 Task: Find connections with filter location La Courneuve with filter topic #Marketswith filter profile language French with filter current company Horizontal Talent with filter school Presidency University with filter industry Investment Banking with filter service category iOS Development with filter keywords title Director of Ethical Hacking
Action: Mouse moved to (491, 76)
Screenshot: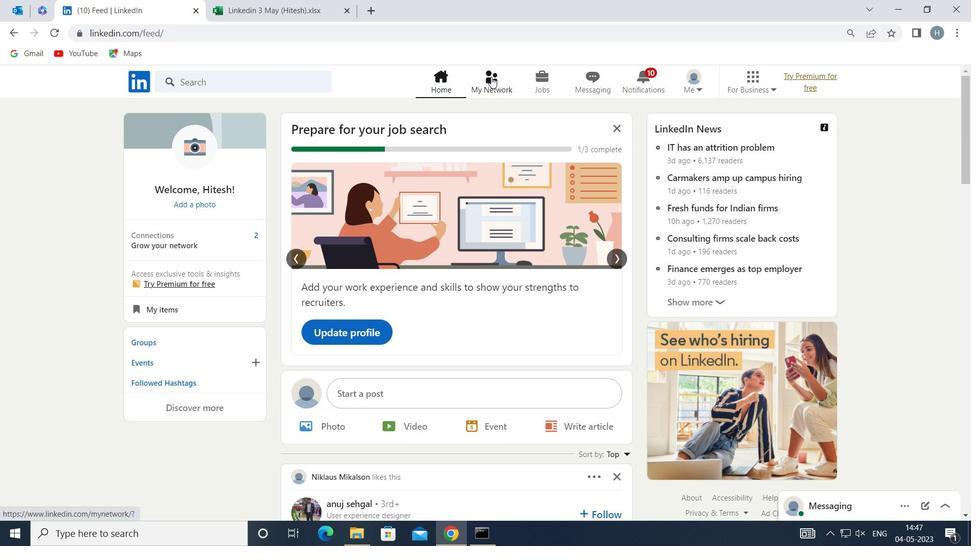 
Action: Mouse pressed left at (491, 76)
Screenshot: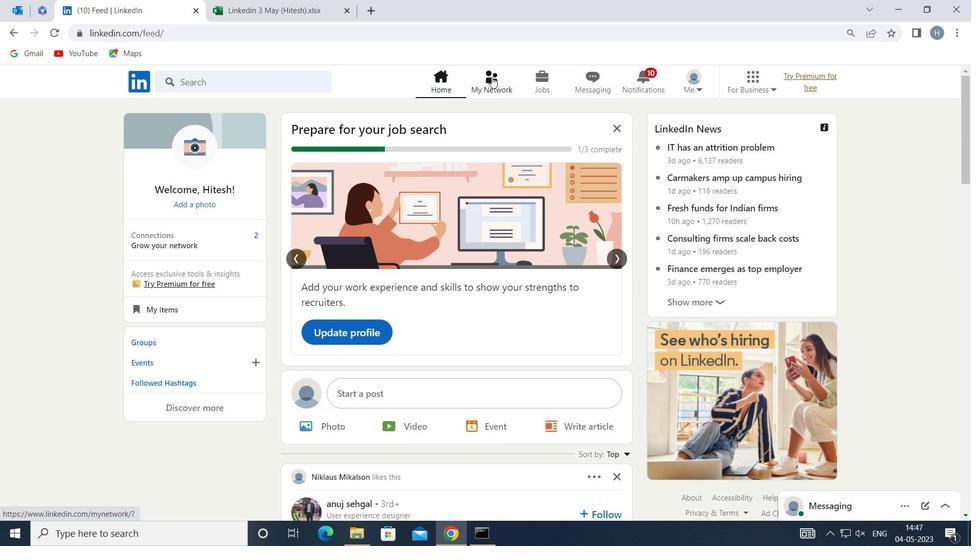 
Action: Mouse moved to (261, 152)
Screenshot: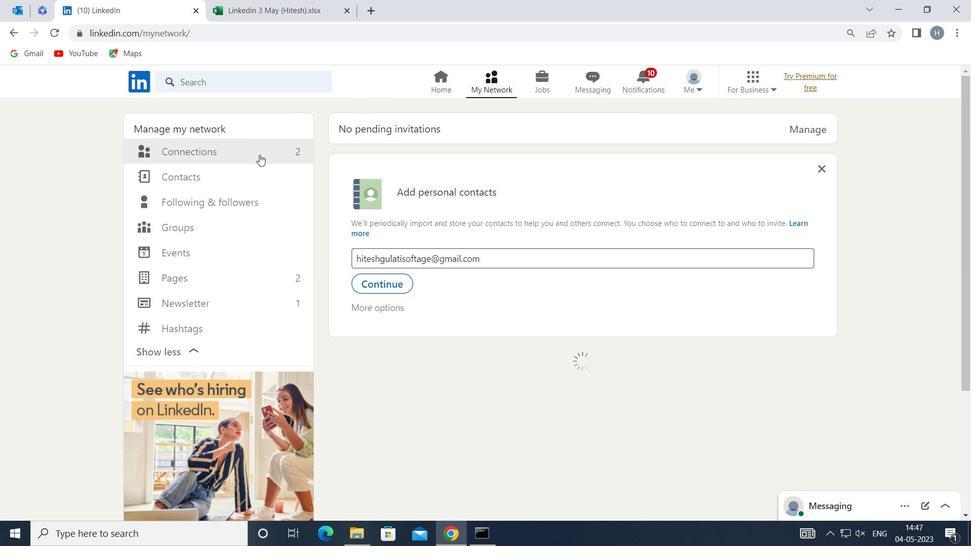 
Action: Mouse pressed left at (261, 152)
Screenshot: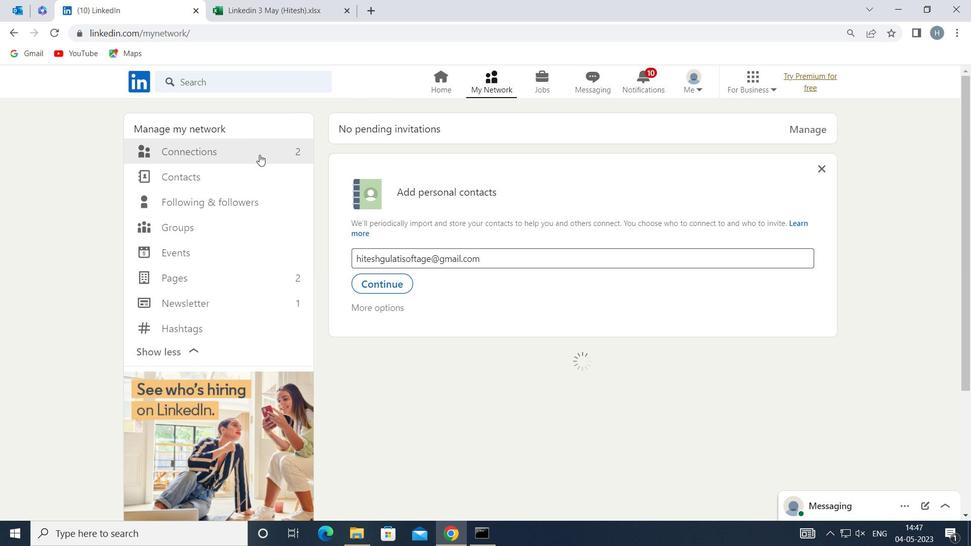 
Action: Mouse moved to (562, 155)
Screenshot: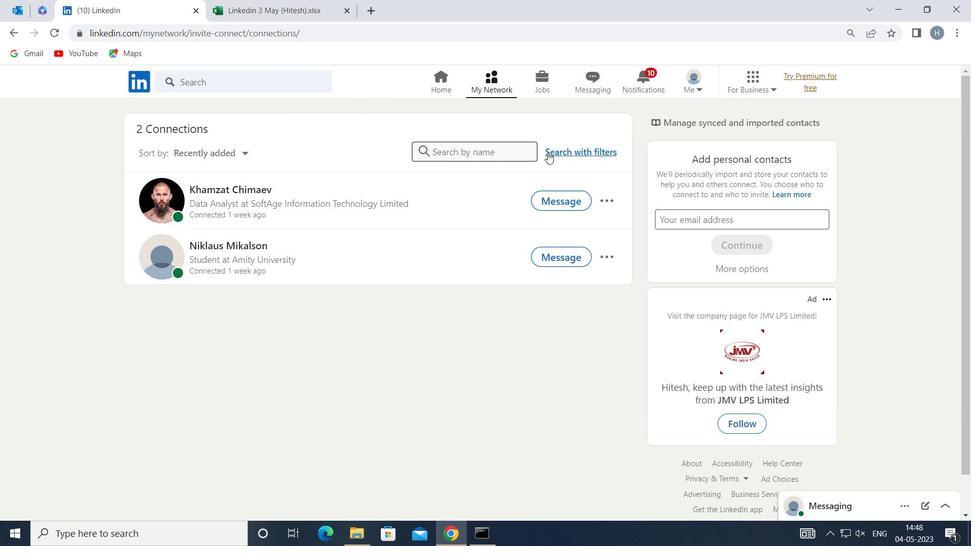 
Action: Mouse pressed left at (562, 155)
Screenshot: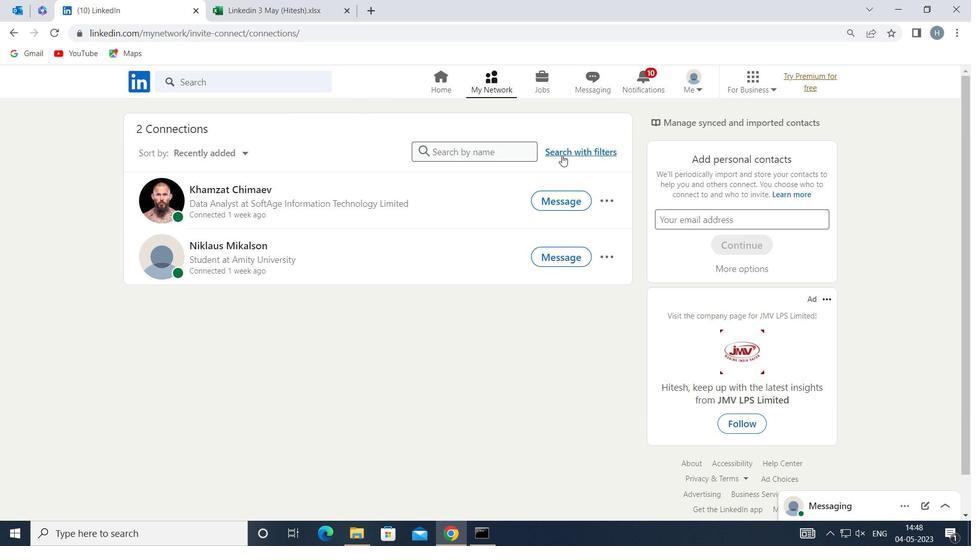 
Action: Mouse moved to (532, 117)
Screenshot: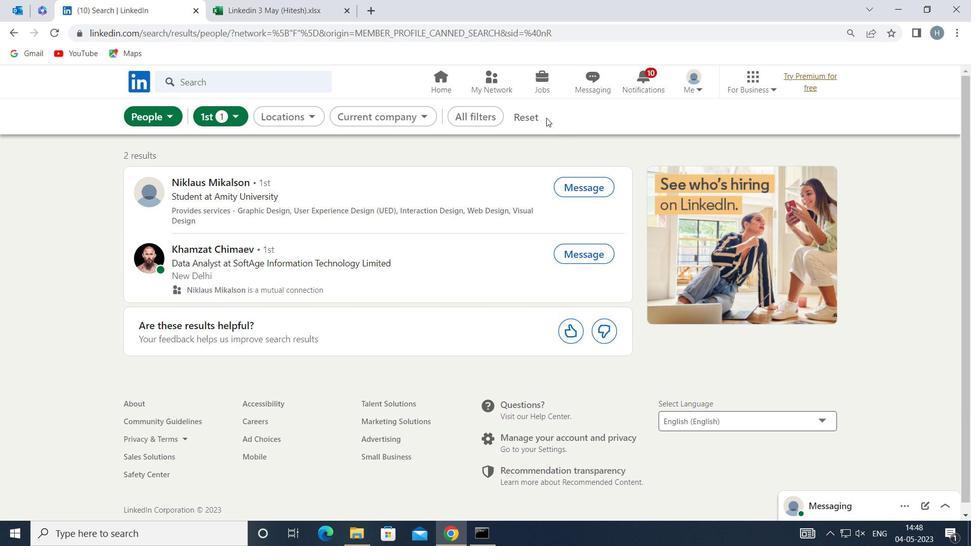 
Action: Mouse pressed left at (532, 117)
Screenshot: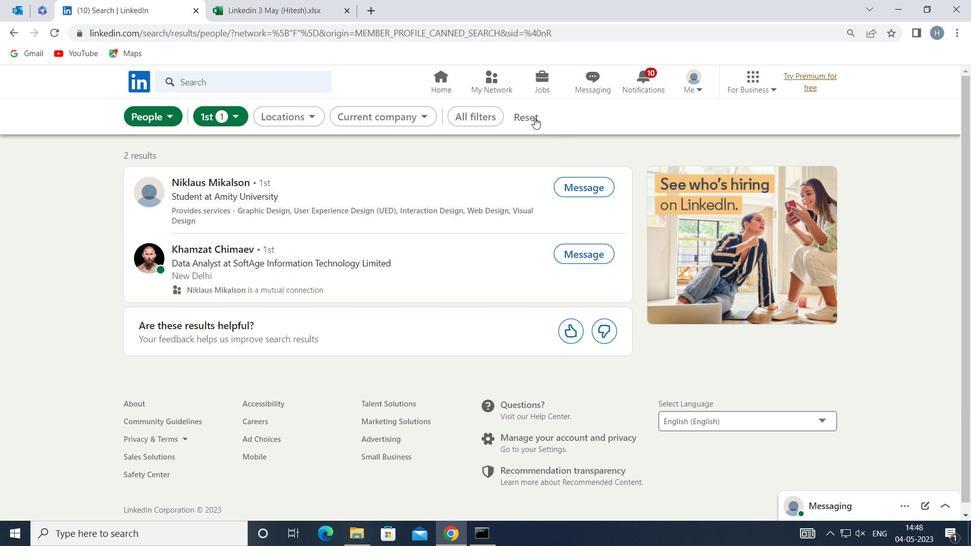 
Action: Mouse moved to (514, 115)
Screenshot: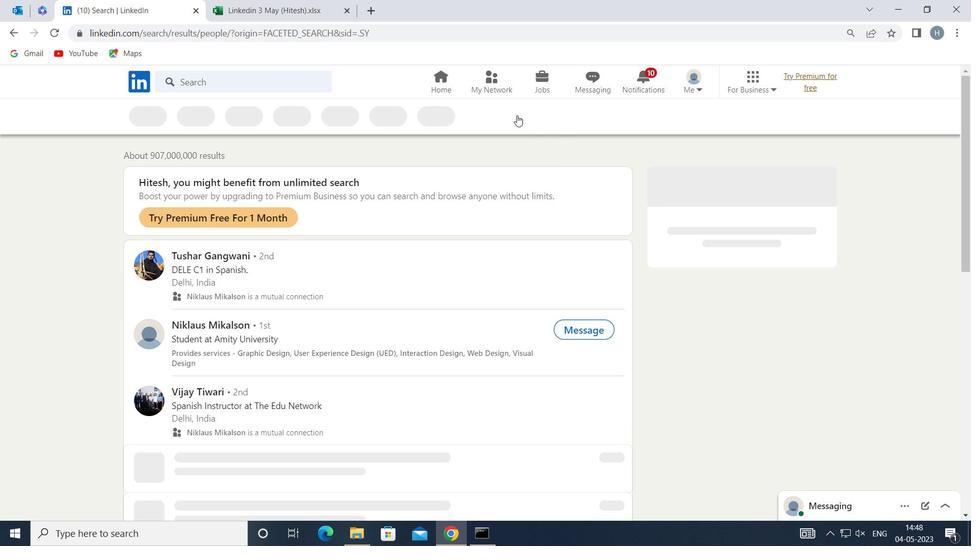 
Action: Mouse pressed left at (514, 115)
Screenshot: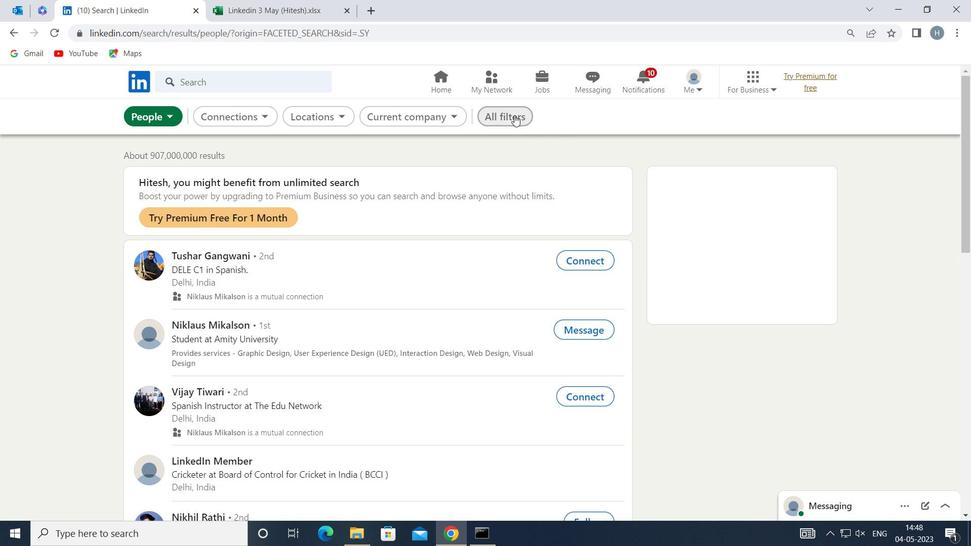 
Action: Mouse moved to (741, 273)
Screenshot: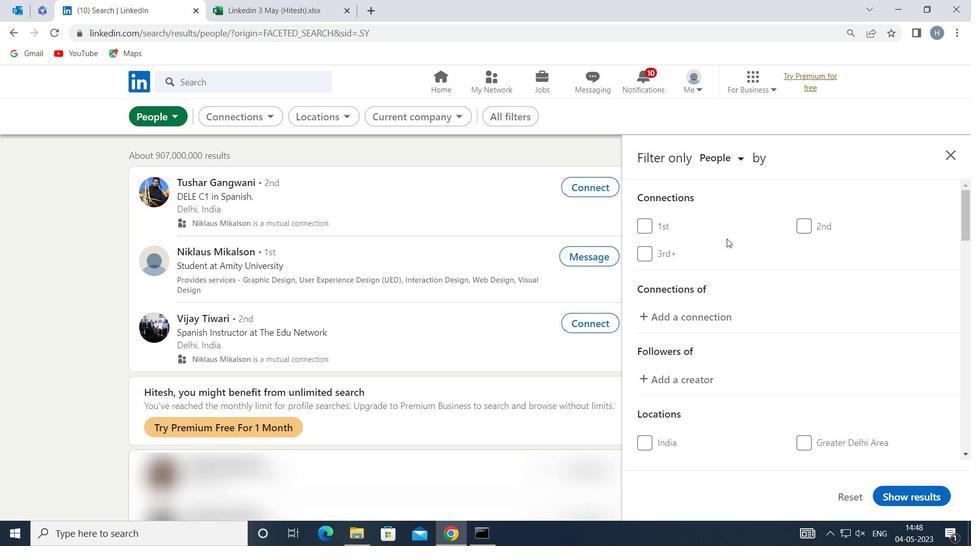 
Action: Mouse scrolled (741, 272) with delta (0, 0)
Screenshot: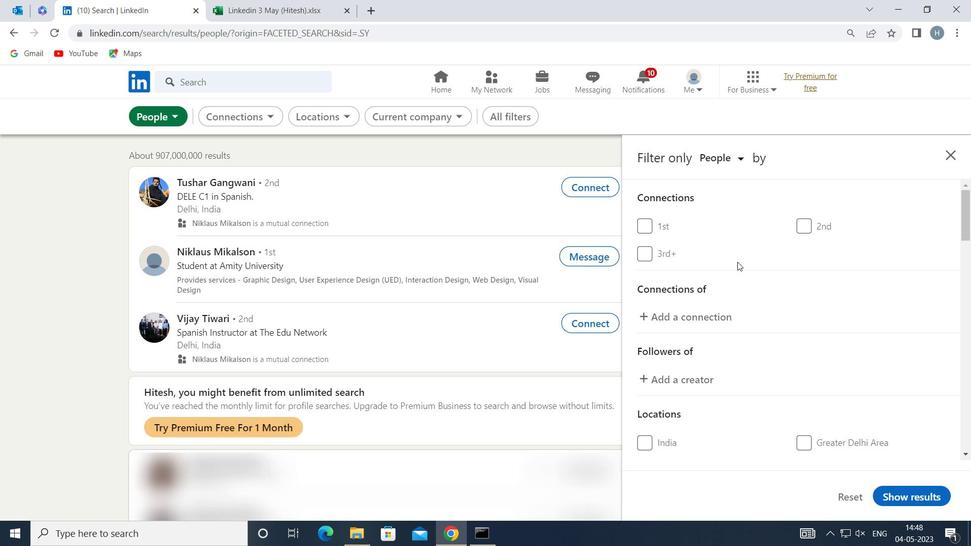 
Action: Mouse moved to (741, 274)
Screenshot: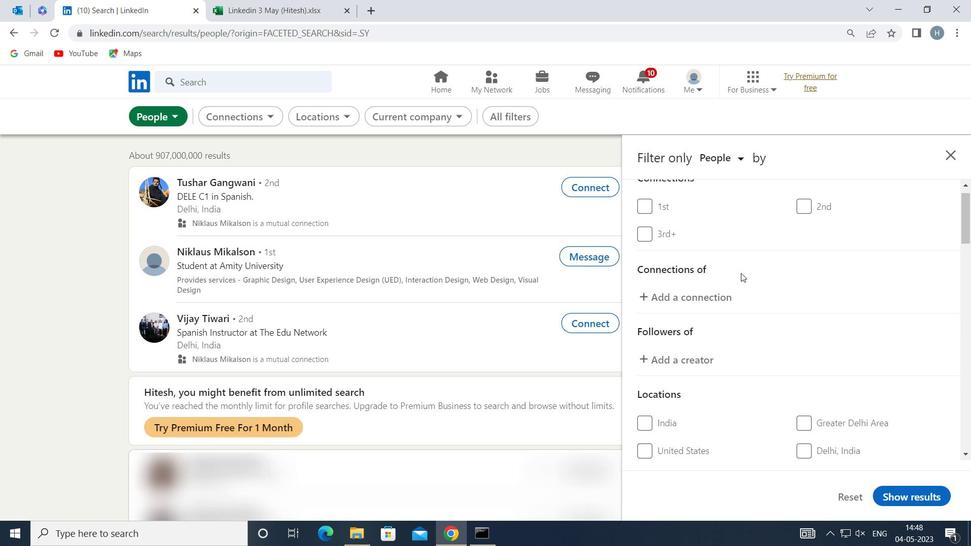 
Action: Mouse scrolled (741, 274) with delta (0, 0)
Screenshot: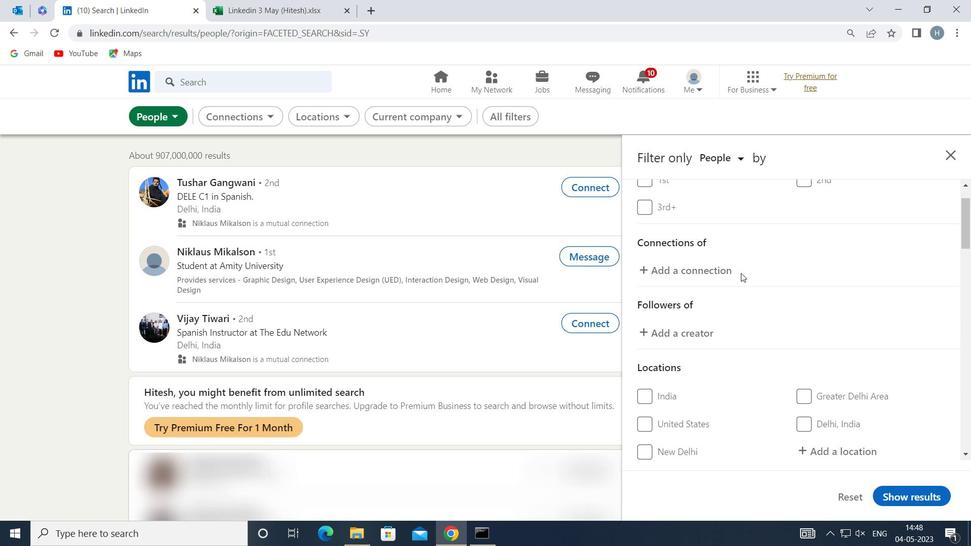 
Action: Mouse moved to (825, 365)
Screenshot: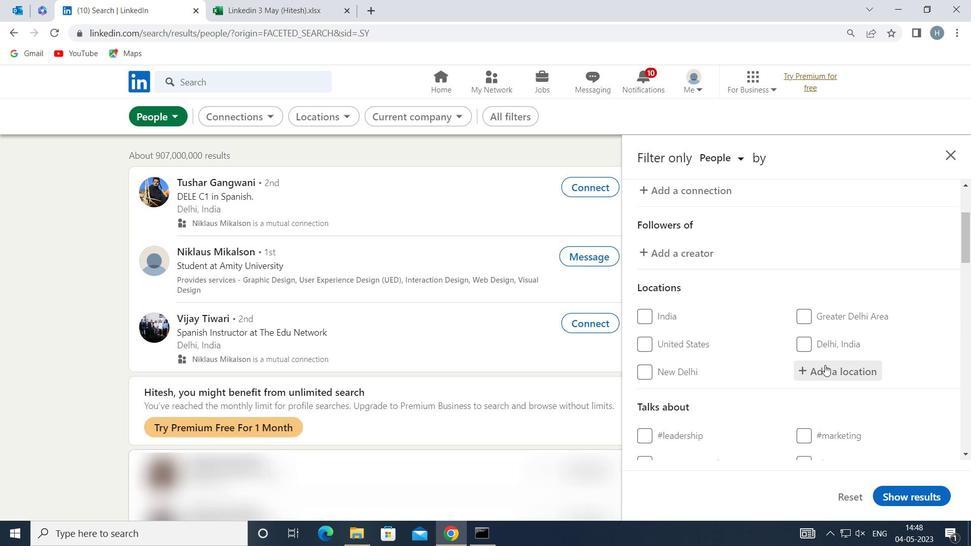 
Action: Mouse pressed left at (825, 365)
Screenshot: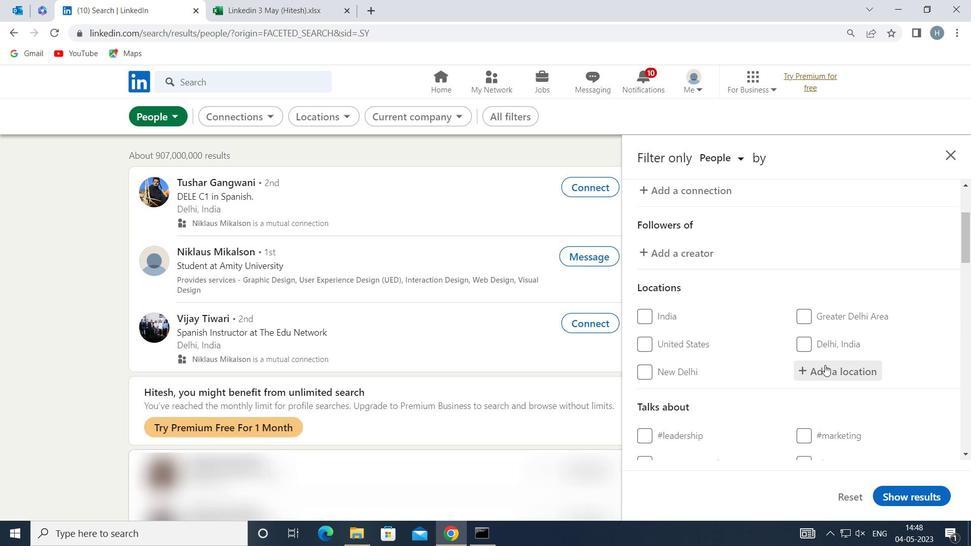 
Action: Key pressed <Key.shift>LA<Key.space><Key.shift>COUN<Key.backspace>RNEUVE
Screenshot: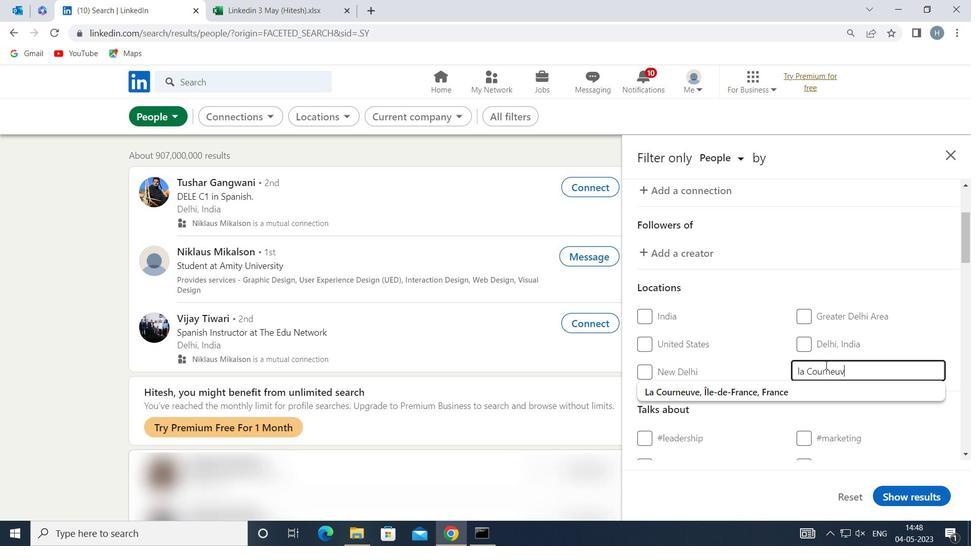 
Action: Mouse moved to (757, 390)
Screenshot: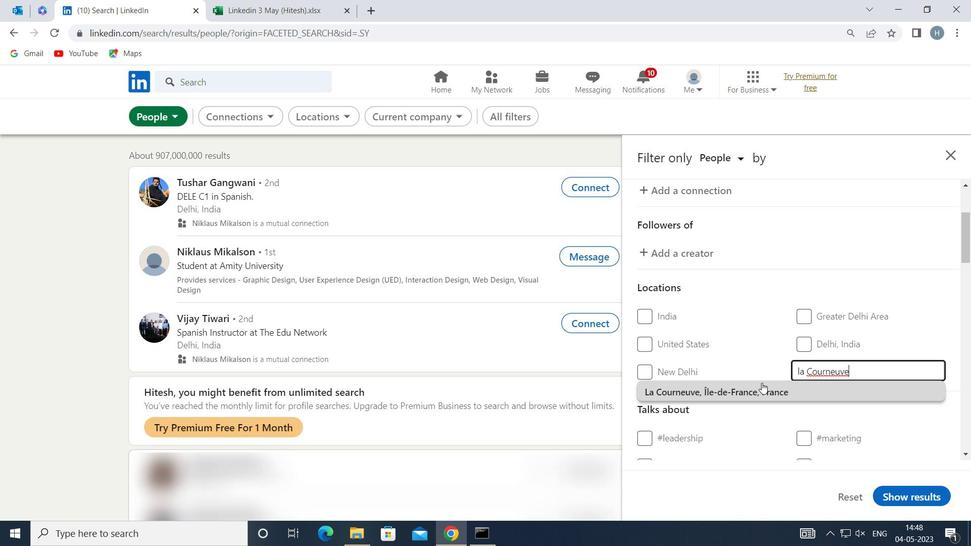 
Action: Mouse pressed left at (757, 390)
Screenshot: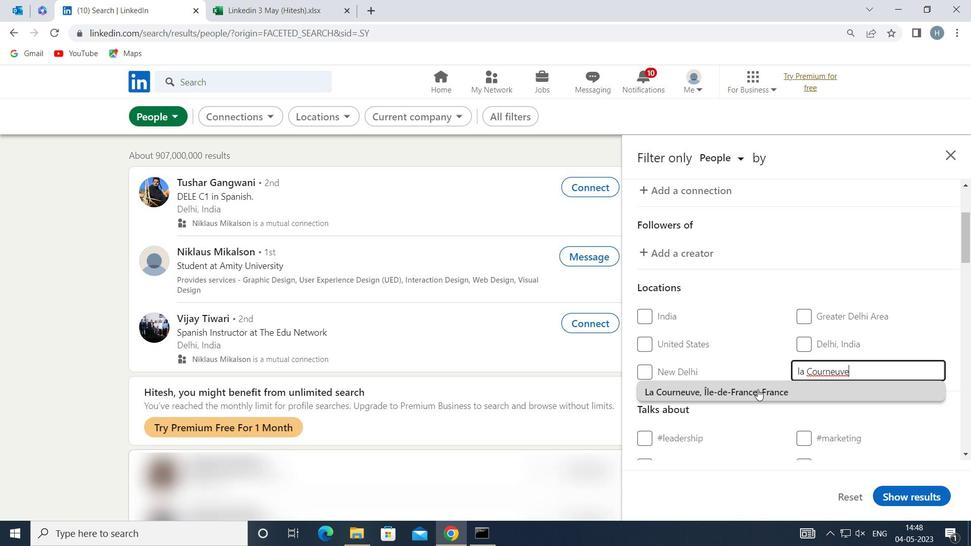 
Action: Mouse moved to (764, 320)
Screenshot: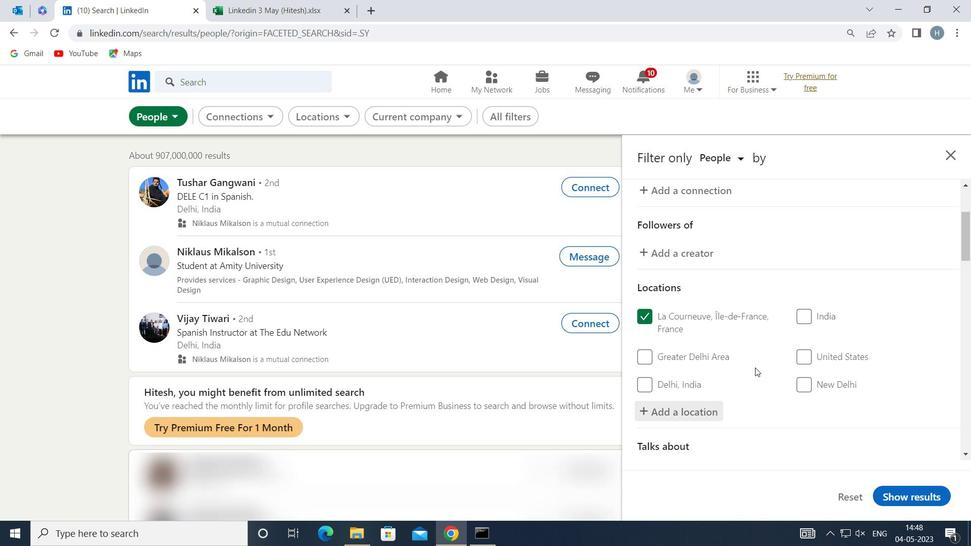 
Action: Mouse scrolled (764, 320) with delta (0, 0)
Screenshot: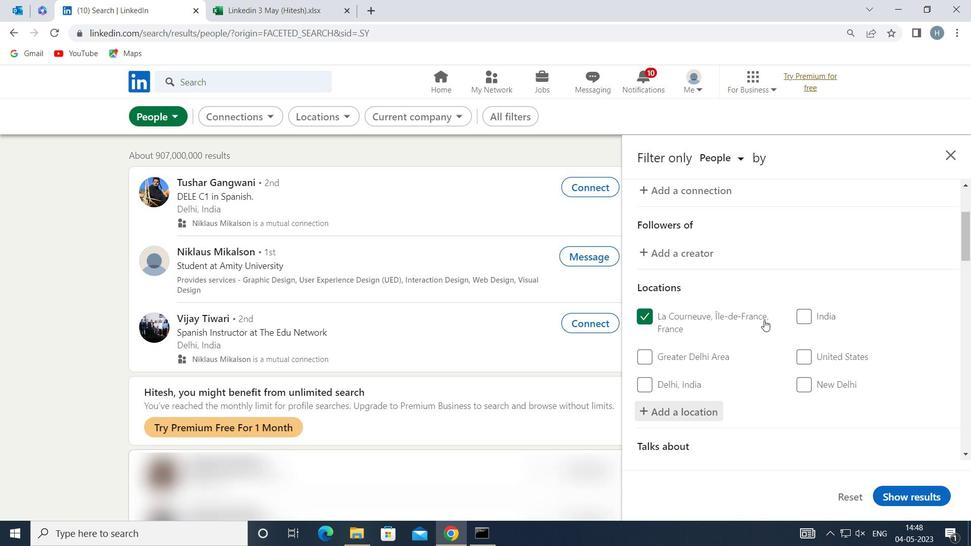 
Action: Mouse scrolled (764, 320) with delta (0, 0)
Screenshot: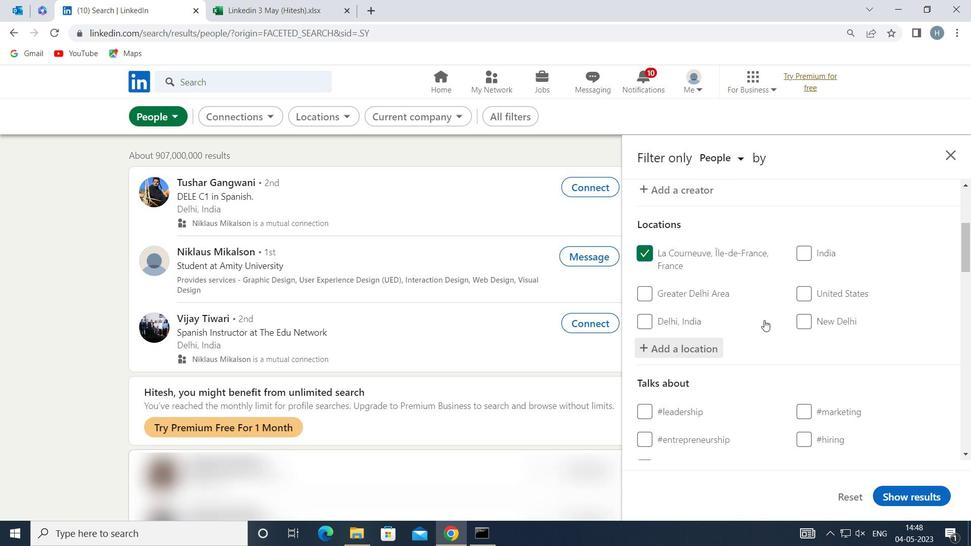 
Action: Mouse moved to (764, 317)
Screenshot: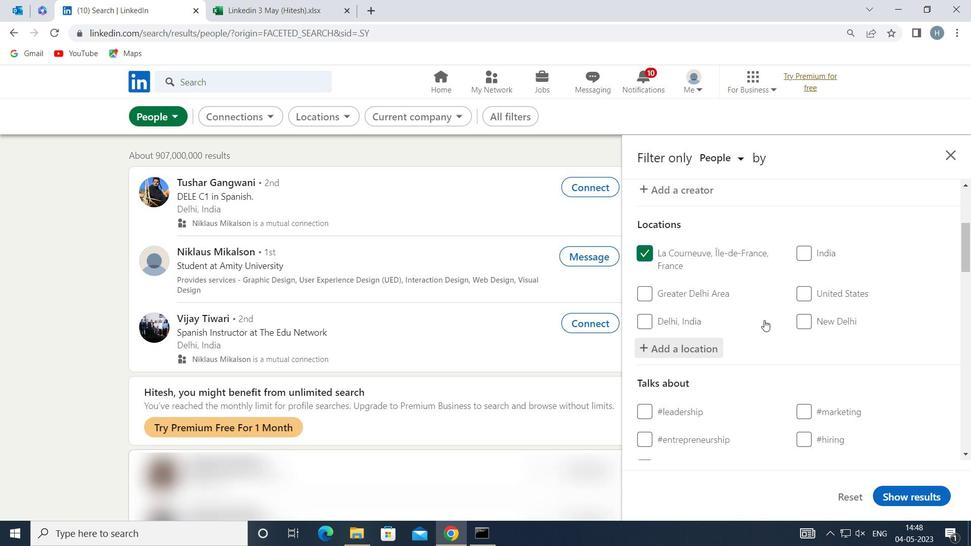 
Action: Mouse scrolled (764, 317) with delta (0, 0)
Screenshot: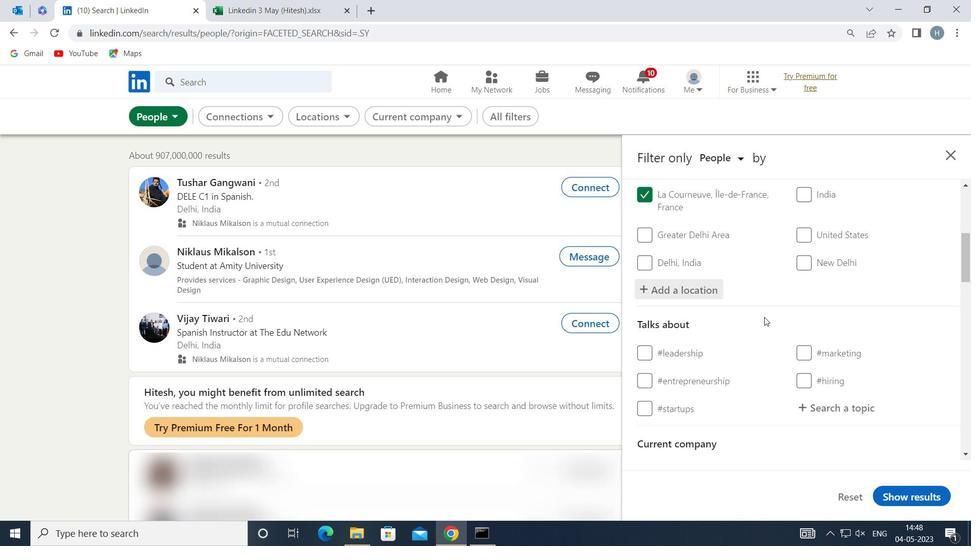 
Action: Mouse moved to (841, 341)
Screenshot: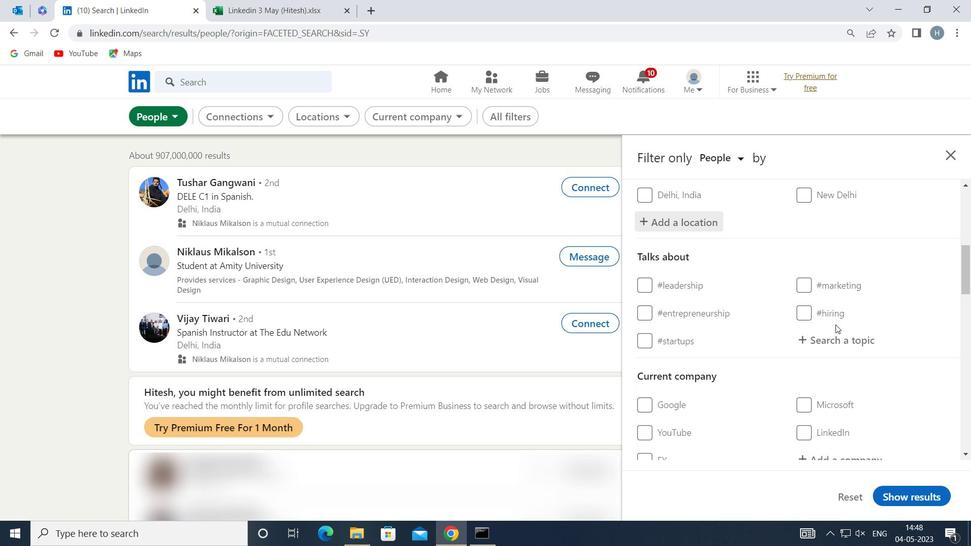 
Action: Mouse pressed left at (841, 341)
Screenshot: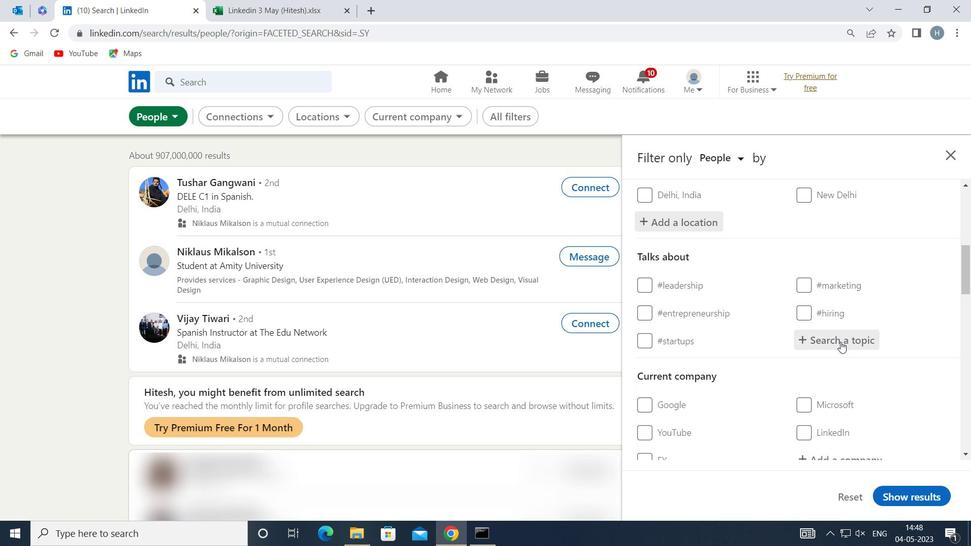 
Action: Key pressed <Key.shift>MARKETS
Screenshot: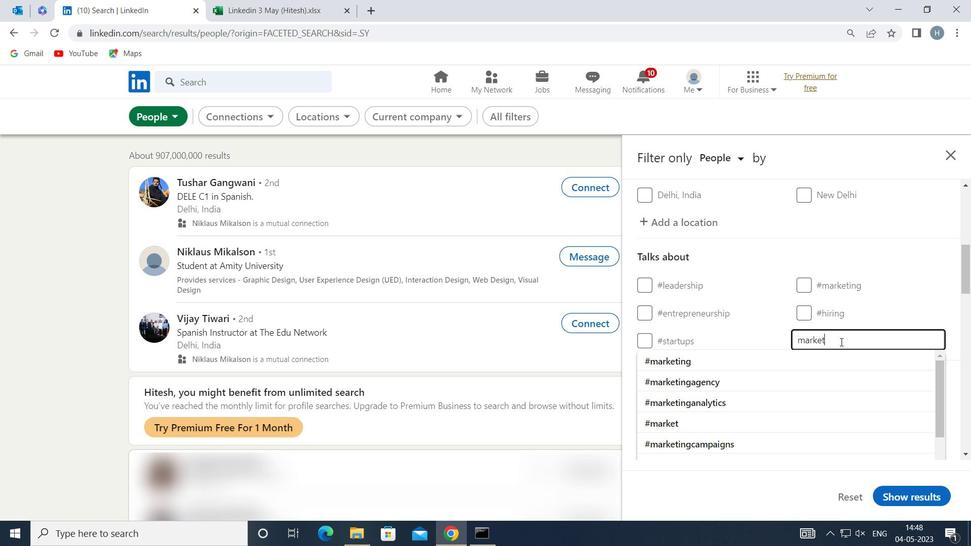 
Action: Mouse moved to (766, 363)
Screenshot: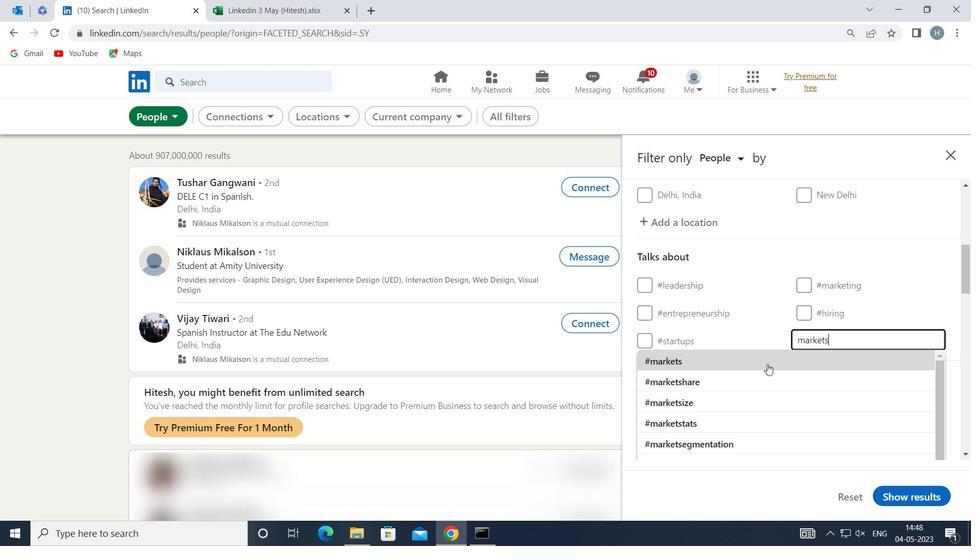 
Action: Mouse pressed left at (766, 363)
Screenshot: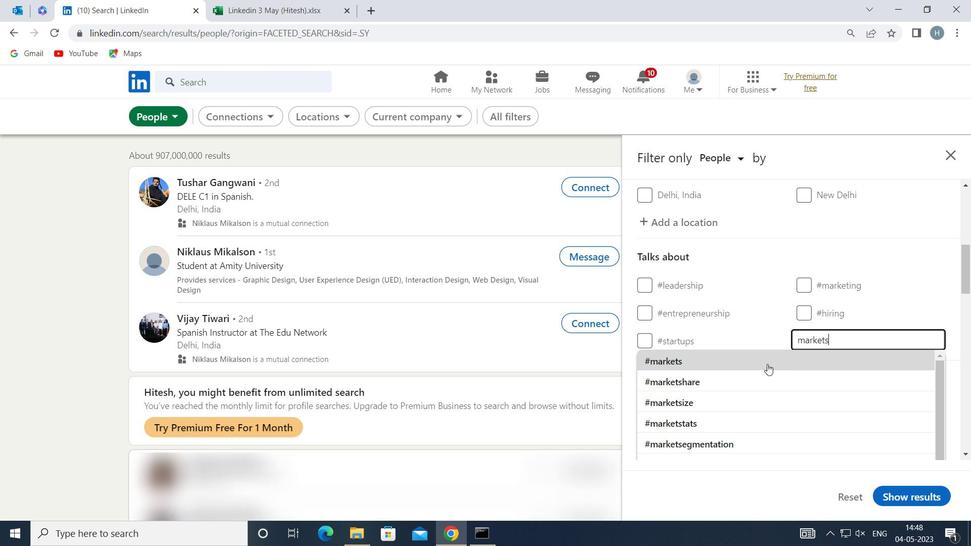 
Action: Mouse moved to (763, 354)
Screenshot: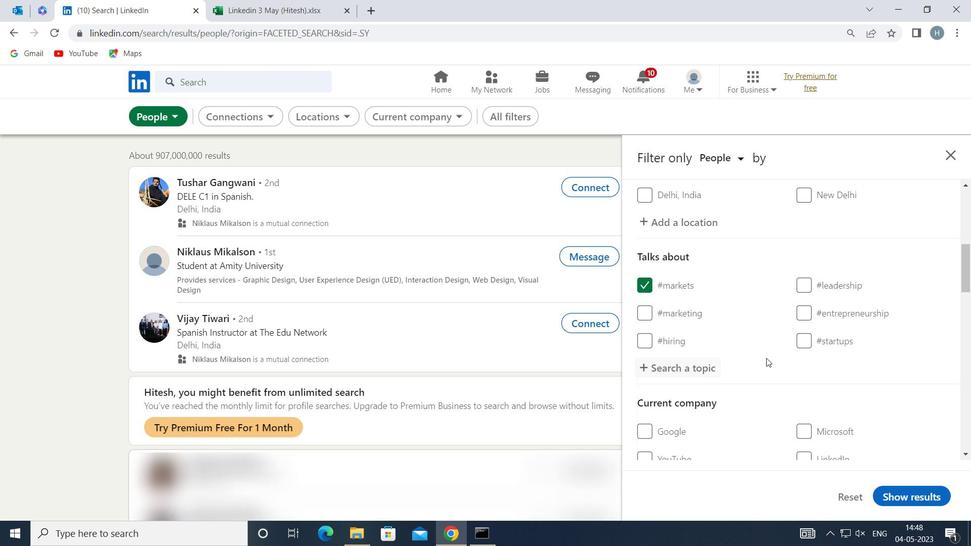 
Action: Mouse scrolled (763, 353) with delta (0, 0)
Screenshot: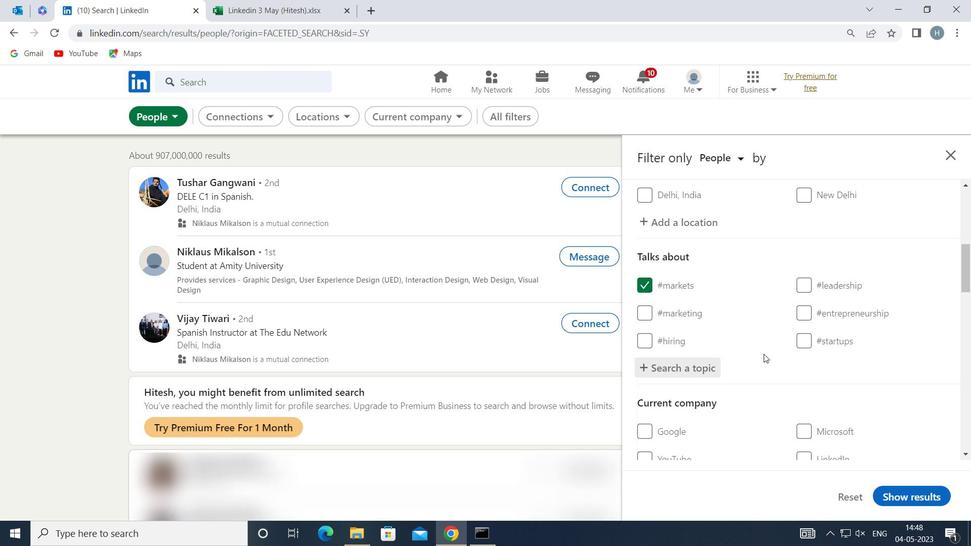 
Action: Mouse moved to (763, 352)
Screenshot: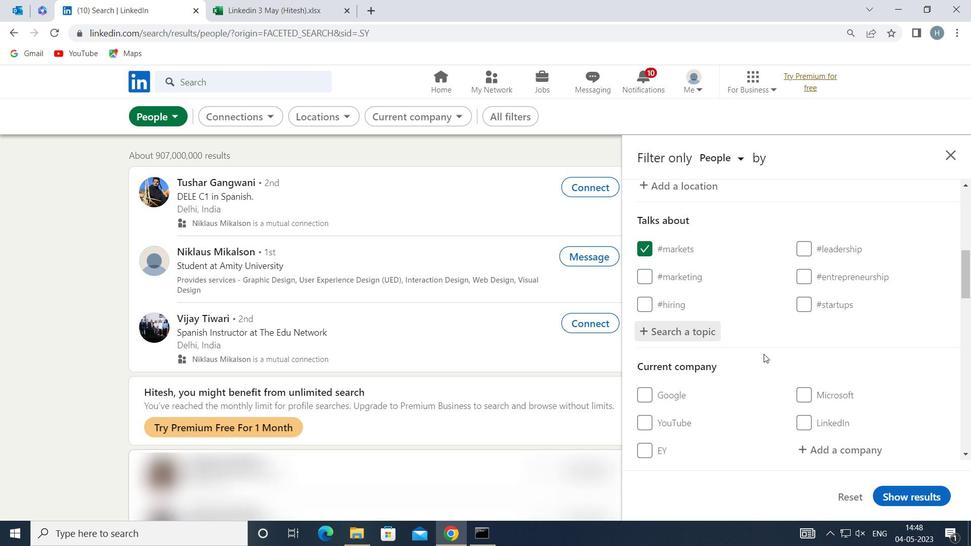 
Action: Mouse scrolled (763, 352) with delta (0, 0)
Screenshot: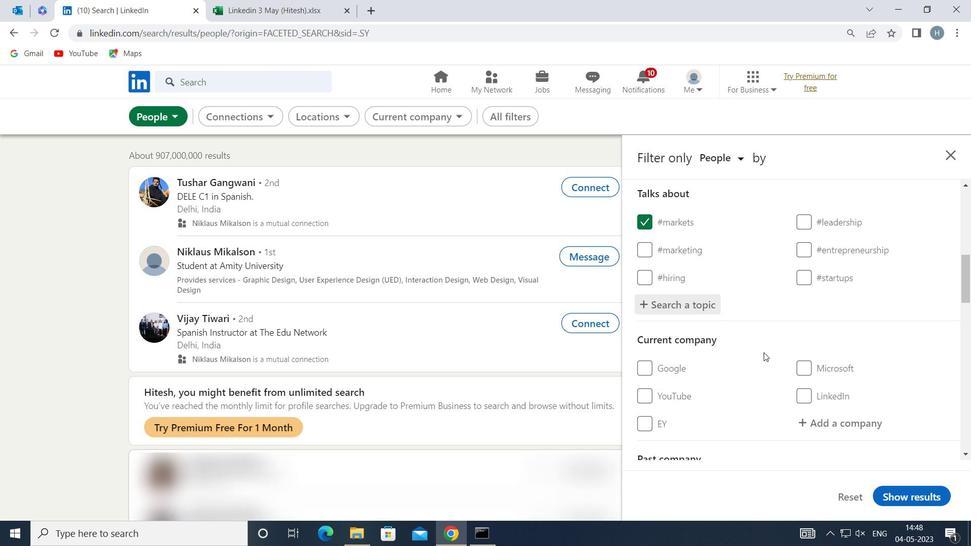 
Action: Mouse scrolled (763, 352) with delta (0, 0)
Screenshot: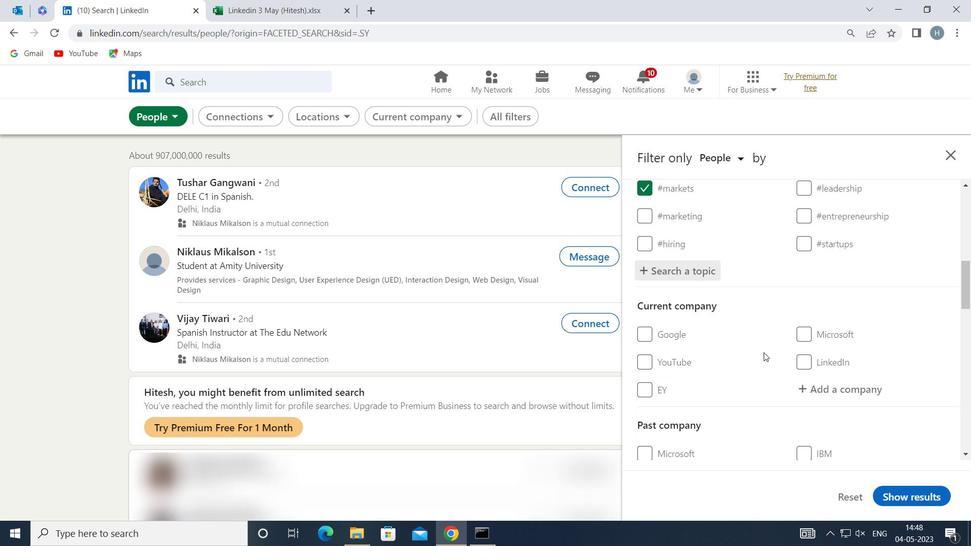 
Action: Mouse scrolled (763, 352) with delta (0, 0)
Screenshot: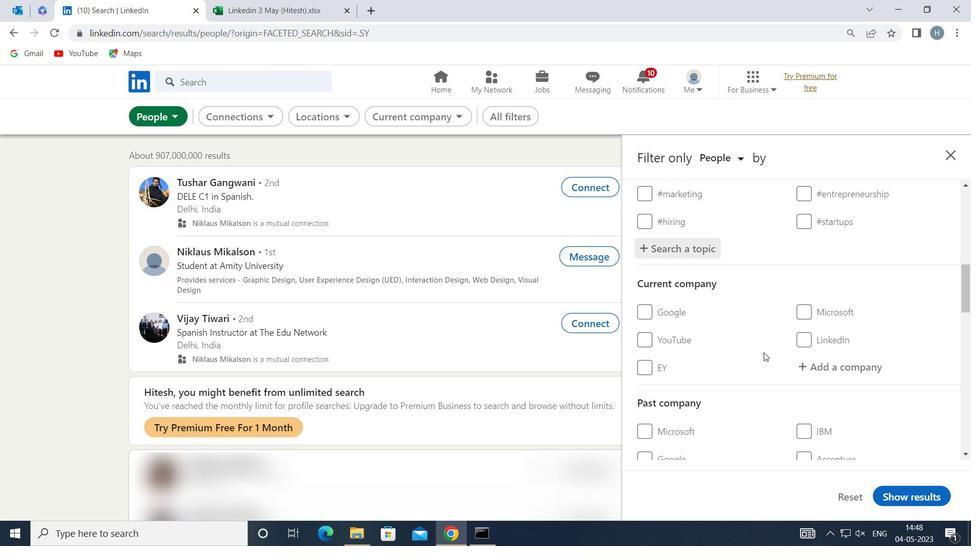 
Action: Mouse scrolled (763, 352) with delta (0, 0)
Screenshot: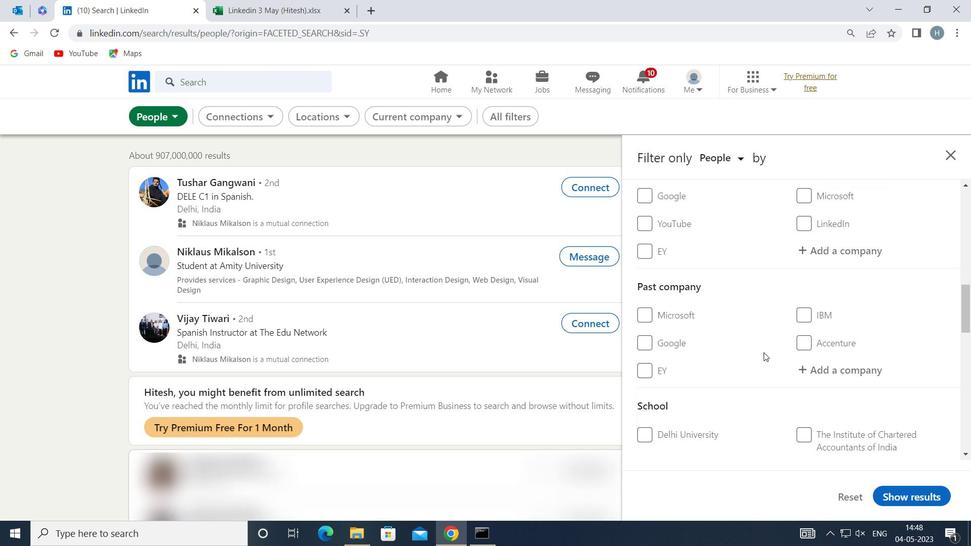
Action: Mouse scrolled (763, 352) with delta (0, 0)
Screenshot: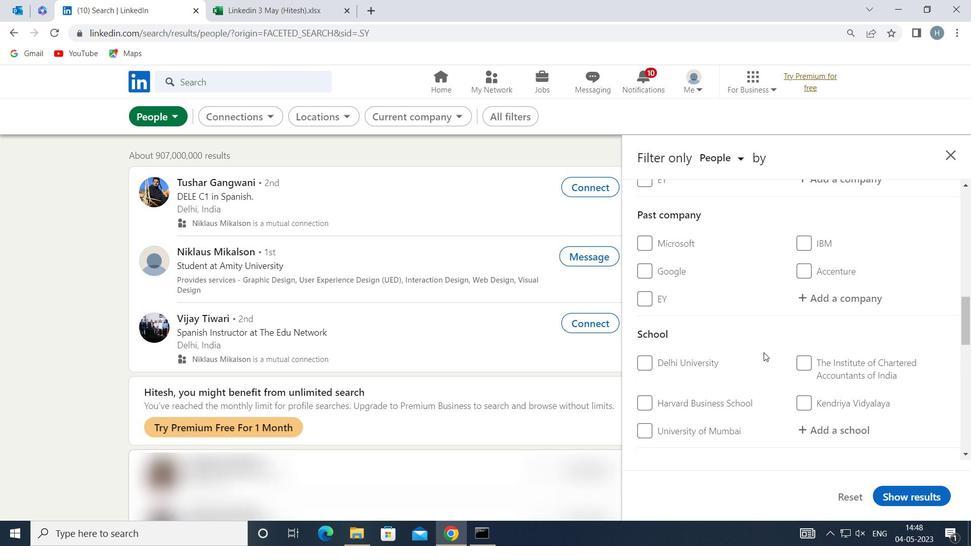 
Action: Mouse scrolled (763, 352) with delta (0, 0)
Screenshot: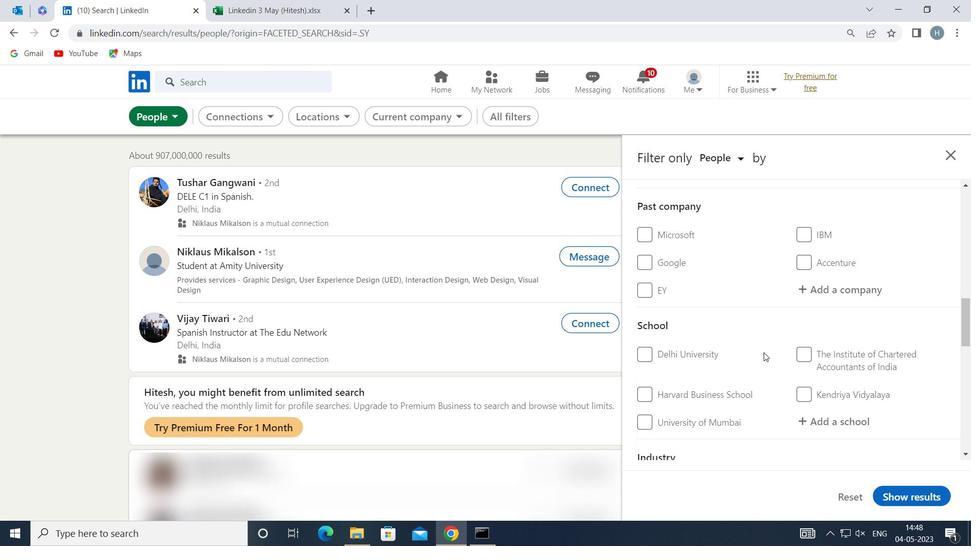 
Action: Mouse scrolled (763, 352) with delta (0, 0)
Screenshot: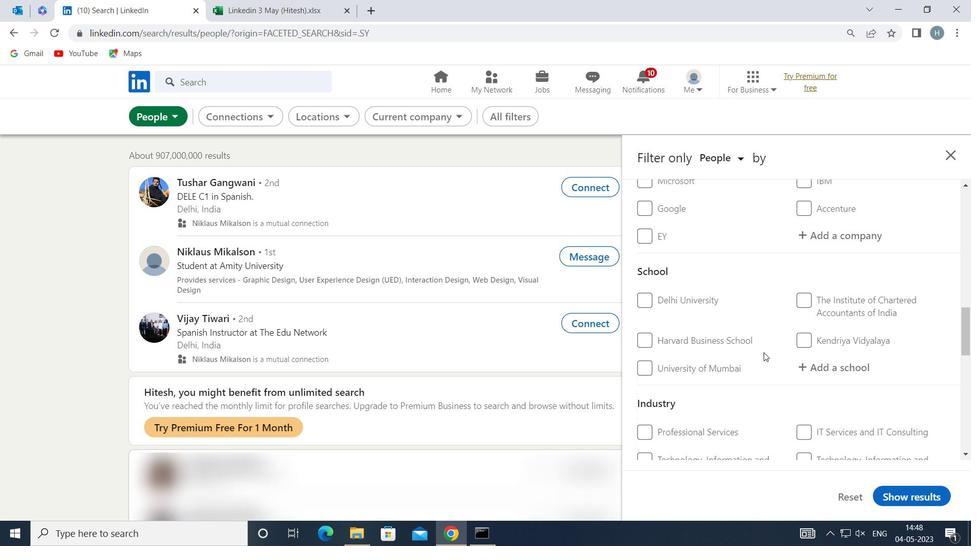 
Action: Mouse scrolled (763, 352) with delta (0, 0)
Screenshot: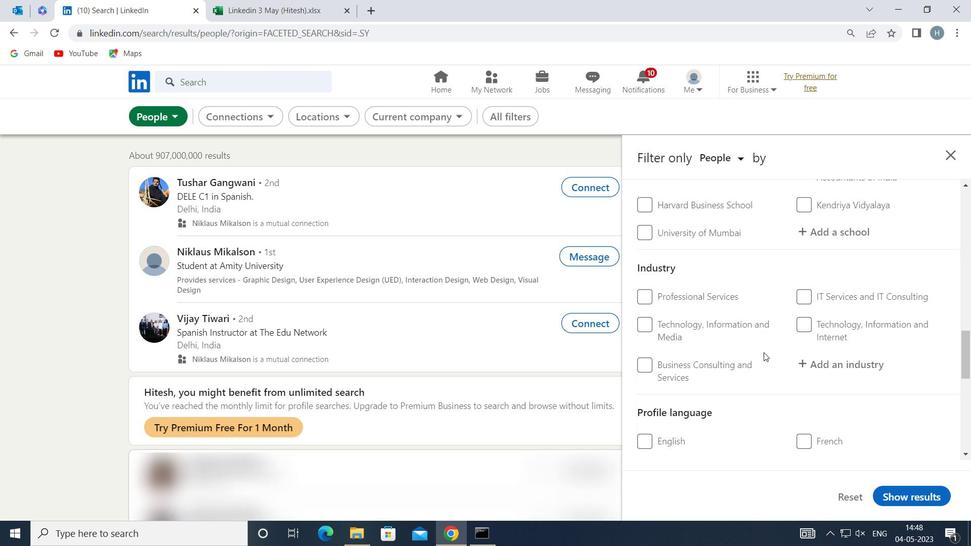 
Action: Mouse moved to (807, 375)
Screenshot: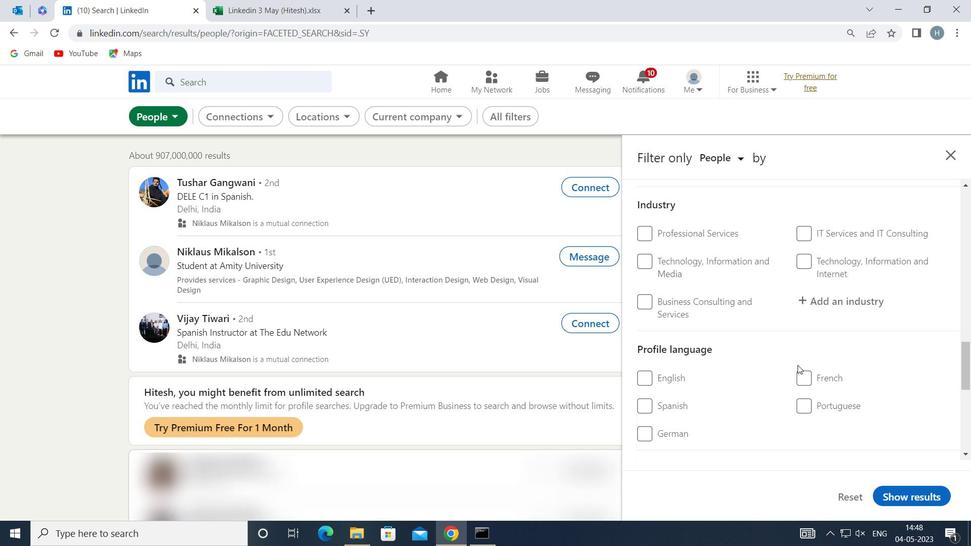 
Action: Mouse pressed left at (807, 375)
Screenshot: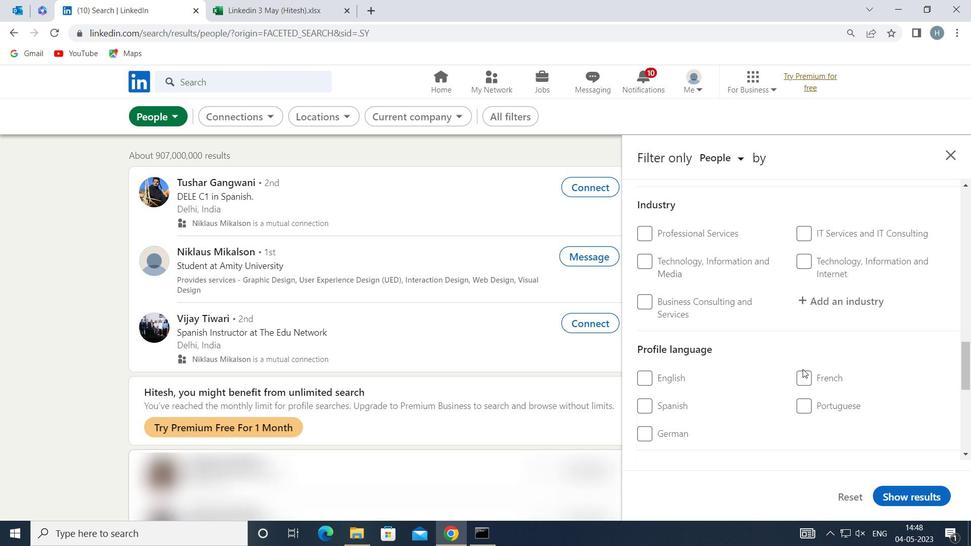 
Action: Mouse moved to (744, 372)
Screenshot: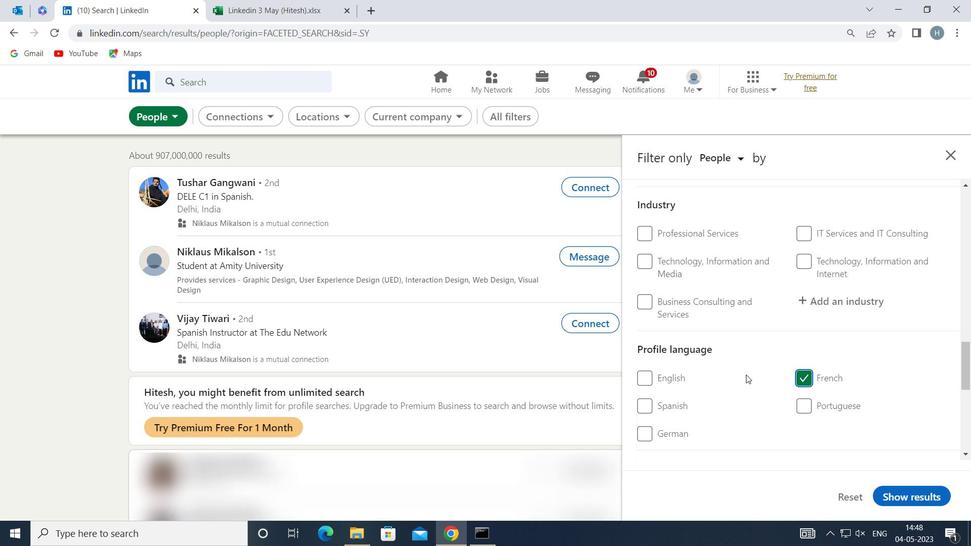 
Action: Mouse scrolled (744, 372) with delta (0, 0)
Screenshot: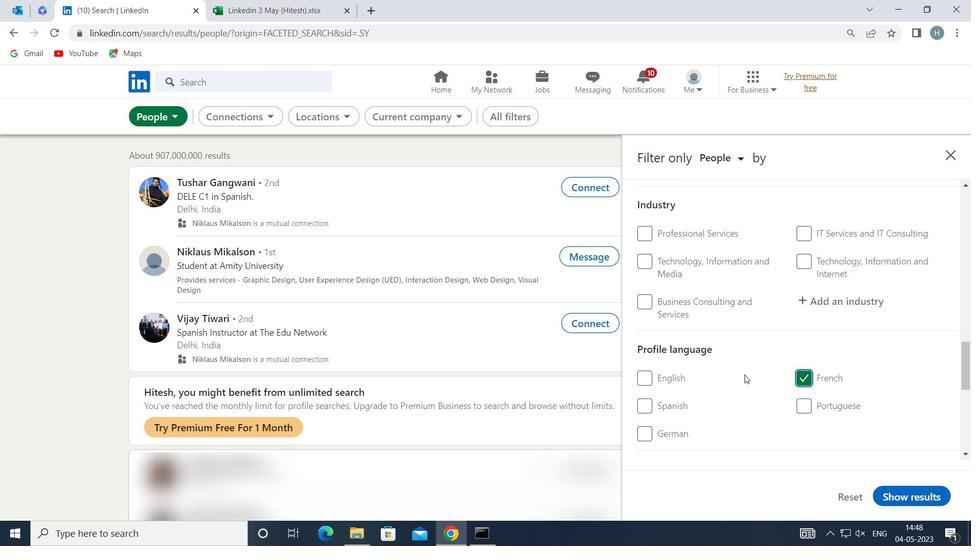 
Action: Mouse moved to (744, 369)
Screenshot: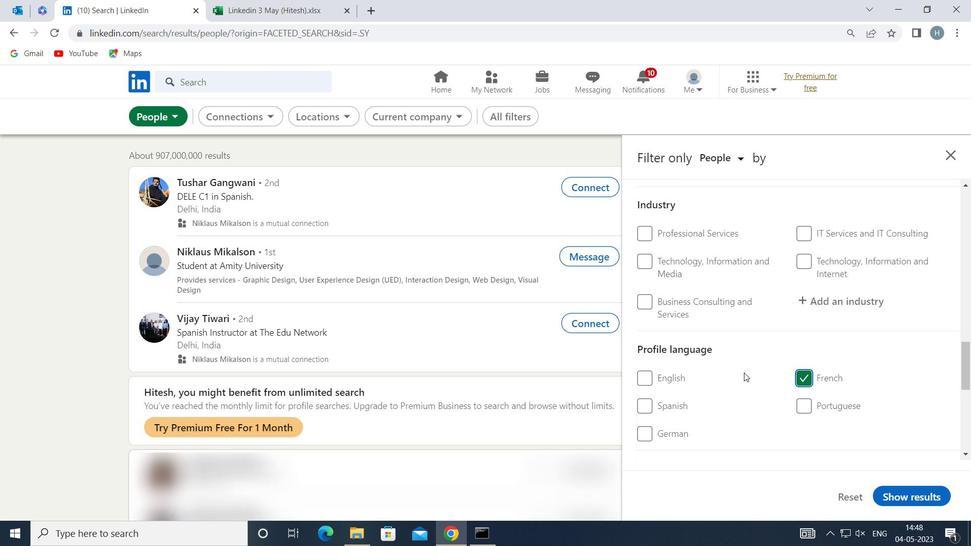 
Action: Mouse scrolled (744, 369) with delta (0, 0)
Screenshot: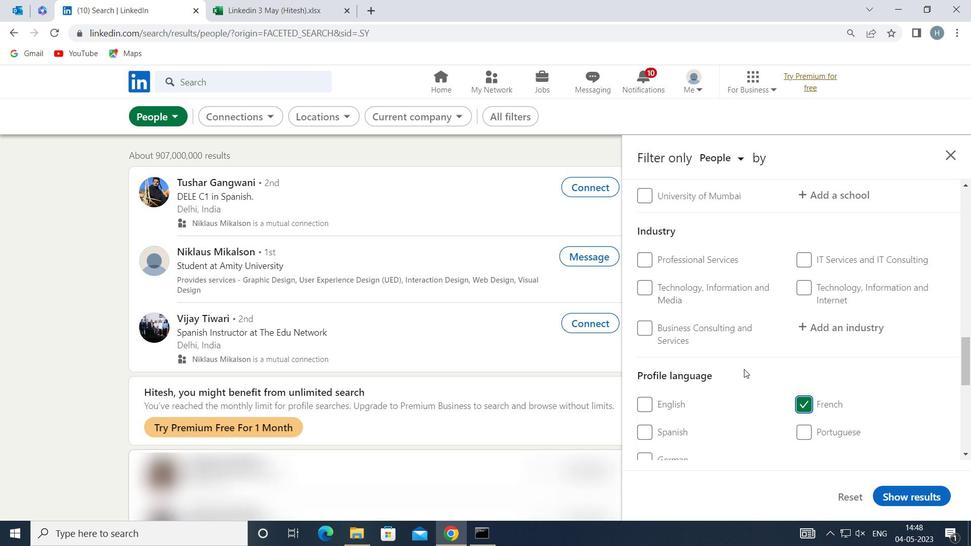 
Action: Mouse scrolled (744, 369) with delta (0, 0)
Screenshot: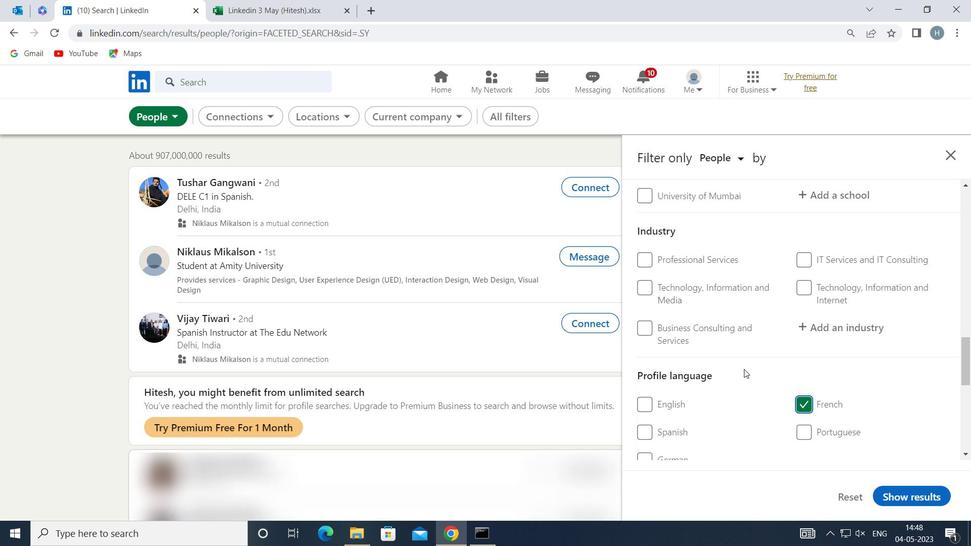 
Action: Mouse scrolled (744, 369) with delta (0, 0)
Screenshot: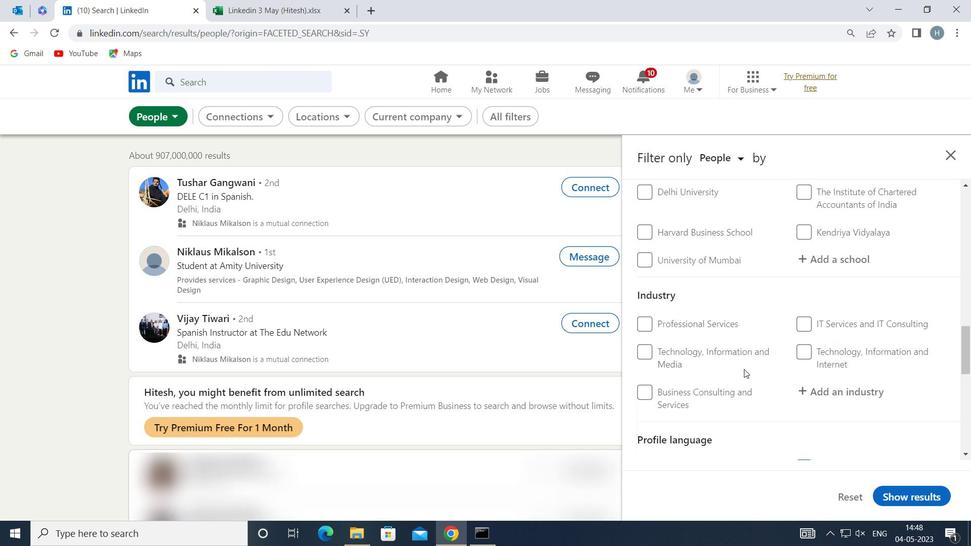 
Action: Mouse scrolled (744, 369) with delta (0, 0)
Screenshot: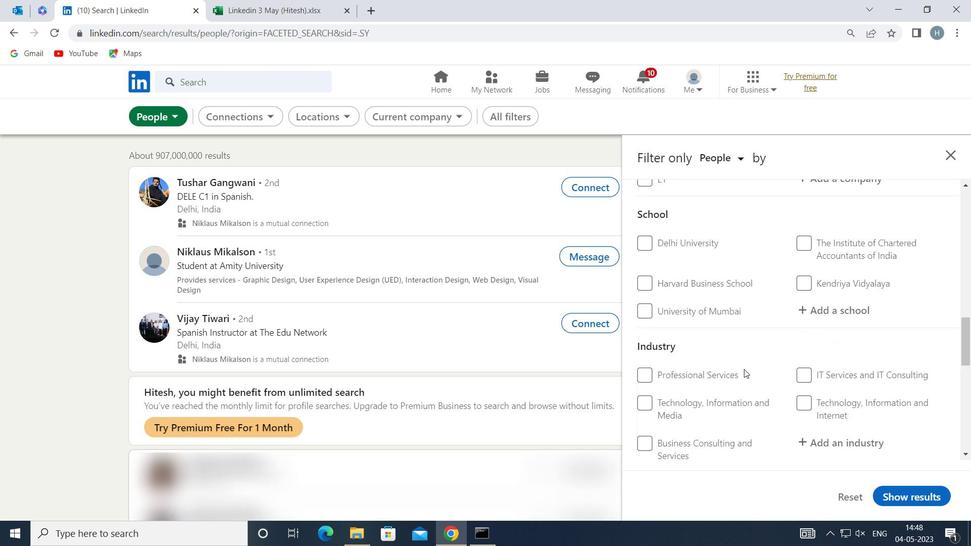 
Action: Mouse scrolled (744, 369) with delta (0, 0)
Screenshot: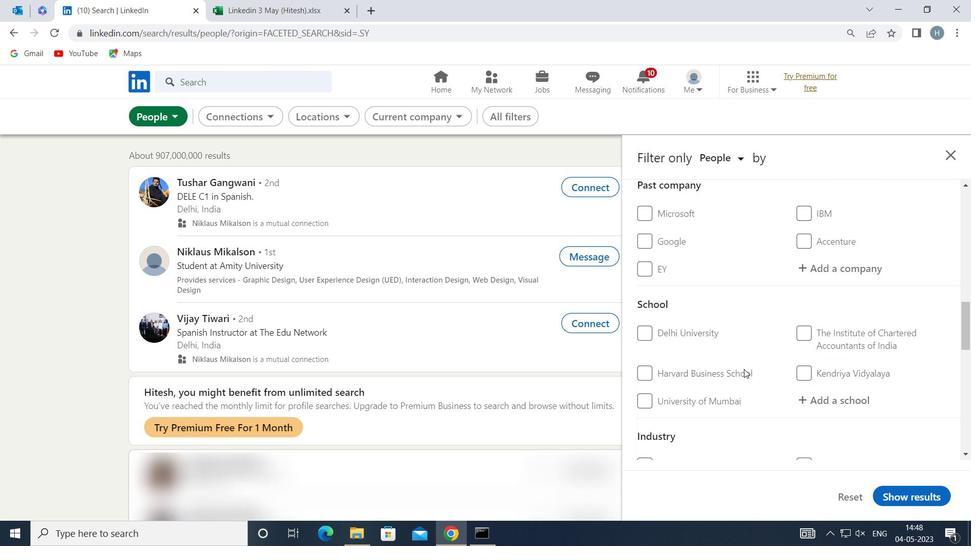 
Action: Mouse scrolled (744, 369) with delta (0, 0)
Screenshot: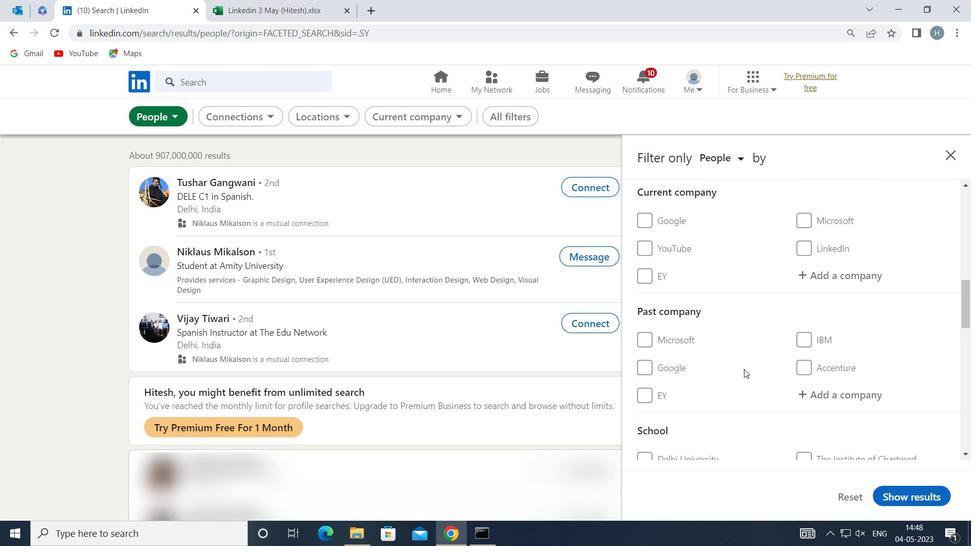 
Action: Mouse moved to (807, 360)
Screenshot: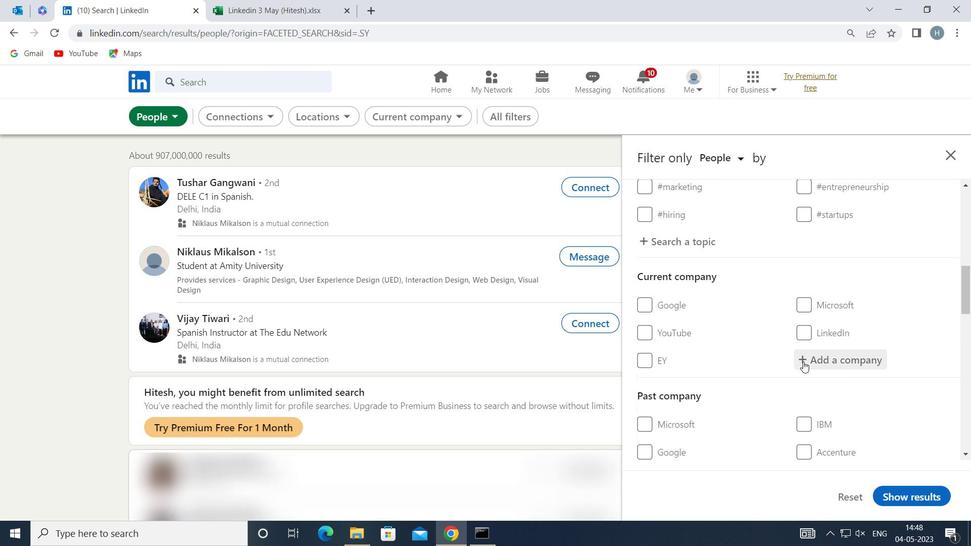 
Action: Mouse pressed left at (807, 360)
Screenshot: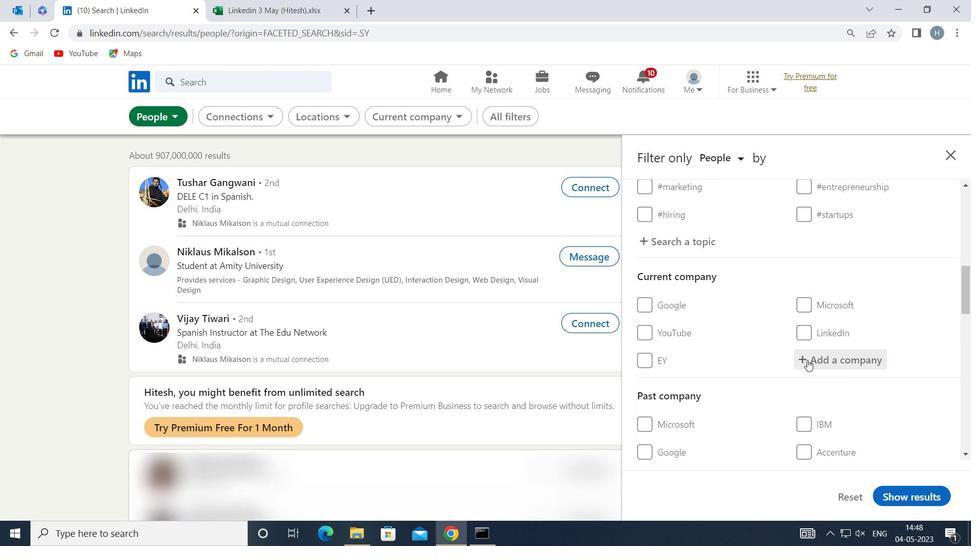 
Action: Key pressed <Key.shift>HORIZONTAL<Key.space><Key.shift>TE
Screenshot: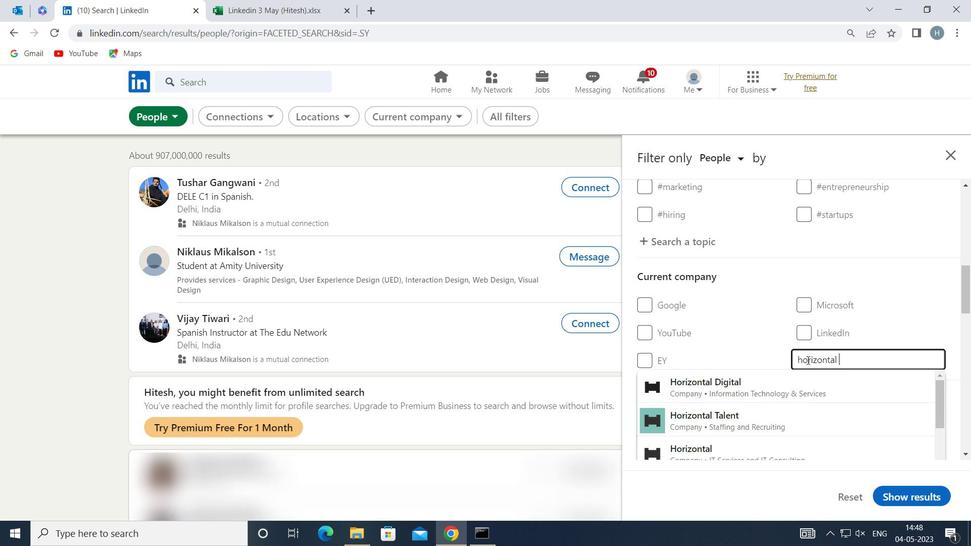 
Action: Mouse moved to (759, 392)
Screenshot: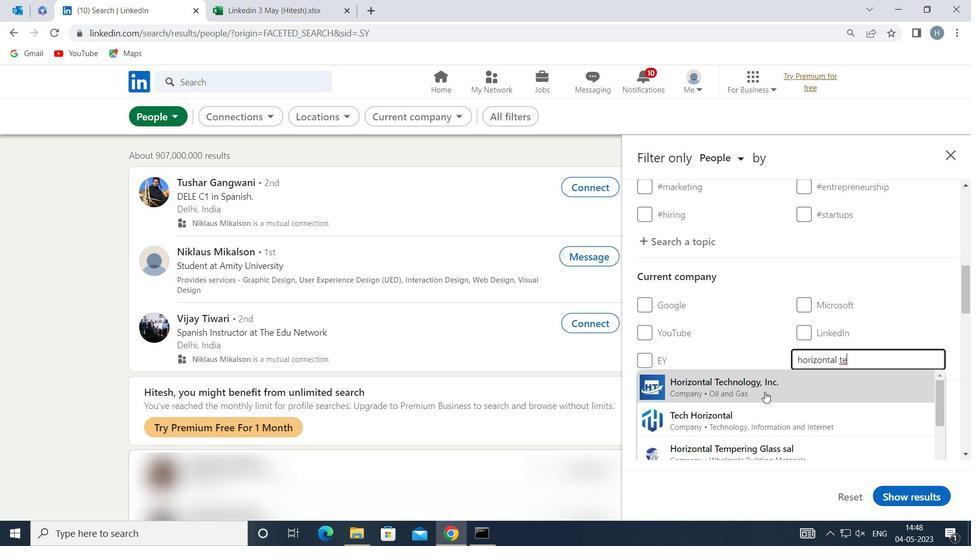
Action: Key pressed L<Key.backspace>
Screenshot: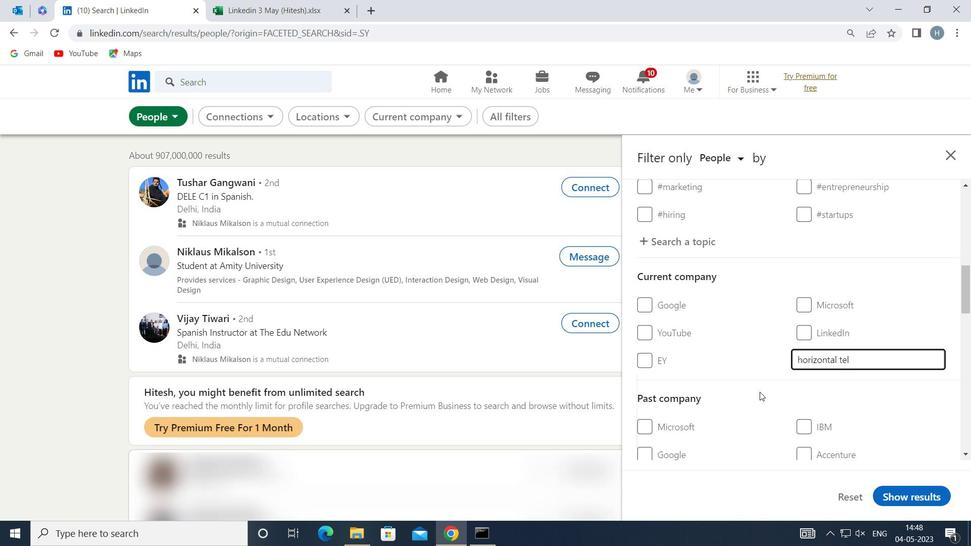 
Action: Mouse moved to (750, 404)
Screenshot: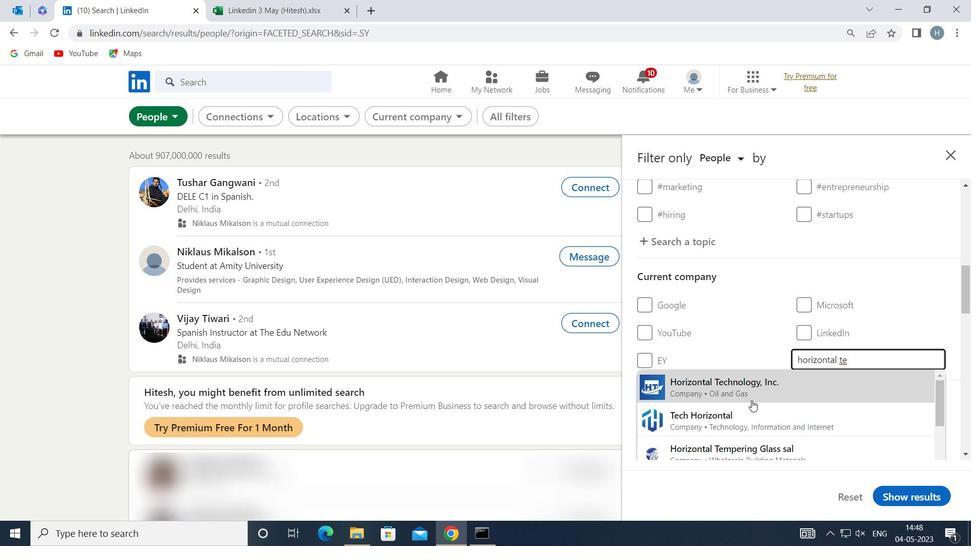 
Action: Mouse scrolled (750, 404) with delta (0, 0)
Screenshot: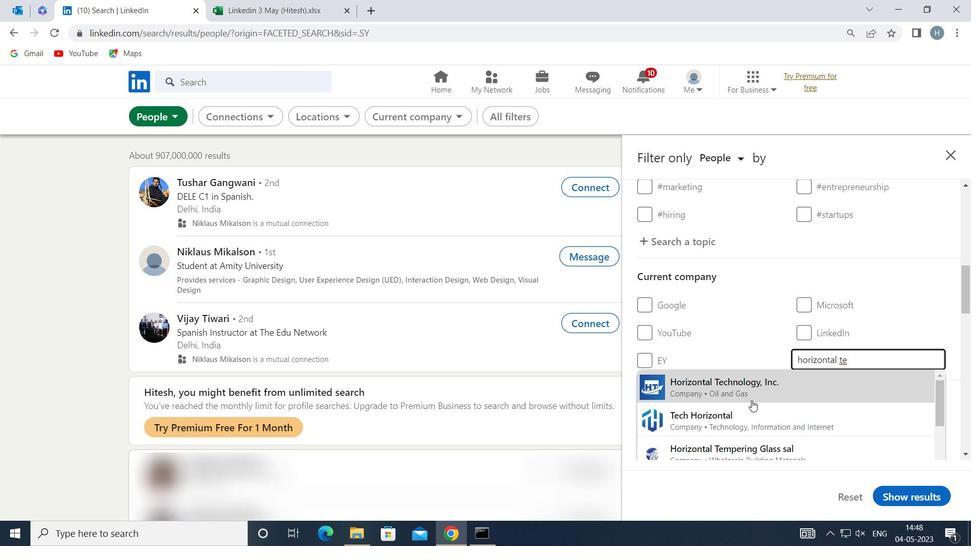 
Action: Mouse moved to (753, 403)
Screenshot: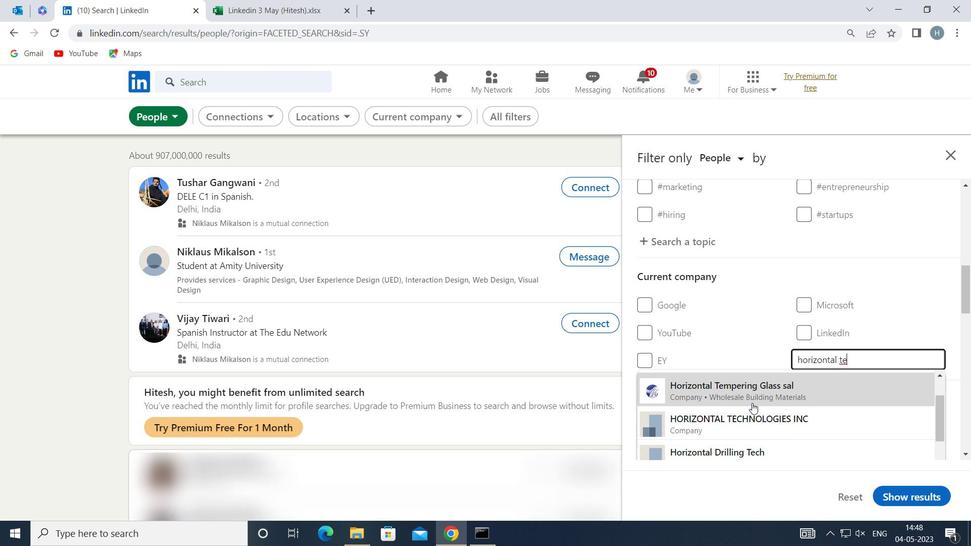
Action: Mouse scrolled (753, 402) with delta (0, 0)
Screenshot: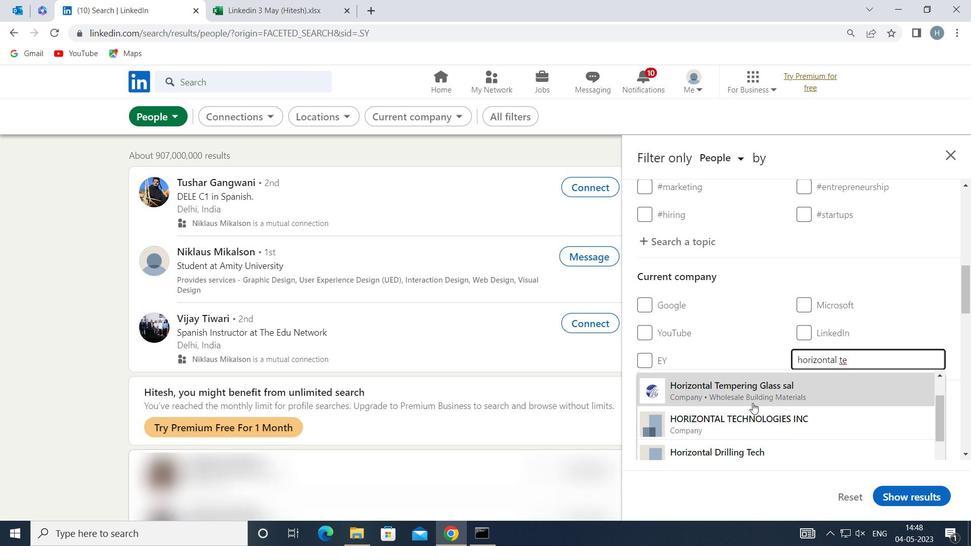 
Action: Mouse moved to (753, 403)
Screenshot: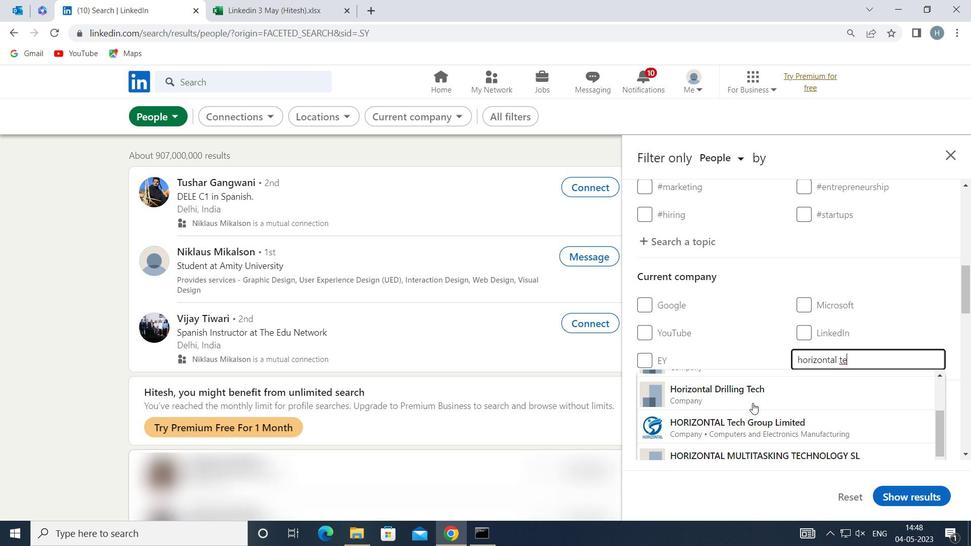 
Action: Mouse scrolled (753, 402) with delta (0, 0)
Screenshot: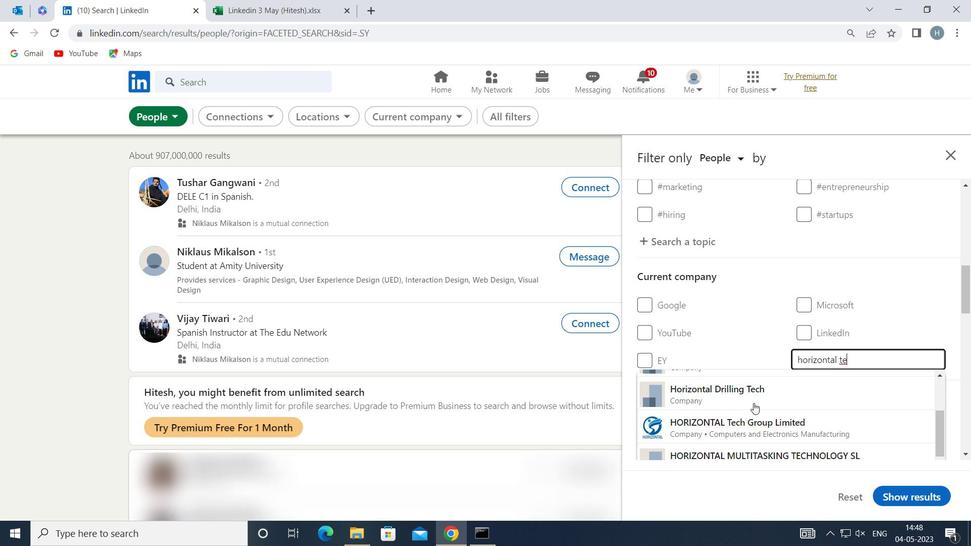 
Action: Mouse scrolled (753, 402) with delta (0, 0)
Screenshot: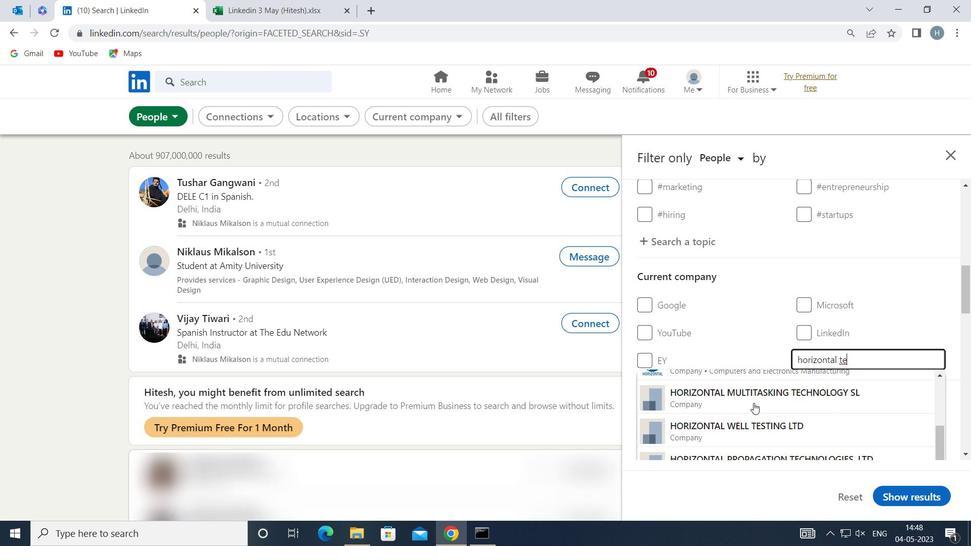 
Action: Mouse scrolled (753, 403) with delta (0, 0)
Screenshot: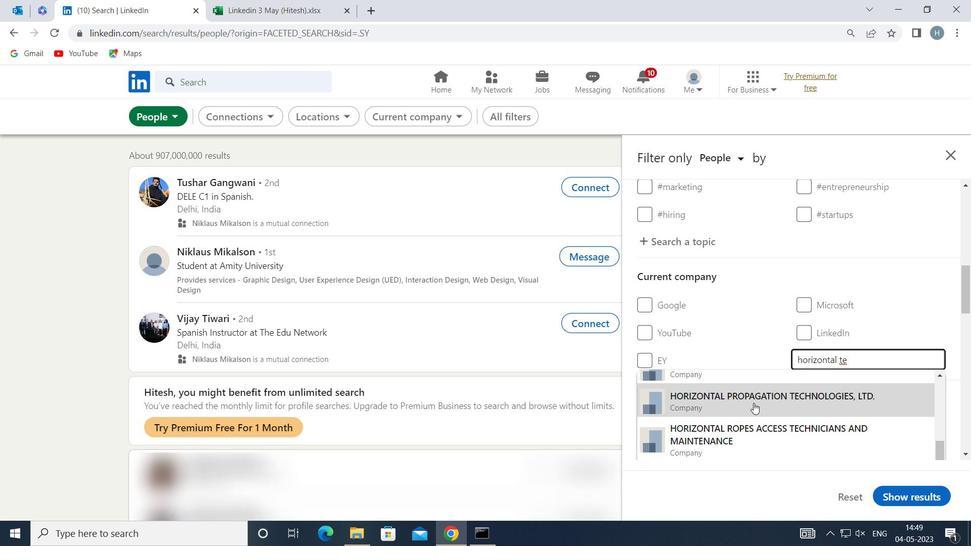 
Action: Mouse scrolled (753, 403) with delta (0, 0)
Screenshot: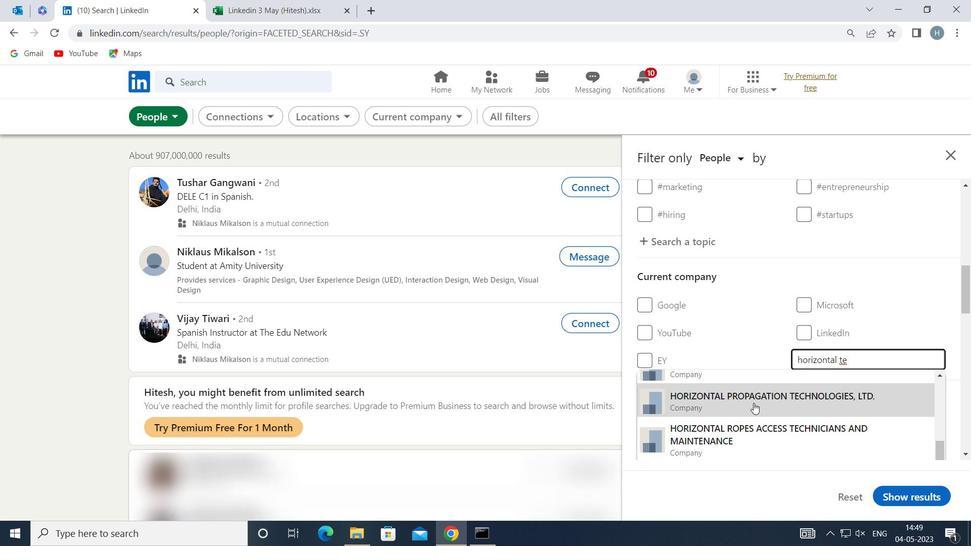 
Action: Mouse scrolled (753, 403) with delta (0, 0)
Screenshot: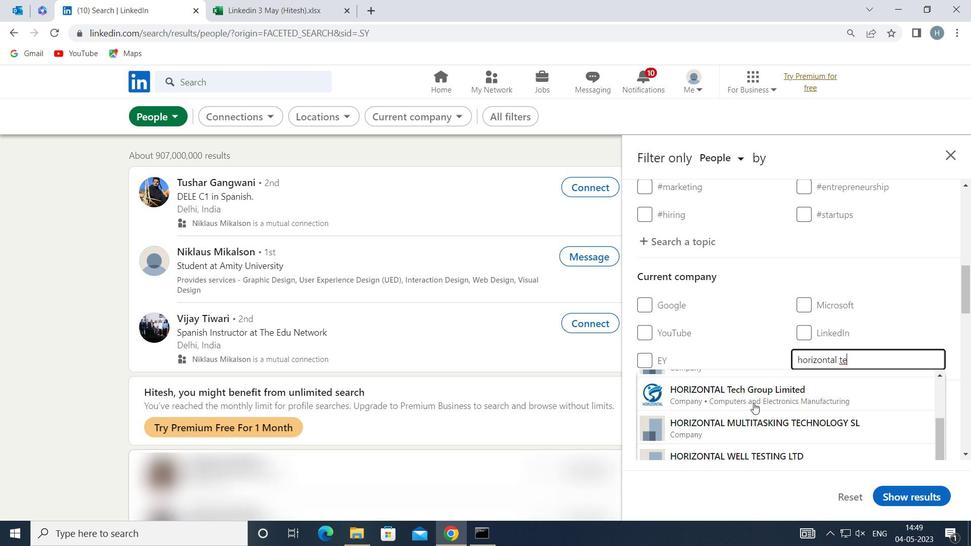 
Action: Mouse scrolled (753, 403) with delta (0, 0)
Screenshot: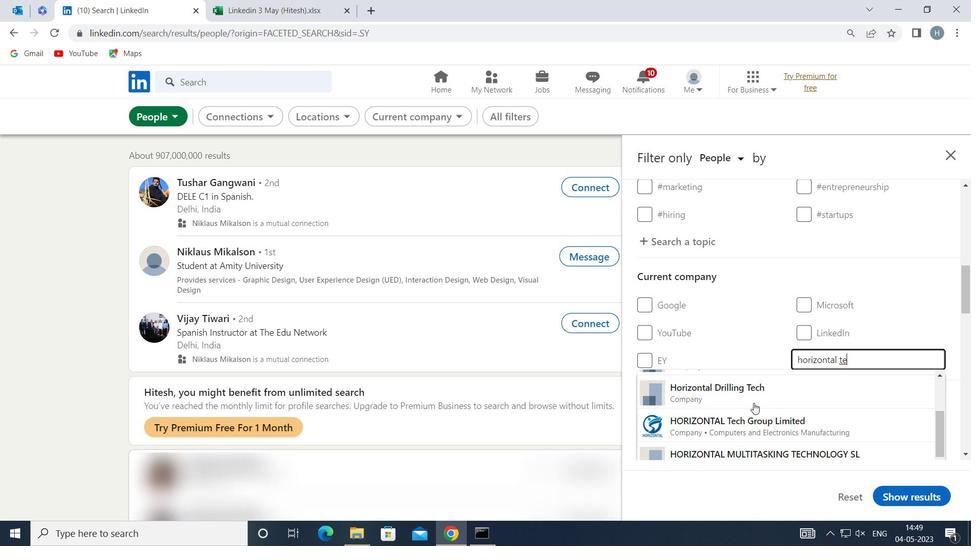 
Action: Mouse scrolled (753, 403) with delta (0, 0)
Screenshot: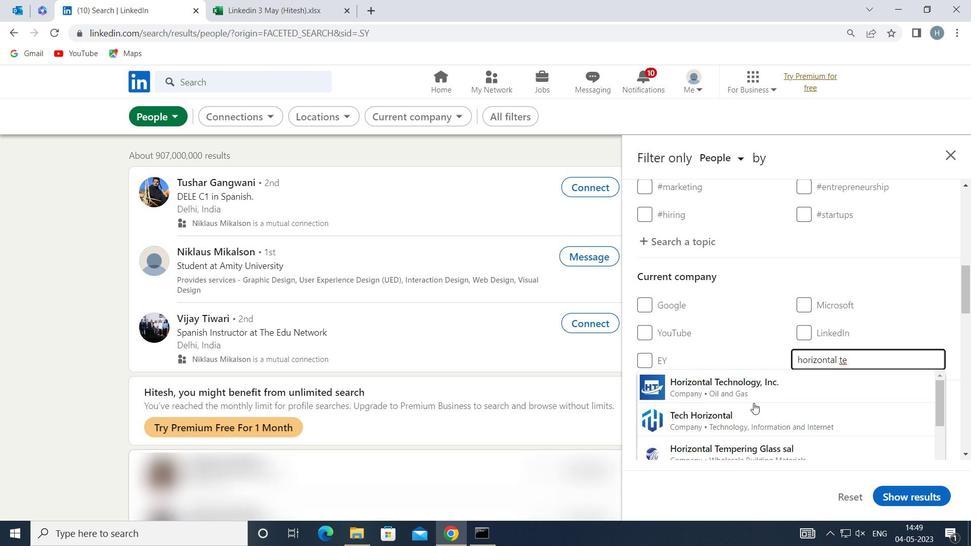 
Action: Mouse scrolled (753, 402) with delta (0, 0)
Screenshot: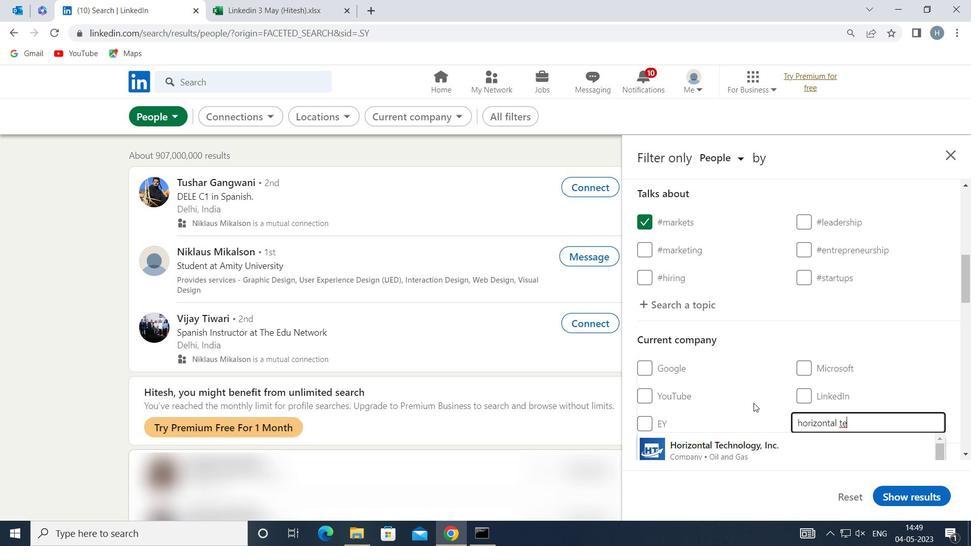 
Action: Mouse scrolled (753, 403) with delta (0, 0)
Screenshot: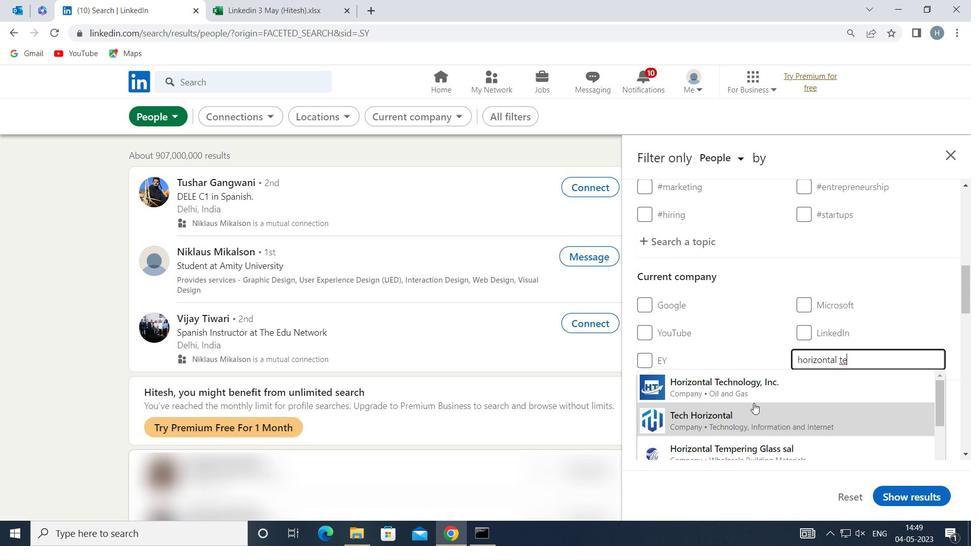 
Action: Mouse moved to (761, 412)
Screenshot: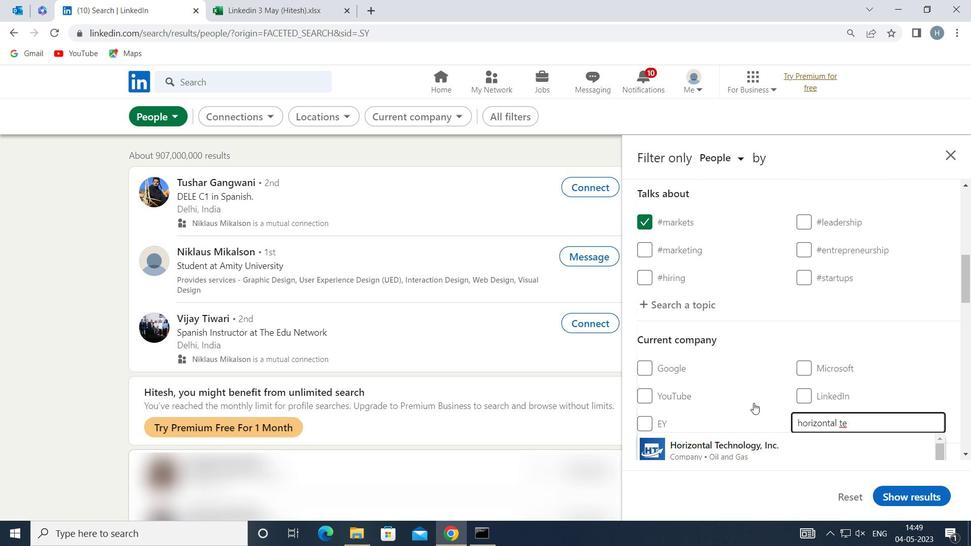 
Action: Mouse scrolled (761, 412) with delta (0, 0)
Screenshot: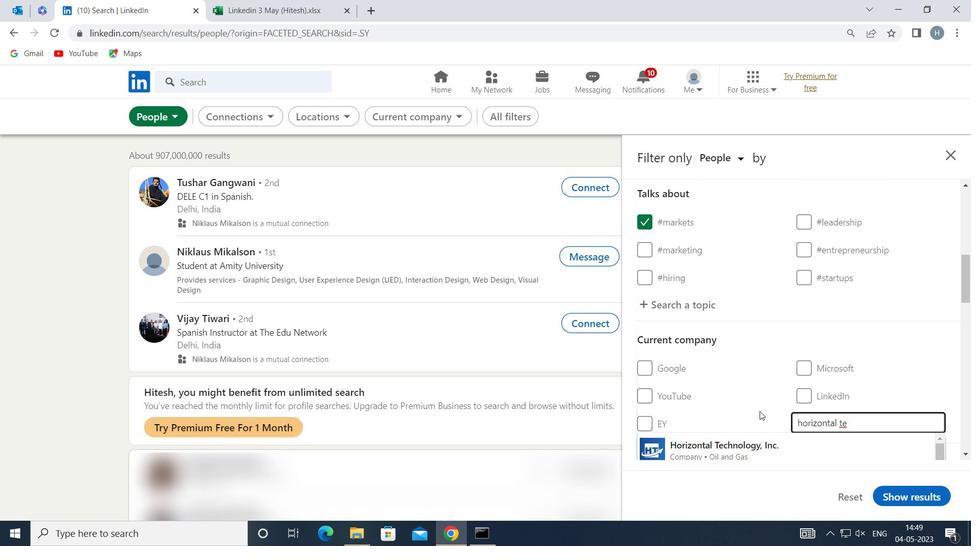 
Action: Mouse moved to (804, 392)
Screenshot: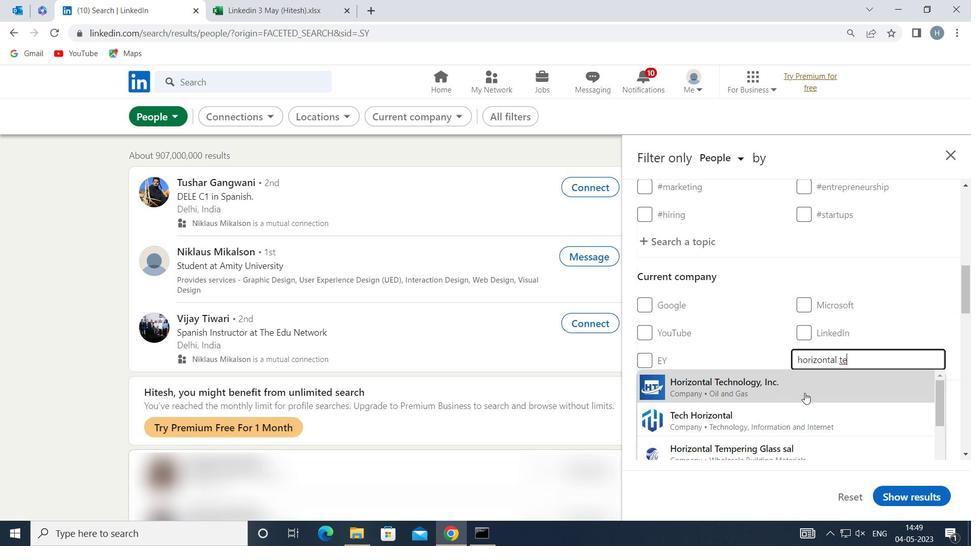
Action: Key pressed <Key.backspace>A
Screenshot: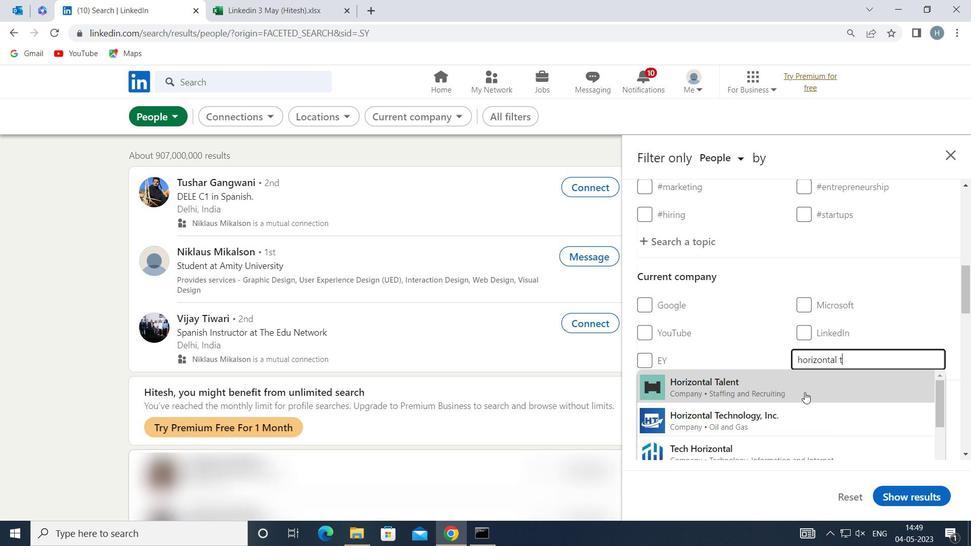 
Action: Mouse moved to (804, 389)
Screenshot: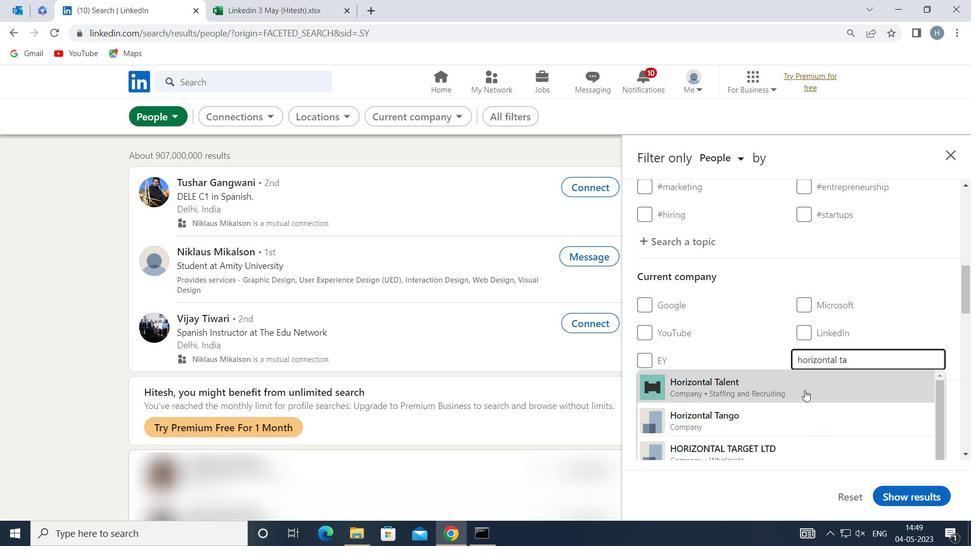 
Action: Mouse pressed left at (804, 389)
Screenshot: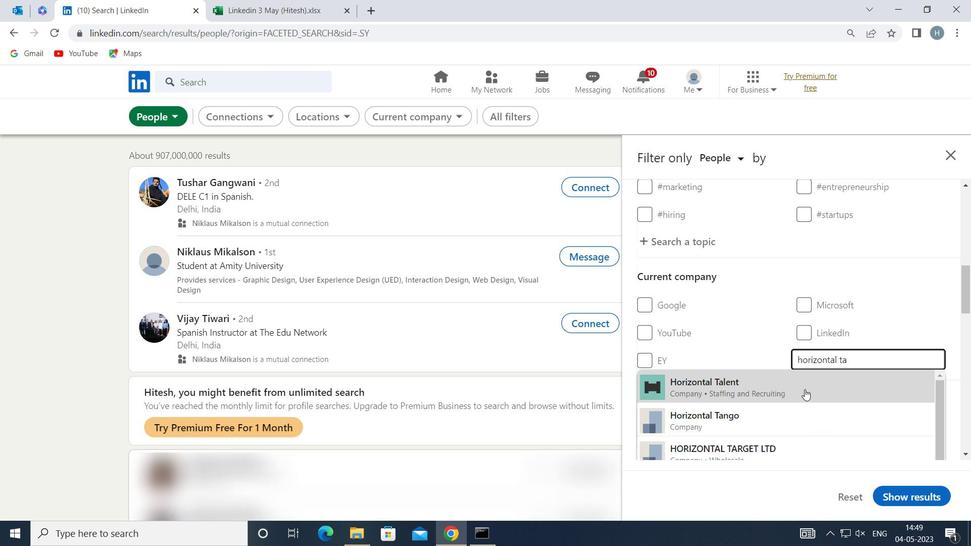 
Action: Mouse moved to (751, 375)
Screenshot: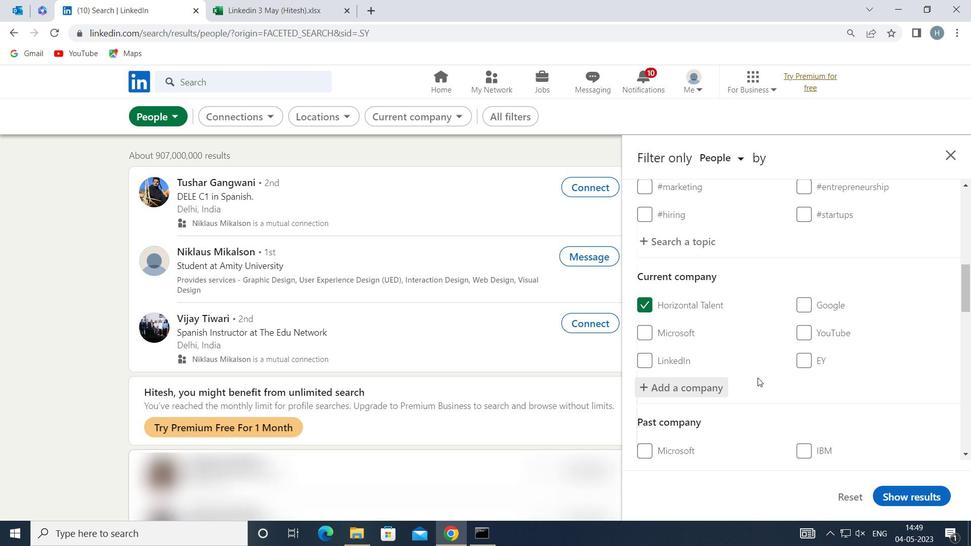 
Action: Mouse scrolled (751, 375) with delta (0, 0)
Screenshot: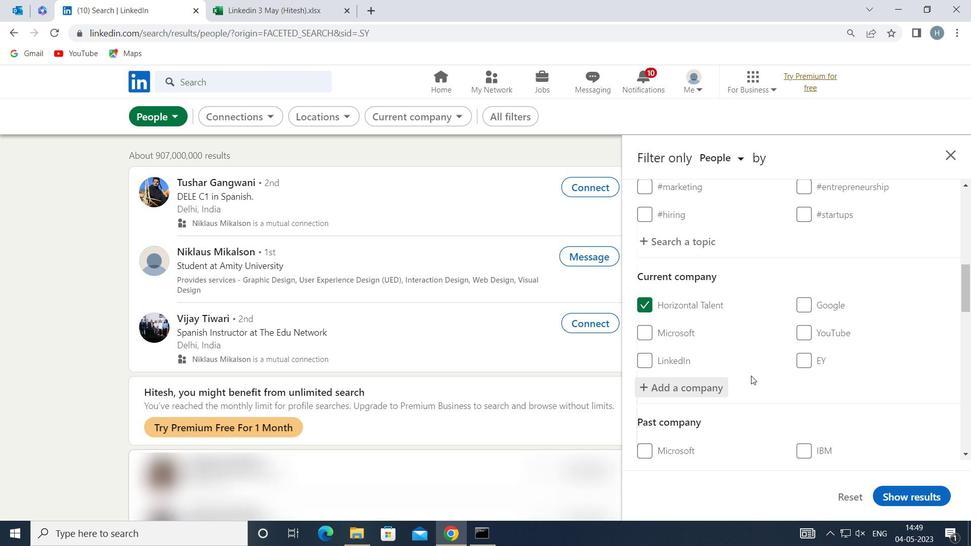 
Action: Mouse moved to (751, 366)
Screenshot: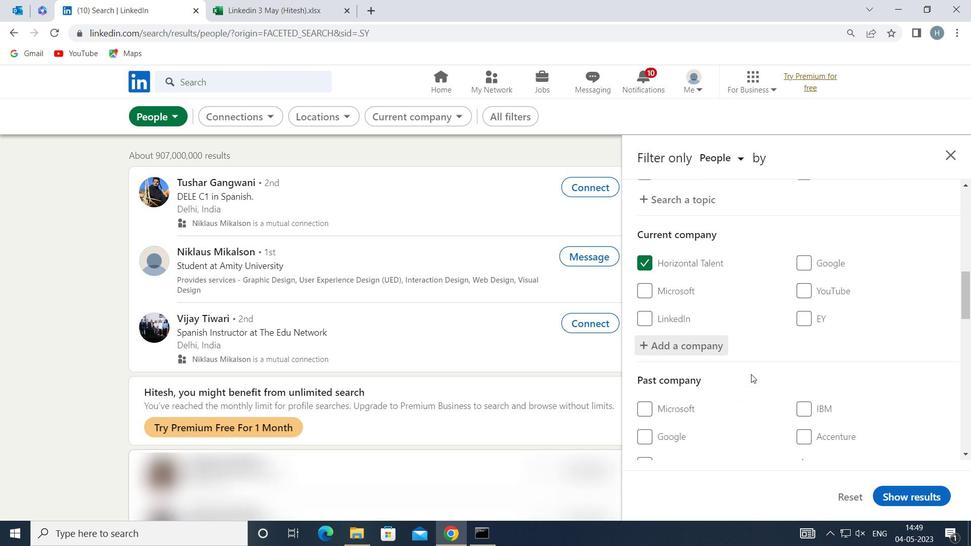 
Action: Mouse scrolled (751, 366) with delta (0, 0)
Screenshot: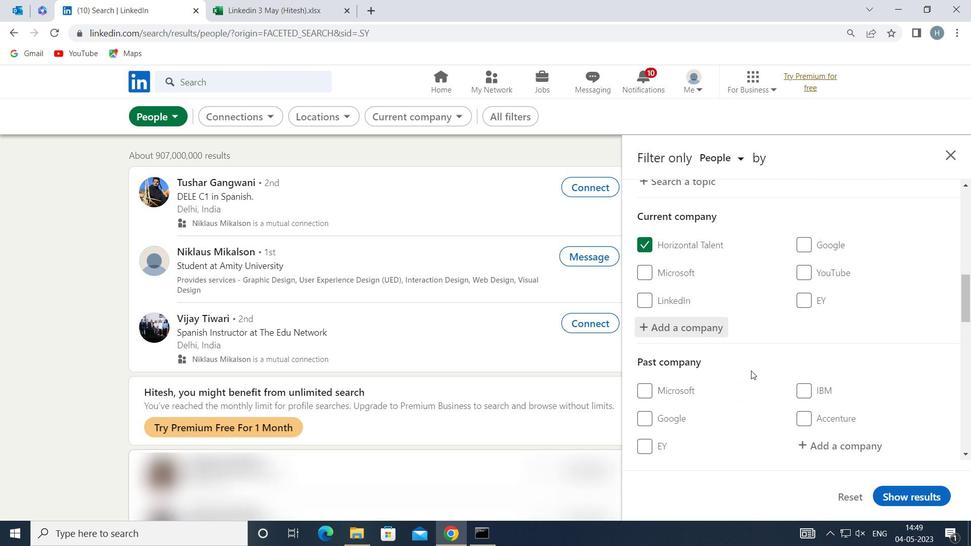 
Action: Mouse moved to (751, 364)
Screenshot: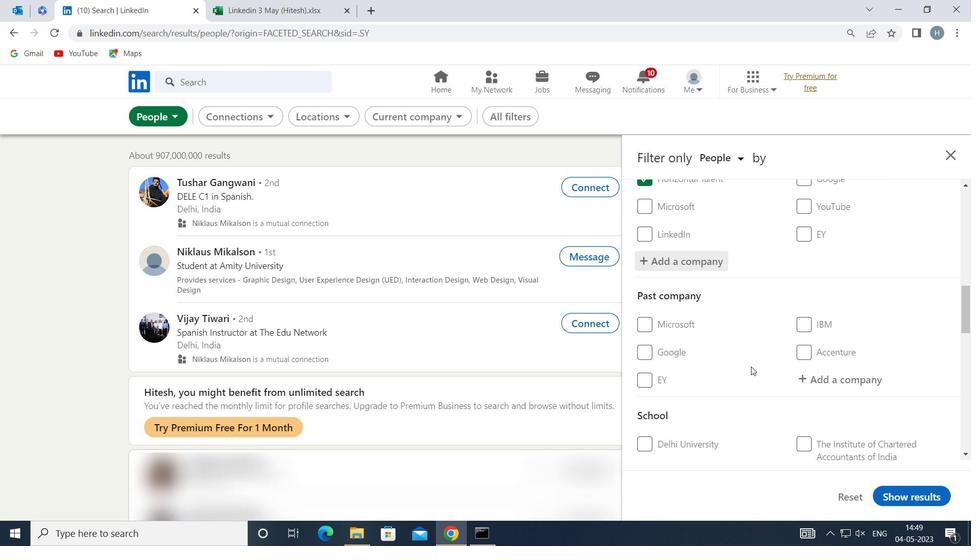 
Action: Mouse scrolled (751, 364) with delta (0, 0)
Screenshot: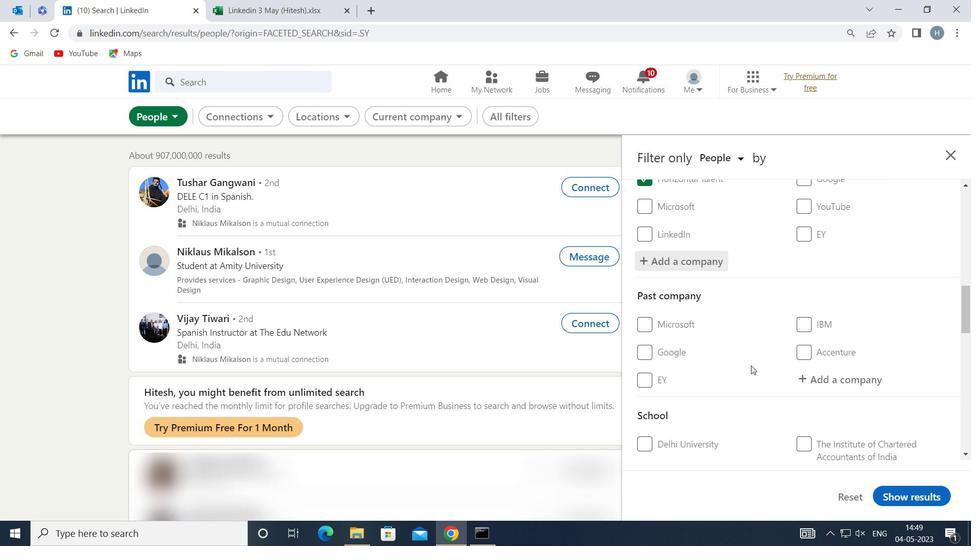 
Action: Mouse scrolled (751, 364) with delta (0, 0)
Screenshot: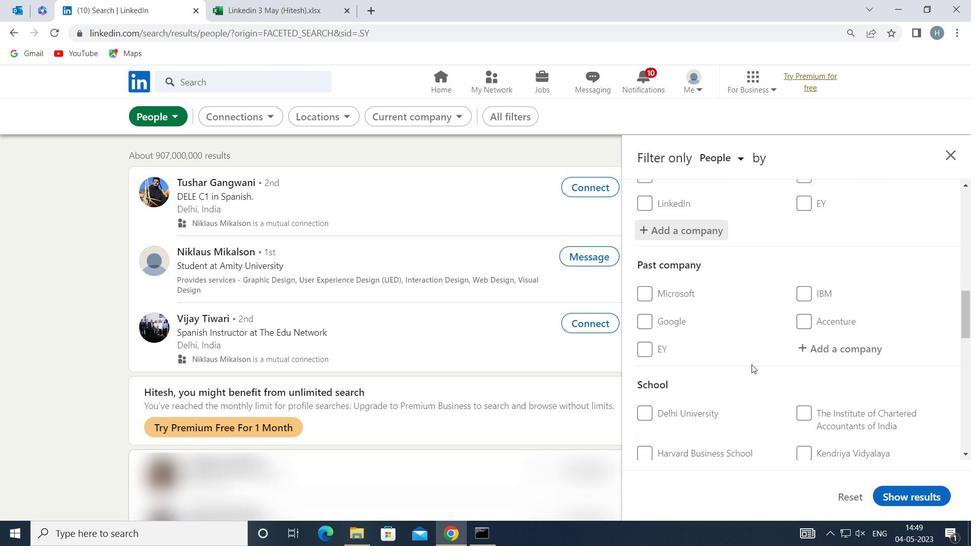 
Action: Mouse moved to (830, 384)
Screenshot: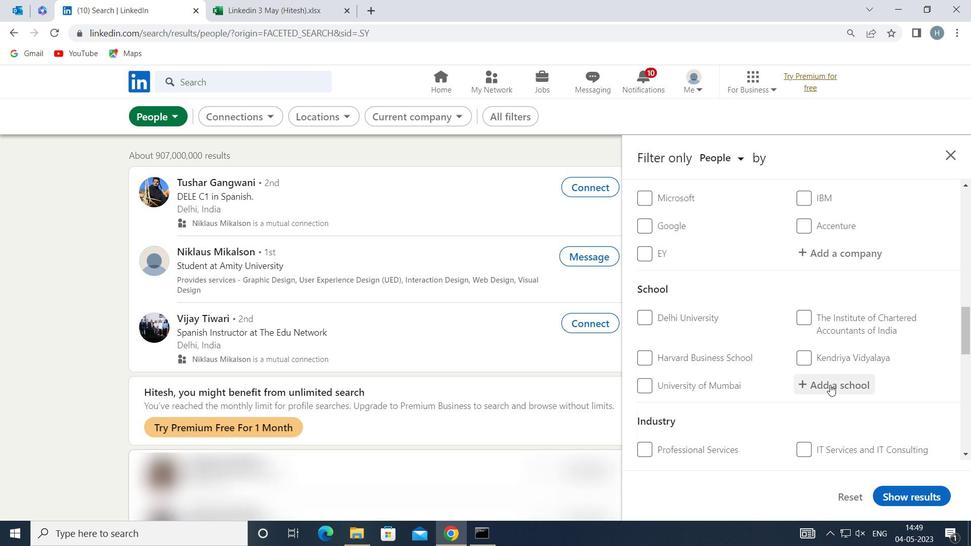 
Action: Mouse pressed left at (830, 384)
Screenshot: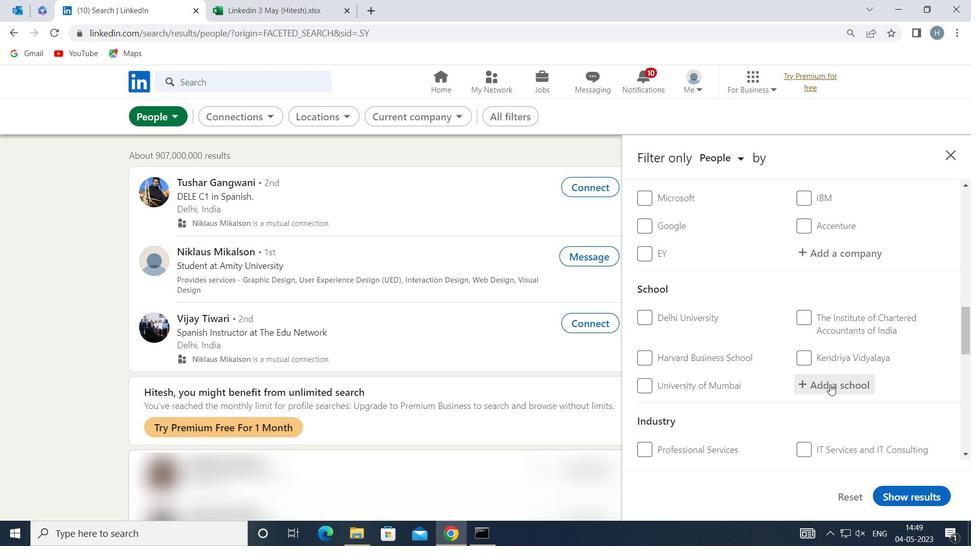 
Action: Key pressed <Key.shift>PRESIDENC
Screenshot: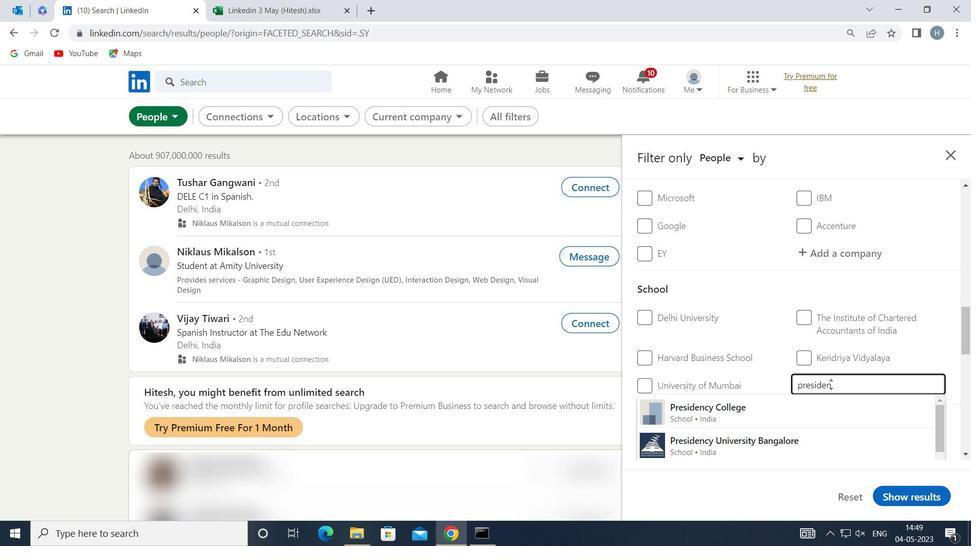 
Action: Mouse moved to (830, 384)
Screenshot: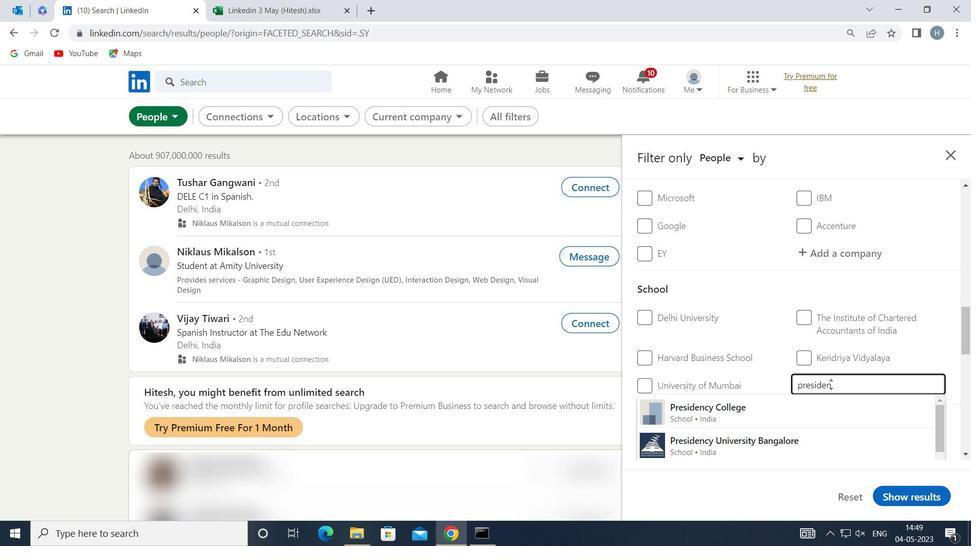 
Action: Key pressed Y<Key.space><Key.shift>UNI
Screenshot: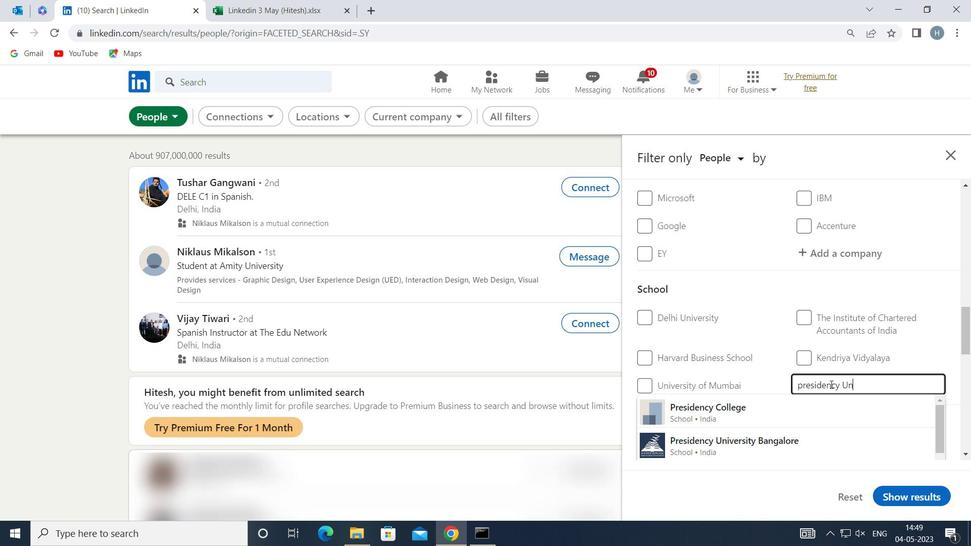 
Action: Mouse moved to (782, 410)
Screenshot: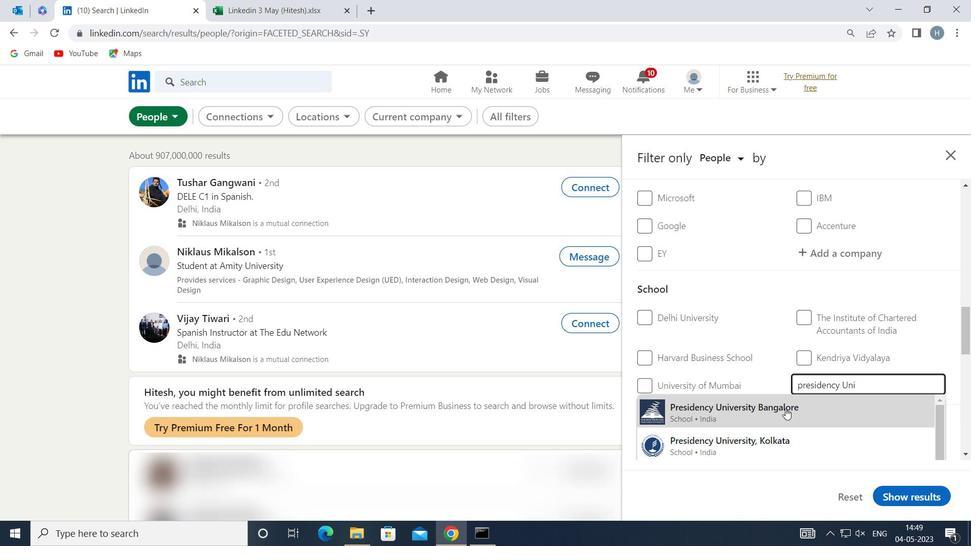 
Action: Mouse scrolled (782, 410) with delta (0, 0)
Screenshot: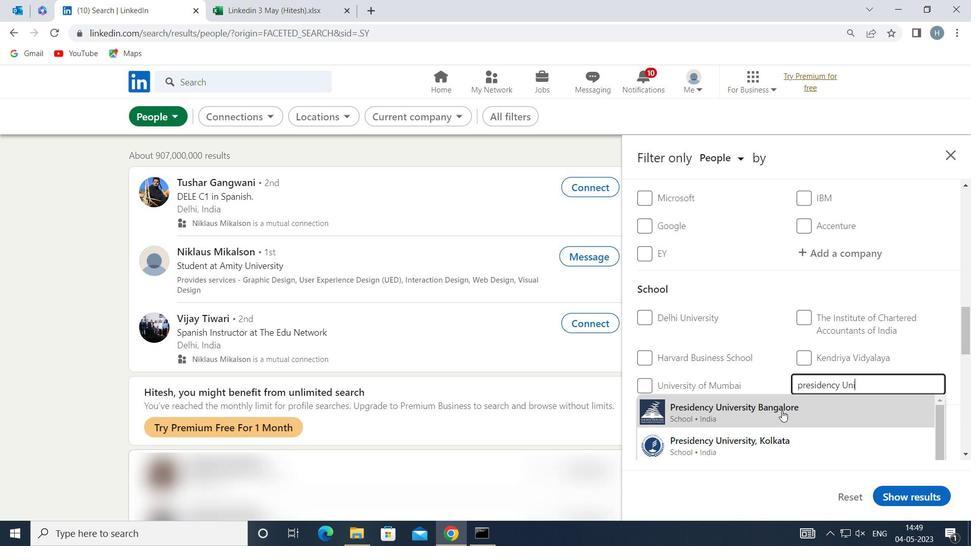 
Action: Mouse pressed left at (782, 410)
Screenshot: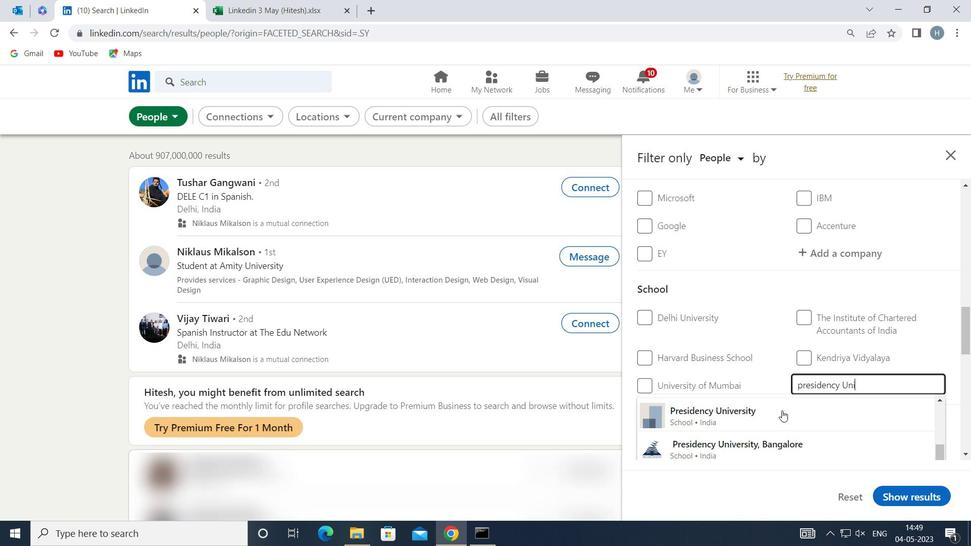
Action: Mouse moved to (743, 386)
Screenshot: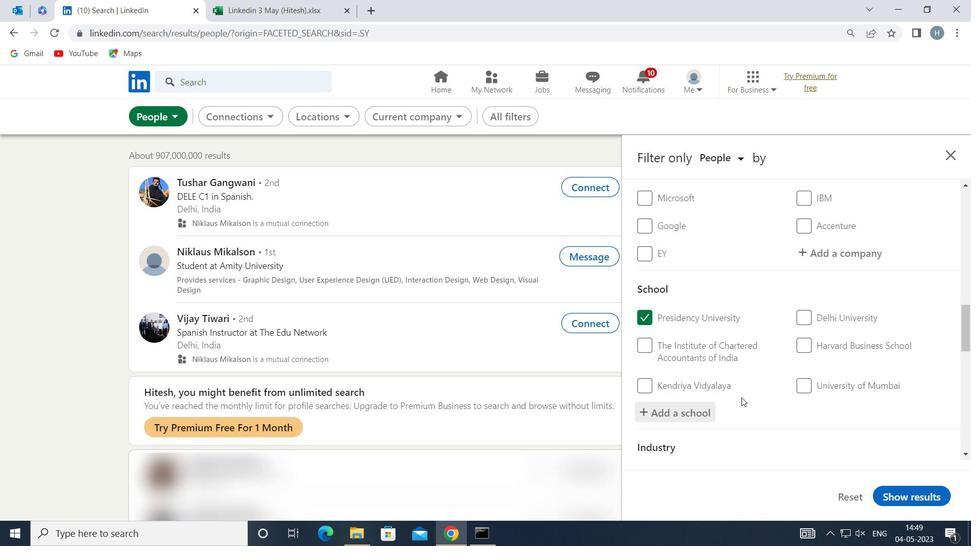 
Action: Mouse scrolled (743, 385) with delta (0, 0)
Screenshot: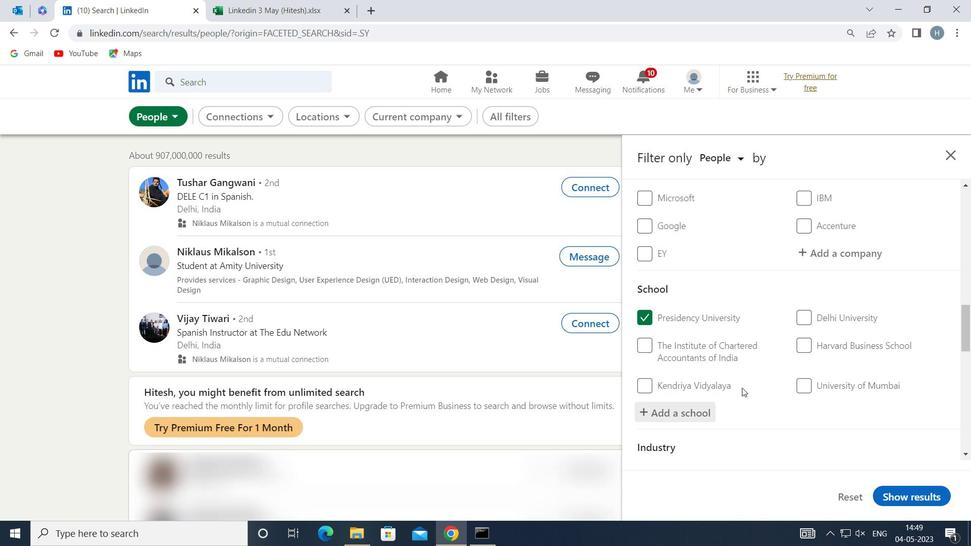 
Action: Mouse moved to (746, 380)
Screenshot: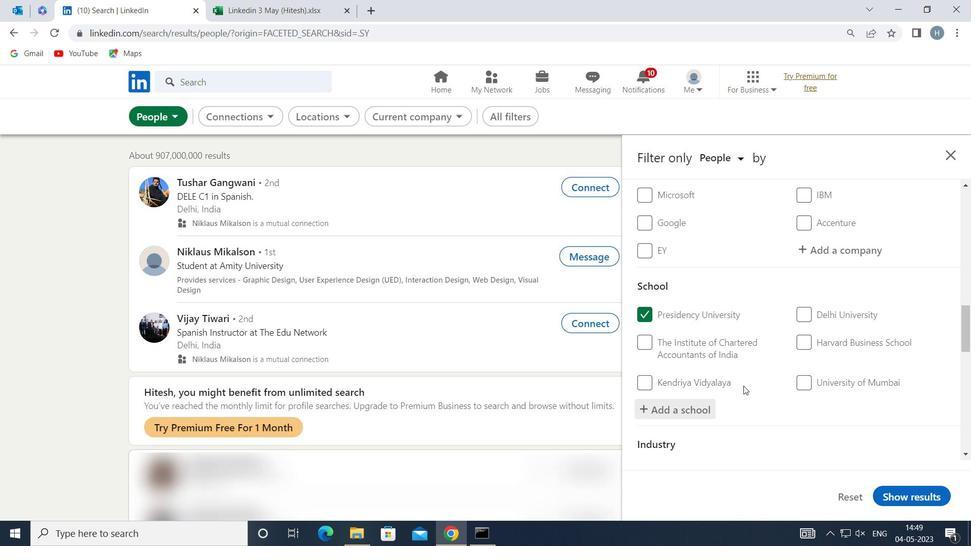 
Action: Mouse scrolled (746, 380) with delta (0, 0)
Screenshot: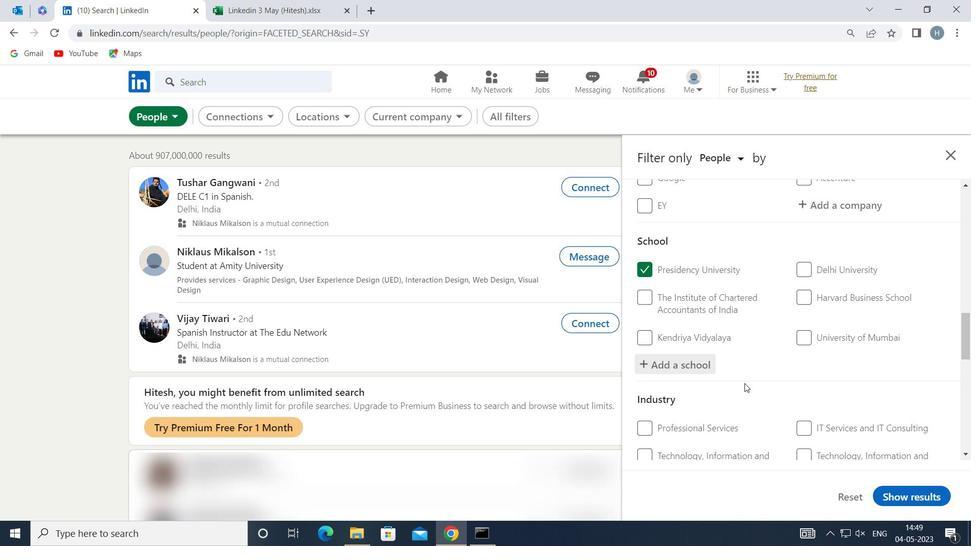 
Action: Mouse moved to (827, 414)
Screenshot: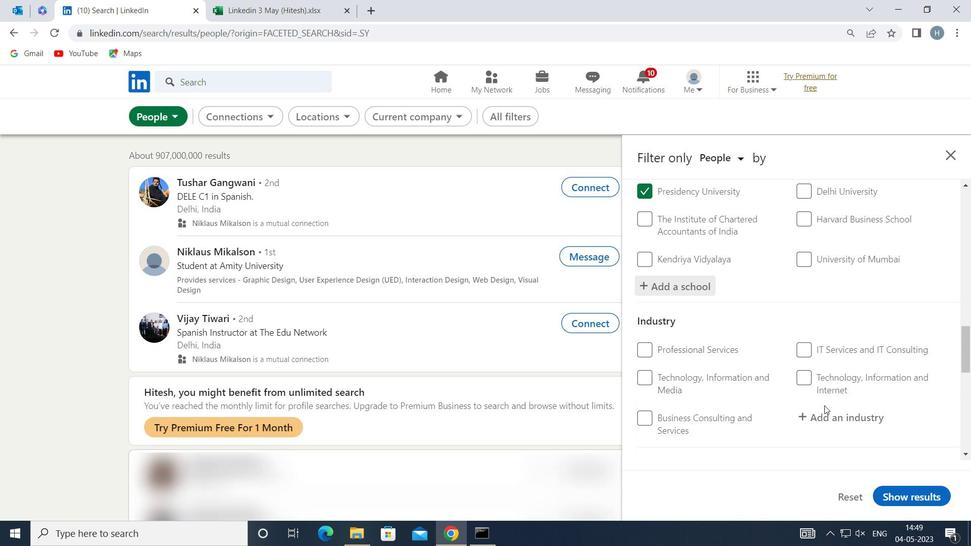 
Action: Mouse pressed left at (827, 414)
Screenshot: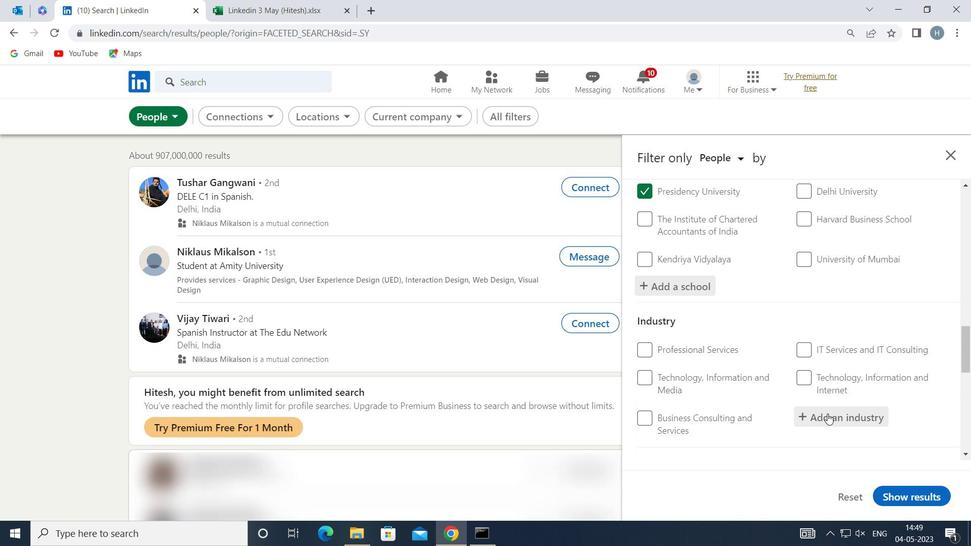 
Action: Key pressed <Key.shift>INVESTMENT<Key.space><Key.shift>B
Screenshot: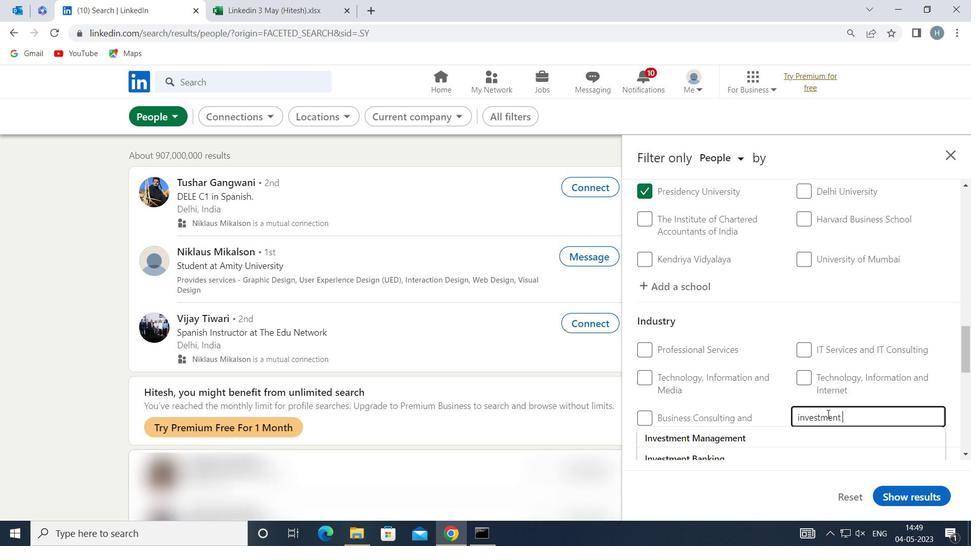 
Action: Mouse moved to (783, 428)
Screenshot: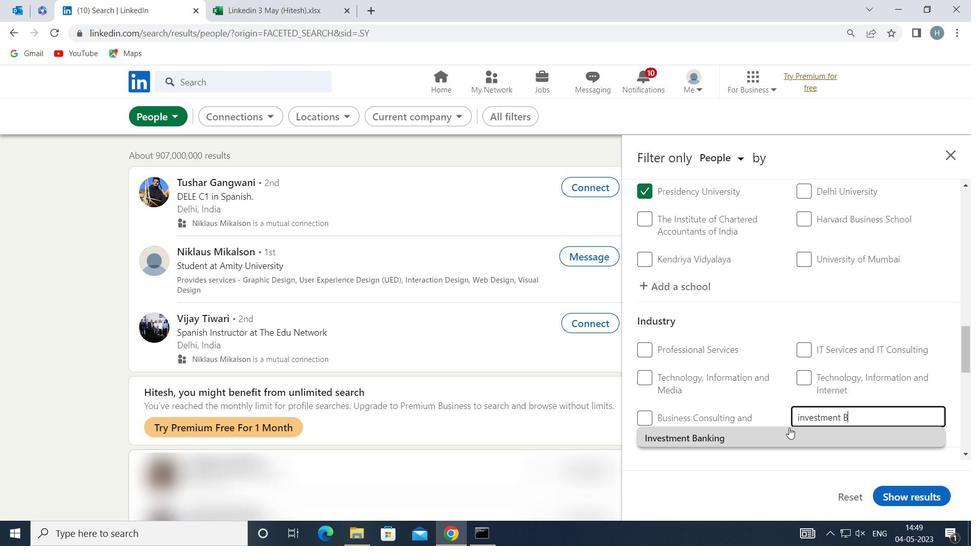 
Action: Mouse pressed left at (783, 428)
Screenshot: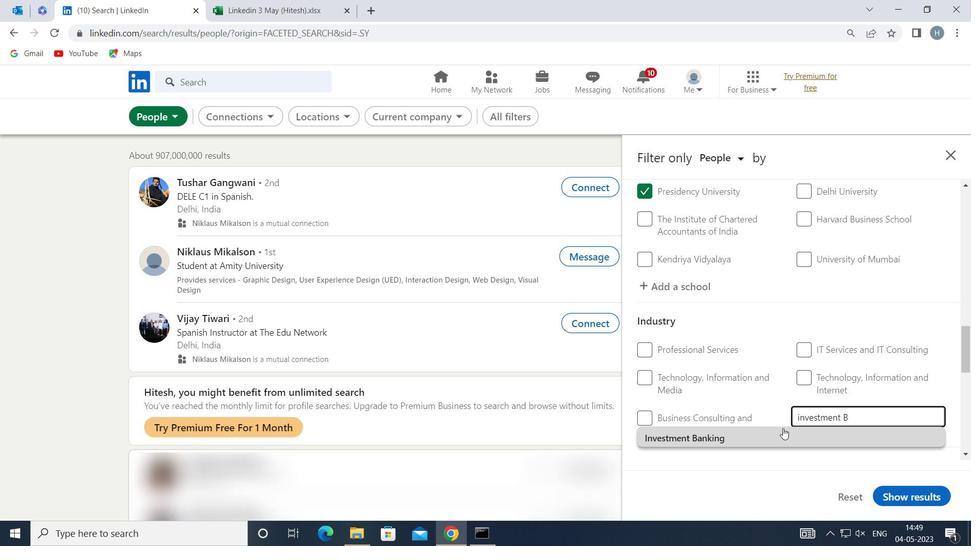 
Action: Mouse moved to (773, 386)
Screenshot: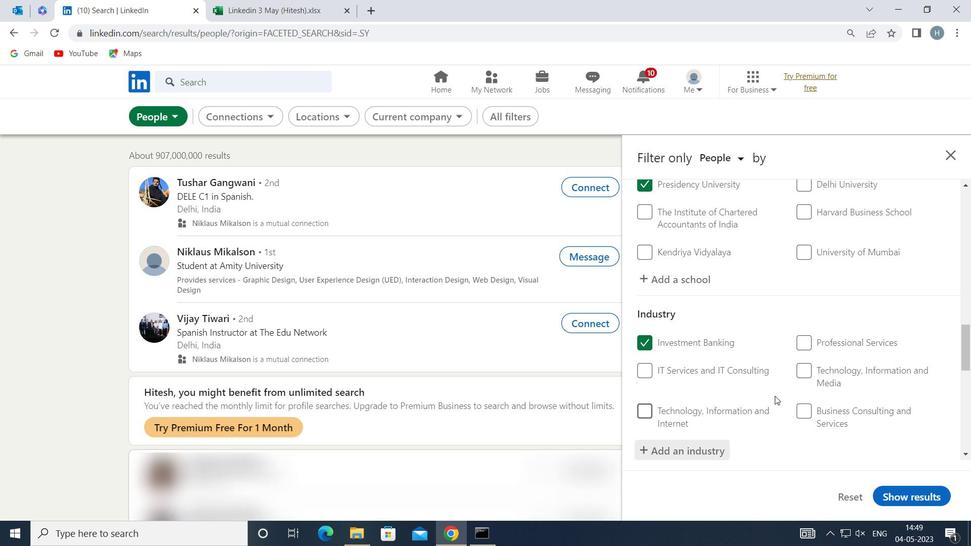 
Action: Mouse scrolled (773, 385) with delta (0, 0)
Screenshot: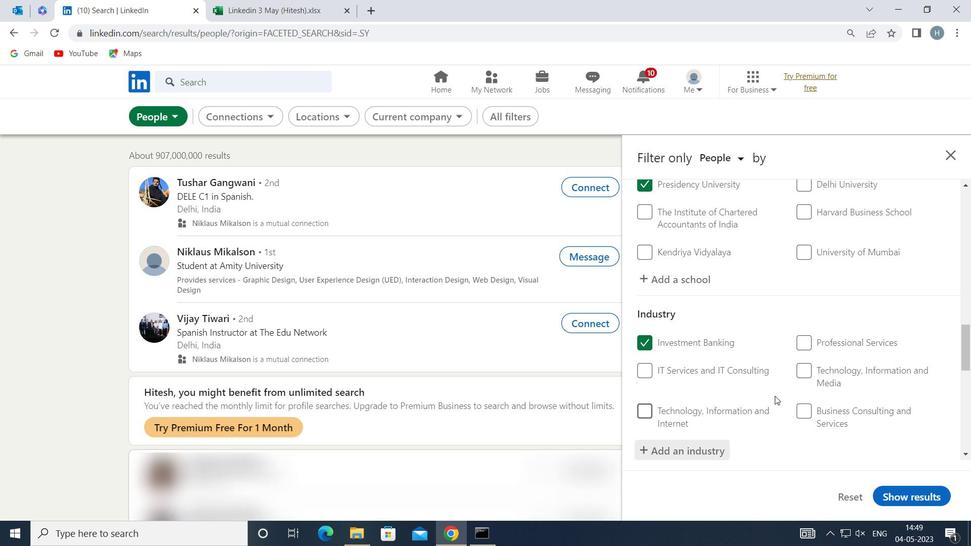 
Action: Mouse scrolled (773, 385) with delta (0, 0)
Screenshot: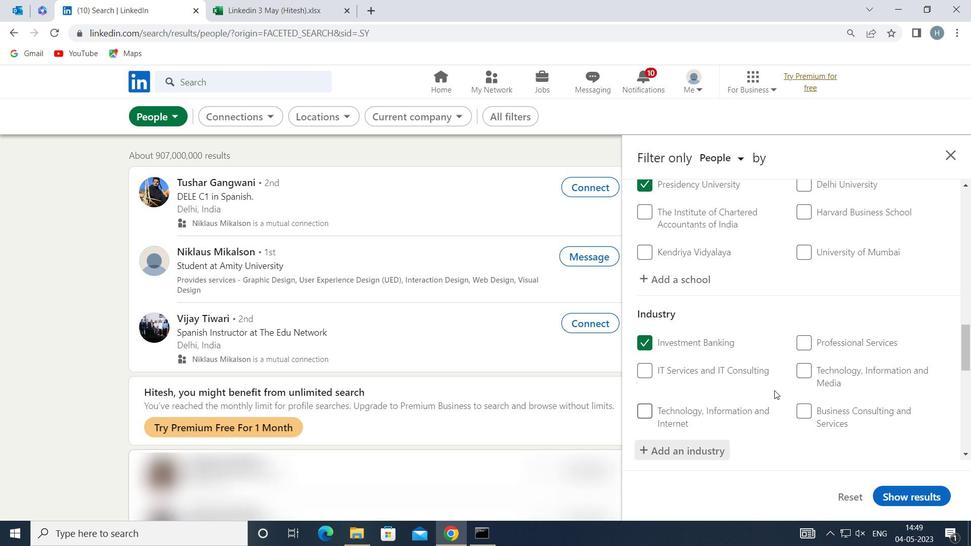 
Action: Mouse scrolled (773, 385) with delta (0, 0)
Screenshot: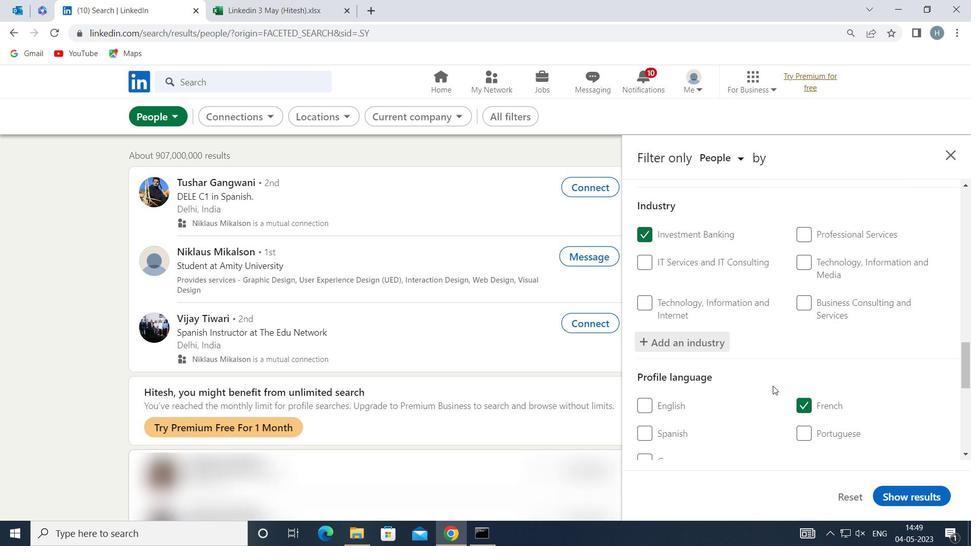 
Action: Mouse moved to (774, 385)
Screenshot: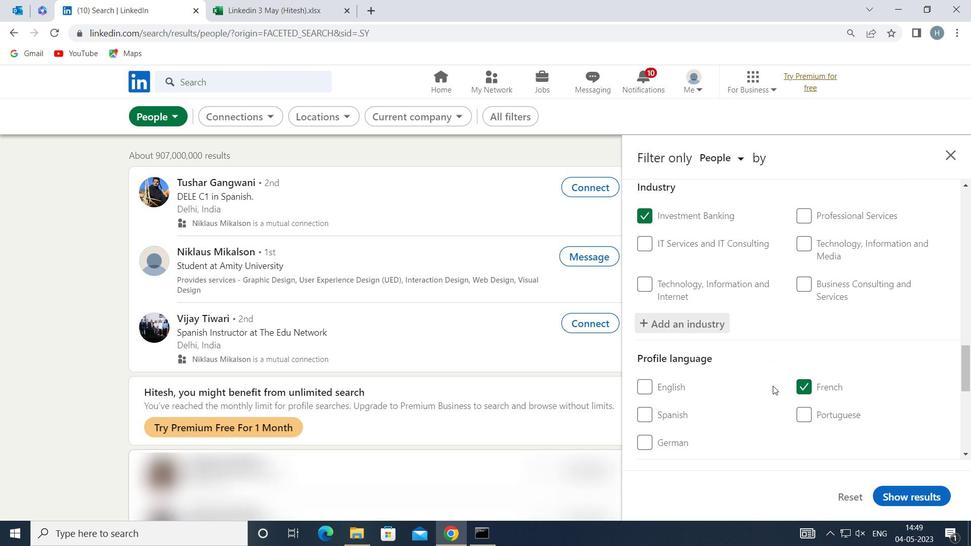
Action: Mouse scrolled (774, 384) with delta (0, 0)
Screenshot: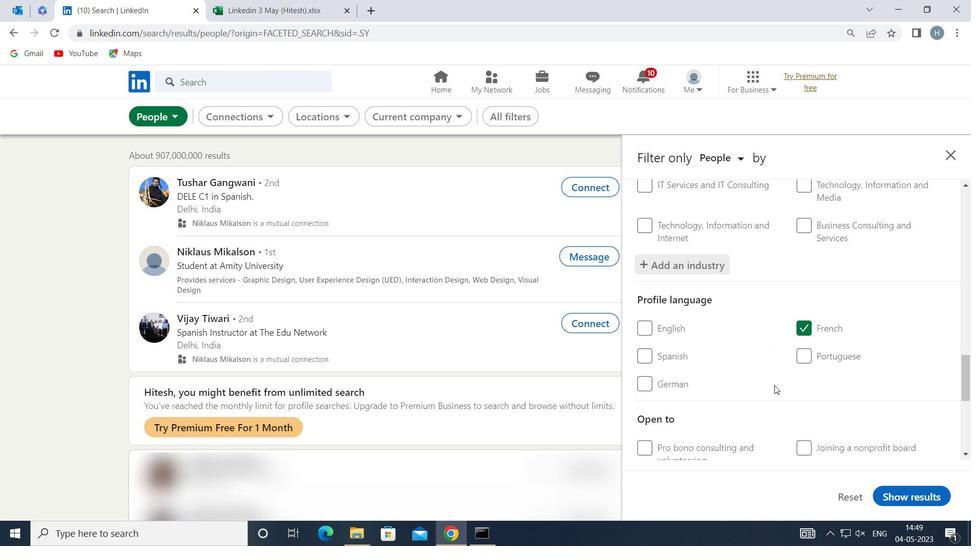 
Action: Mouse scrolled (774, 384) with delta (0, 0)
Screenshot: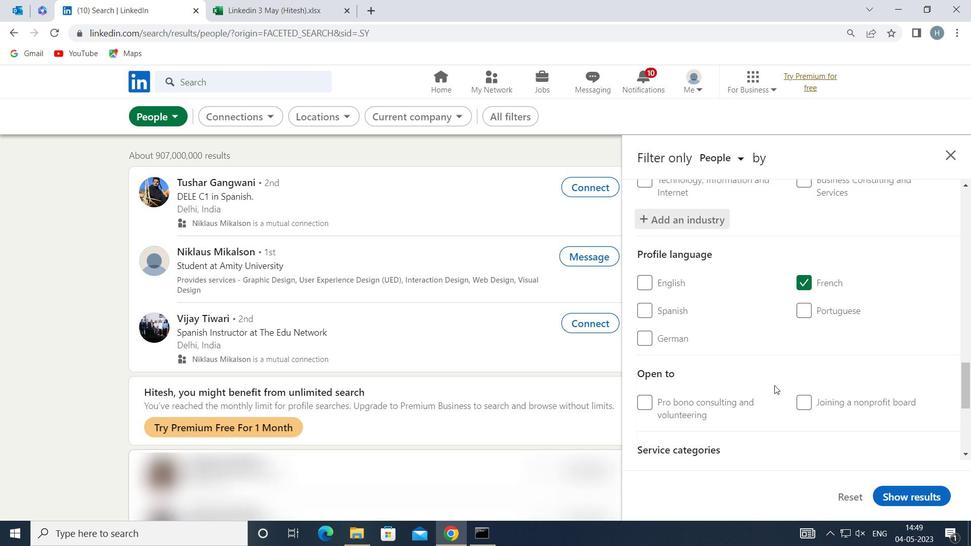 
Action: Mouse moved to (828, 418)
Screenshot: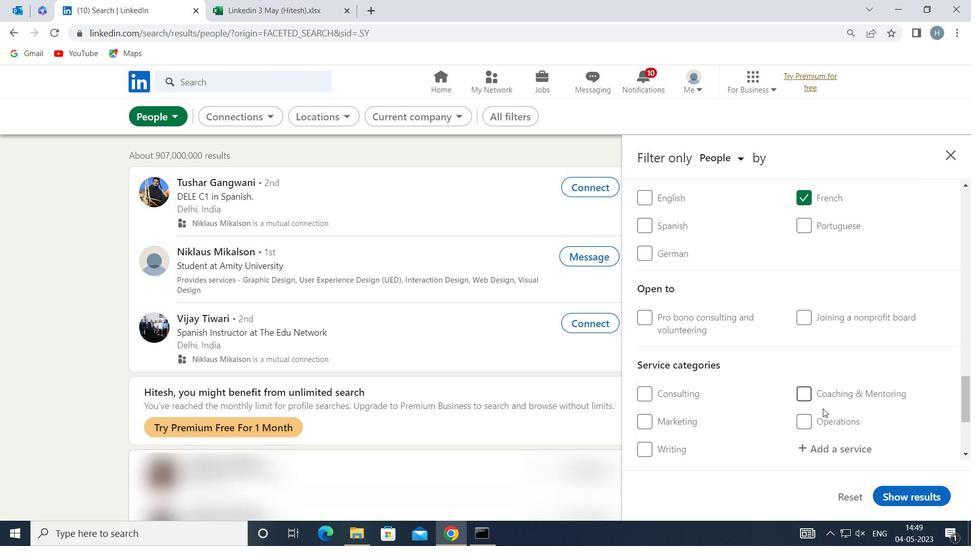 
Action: Mouse scrolled (828, 417) with delta (0, 0)
Screenshot: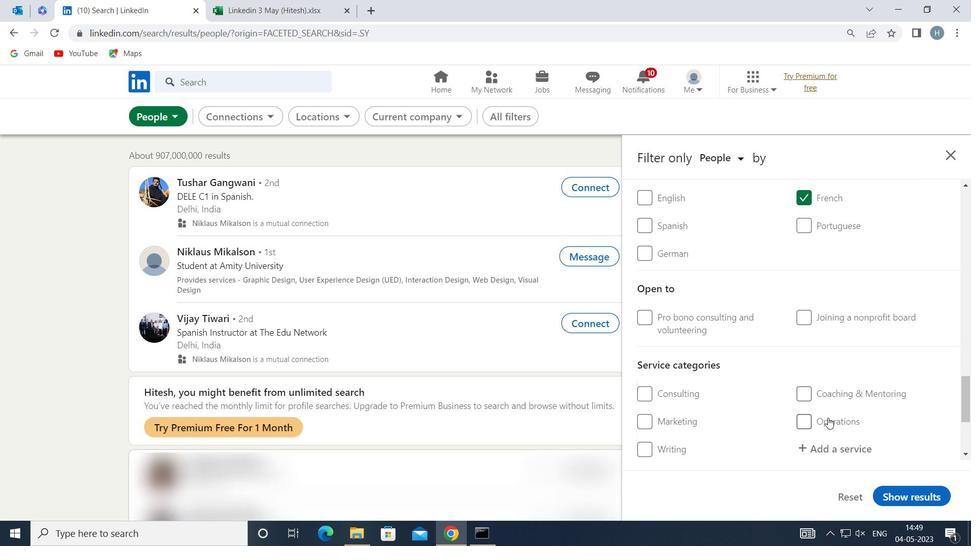 
Action: Mouse moved to (834, 385)
Screenshot: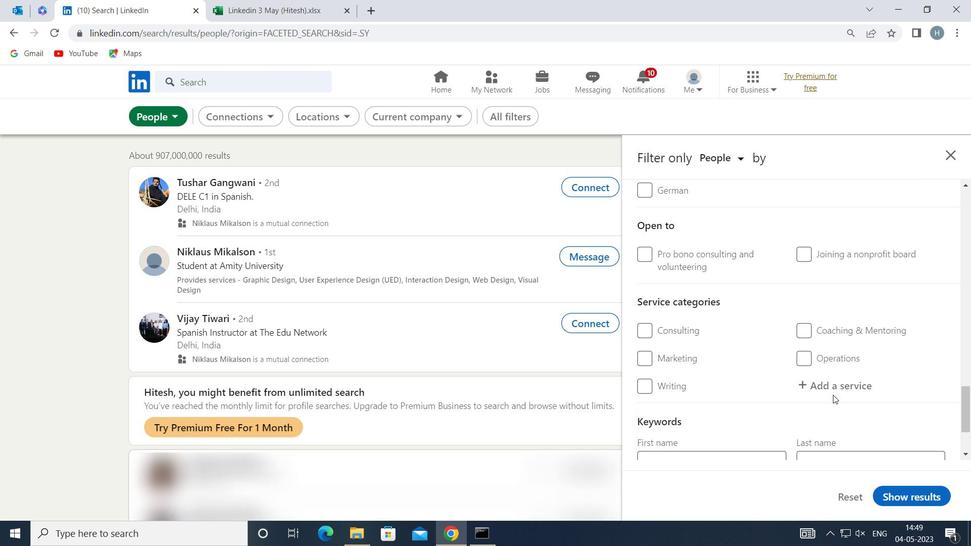
Action: Mouse pressed left at (834, 385)
Screenshot: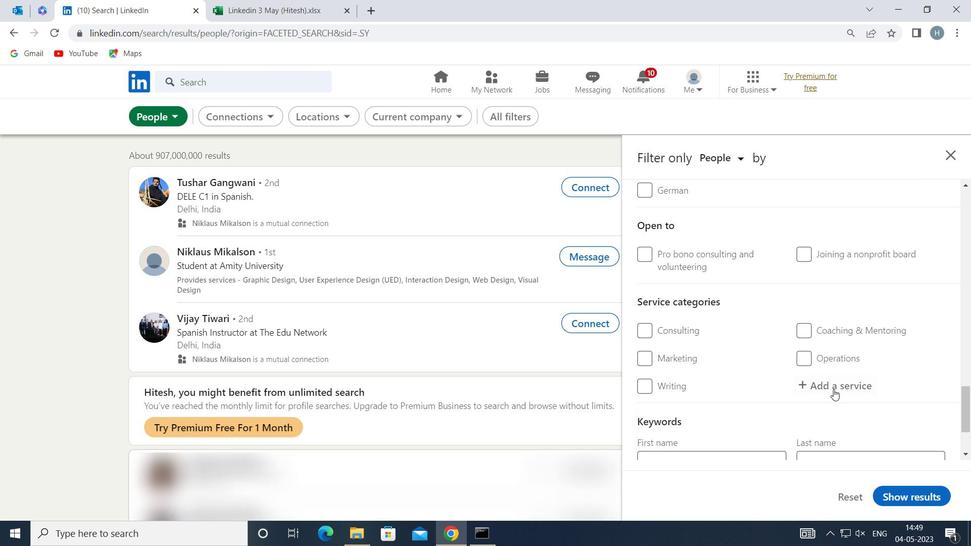 
Action: Mouse moved to (833, 384)
Screenshot: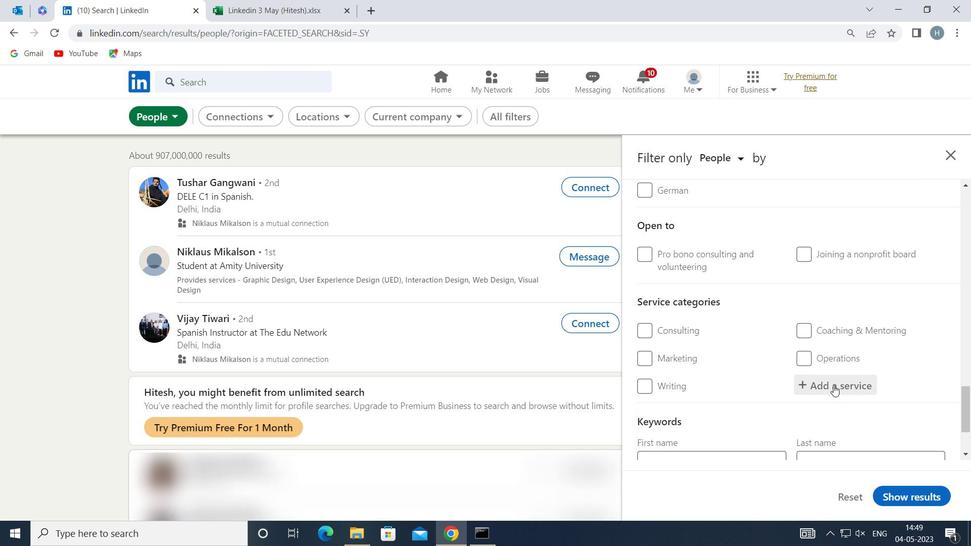 
Action: Key pressed <Key.shift>I
Screenshot: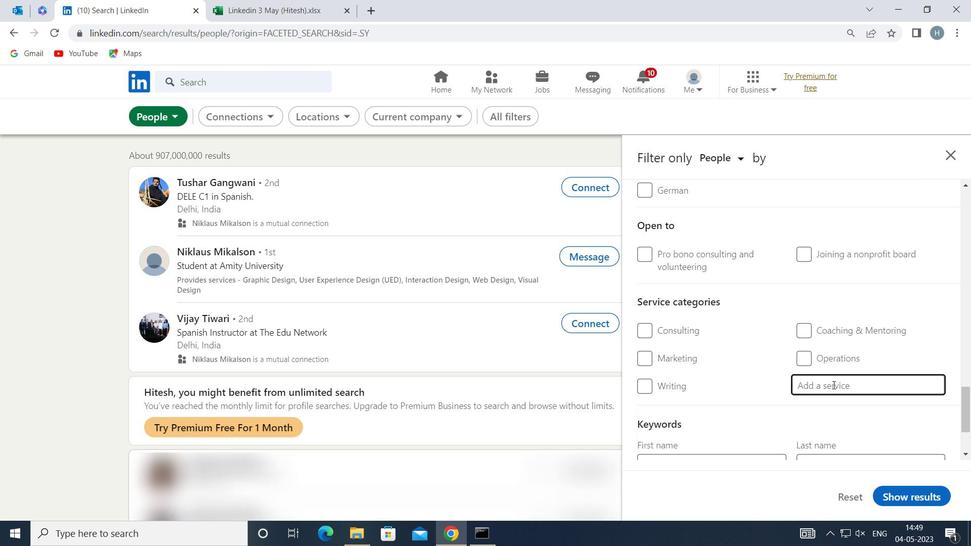 
Action: Mouse moved to (833, 384)
Screenshot: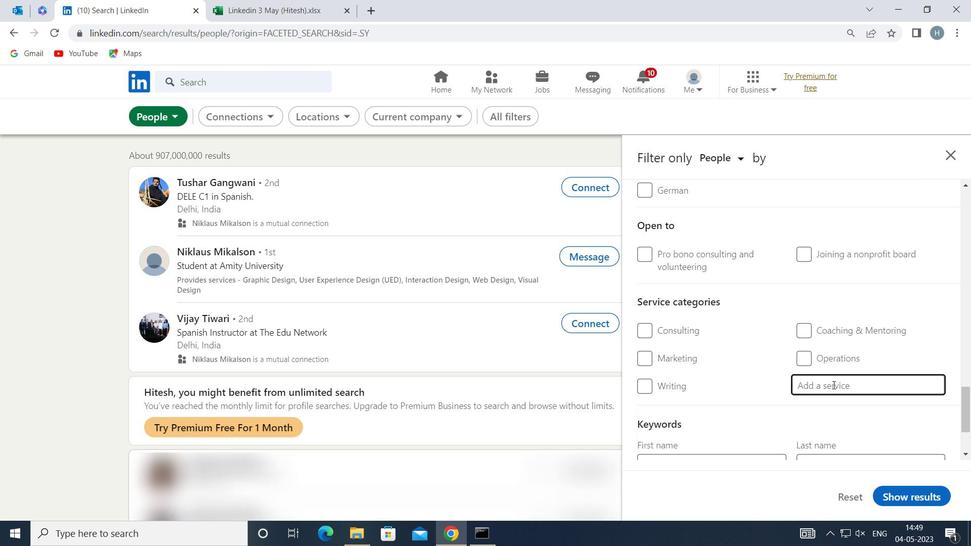 
Action: Key pressed <Key.shift>OS<Key.space>
Screenshot: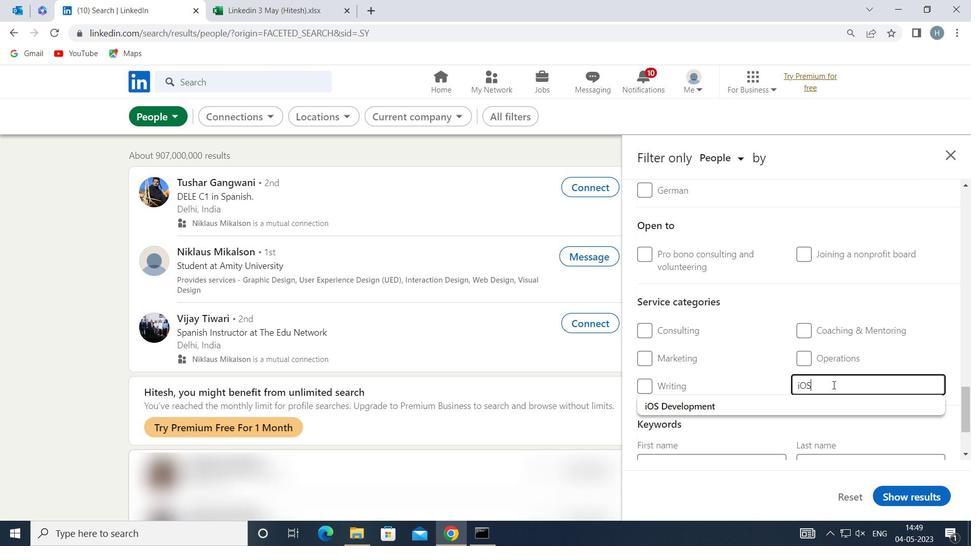 
Action: Mouse moved to (805, 413)
Screenshot: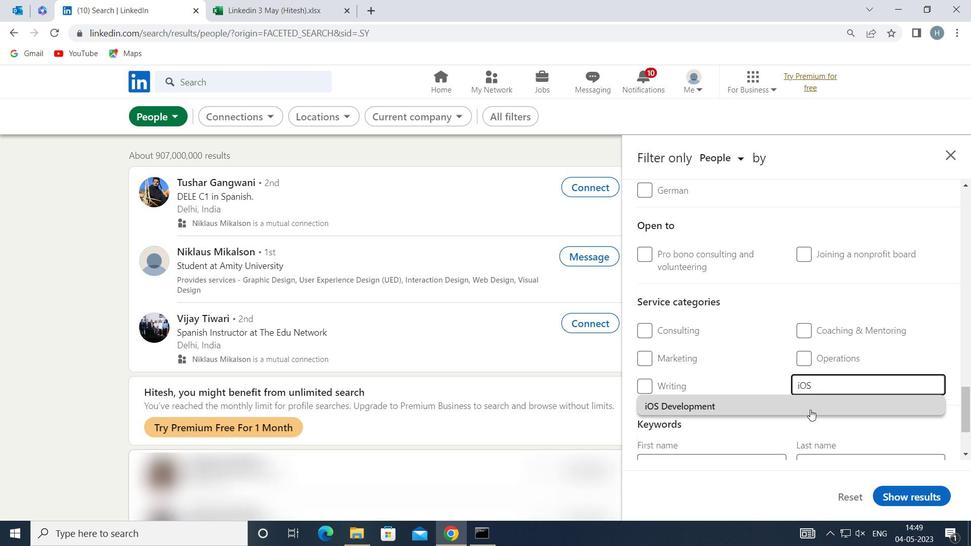 
Action: Mouse pressed left at (805, 413)
Screenshot: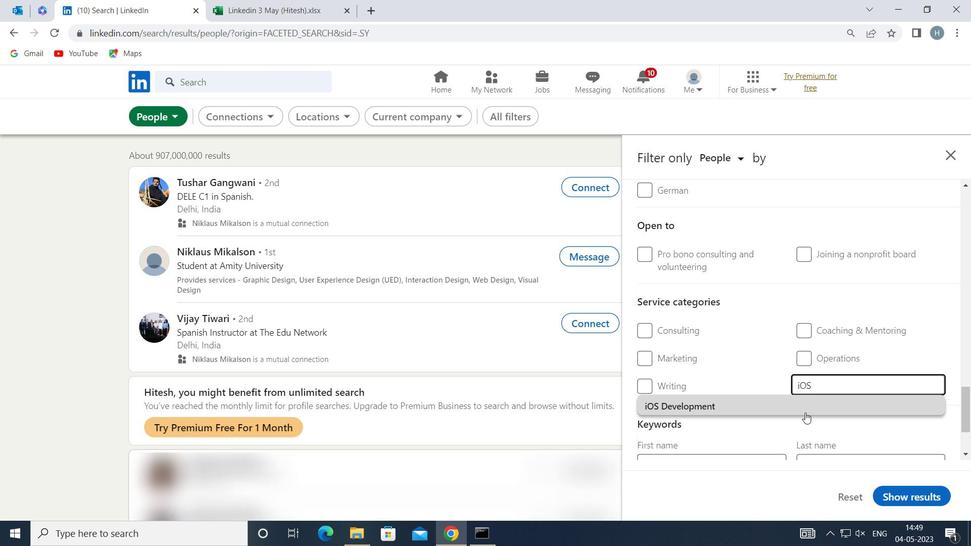 
Action: Mouse moved to (779, 401)
Screenshot: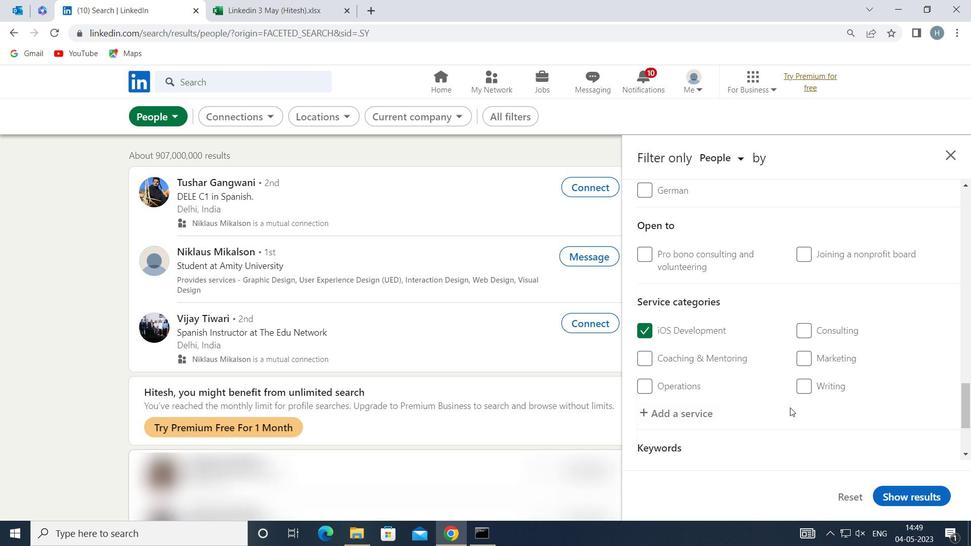 
Action: Mouse scrolled (779, 401) with delta (0, 0)
Screenshot: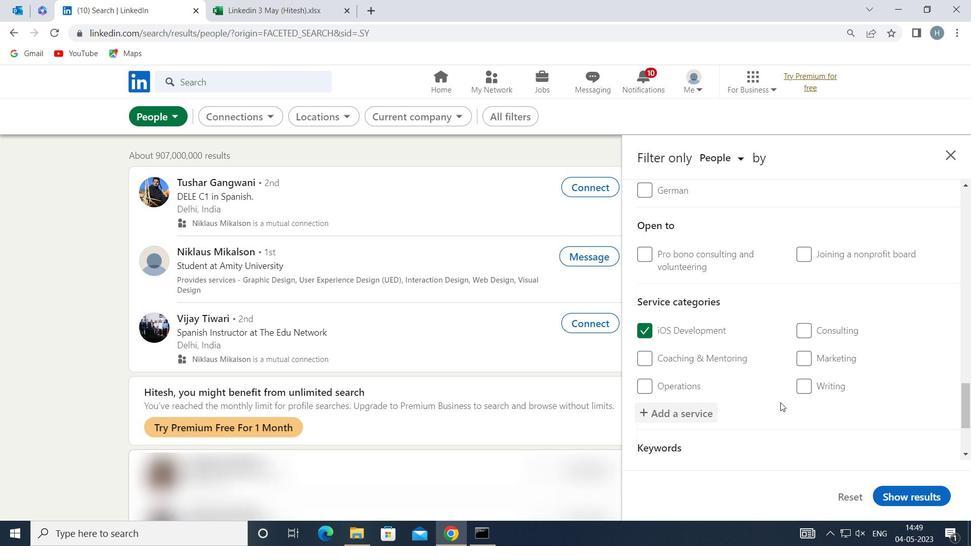 
Action: Mouse scrolled (779, 401) with delta (0, 0)
Screenshot: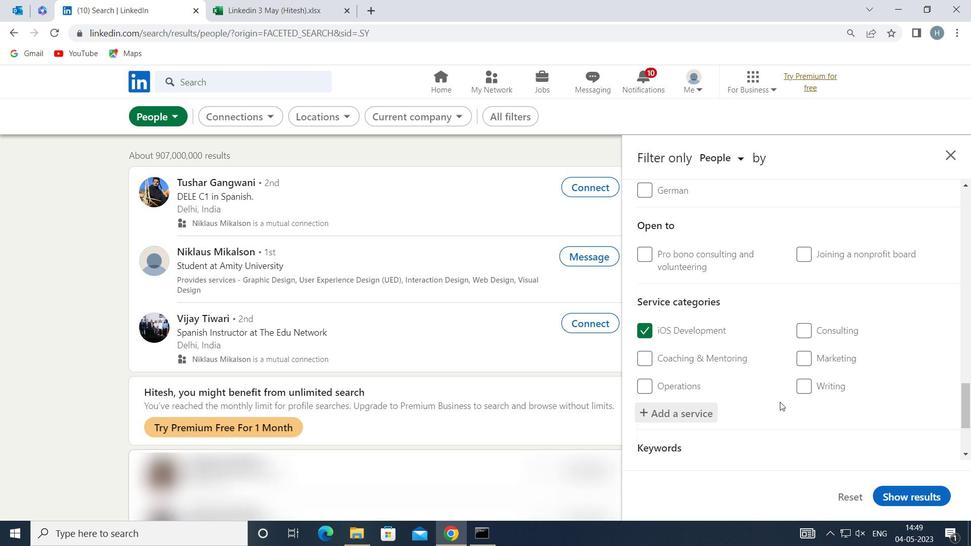 
Action: Mouse moved to (776, 395)
Screenshot: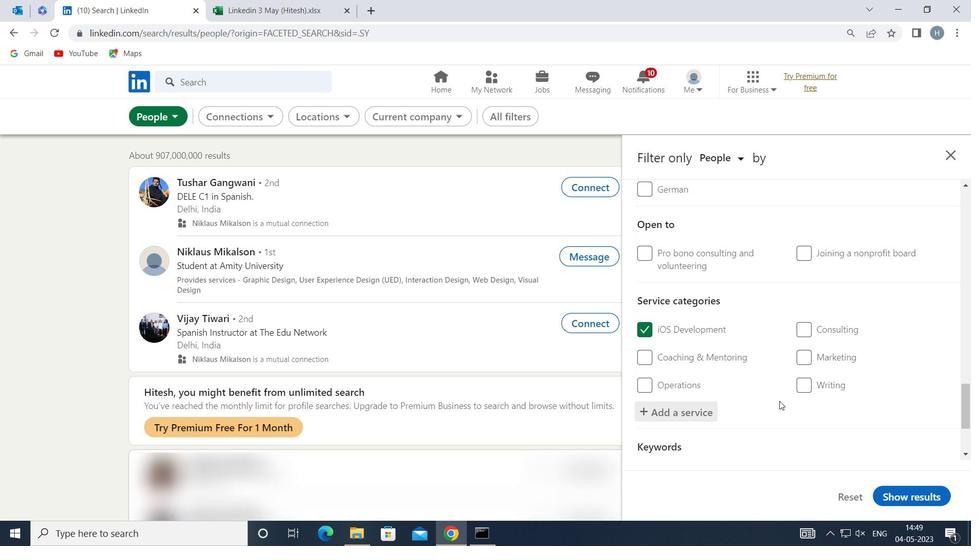 
Action: Mouse scrolled (776, 394) with delta (0, 0)
Screenshot: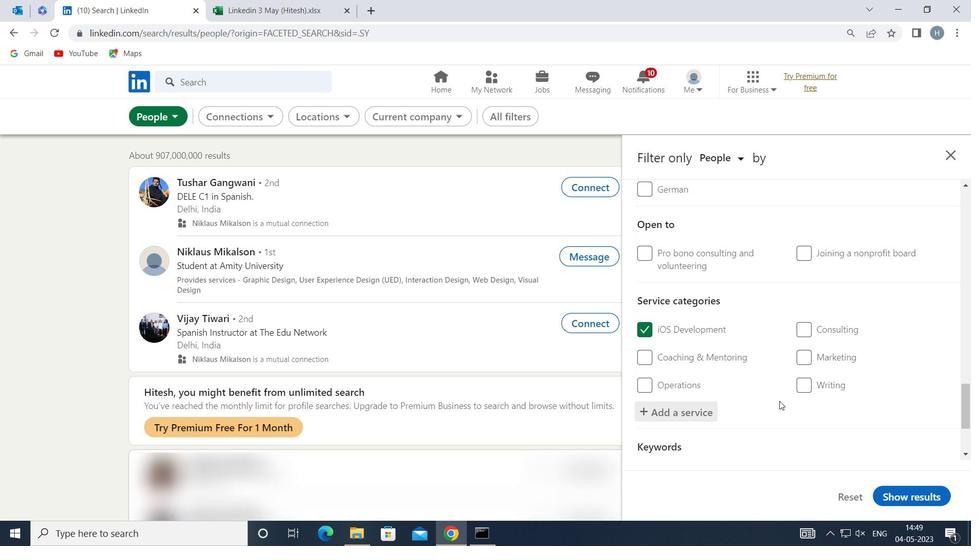 
Action: Mouse scrolled (776, 394) with delta (0, 0)
Screenshot: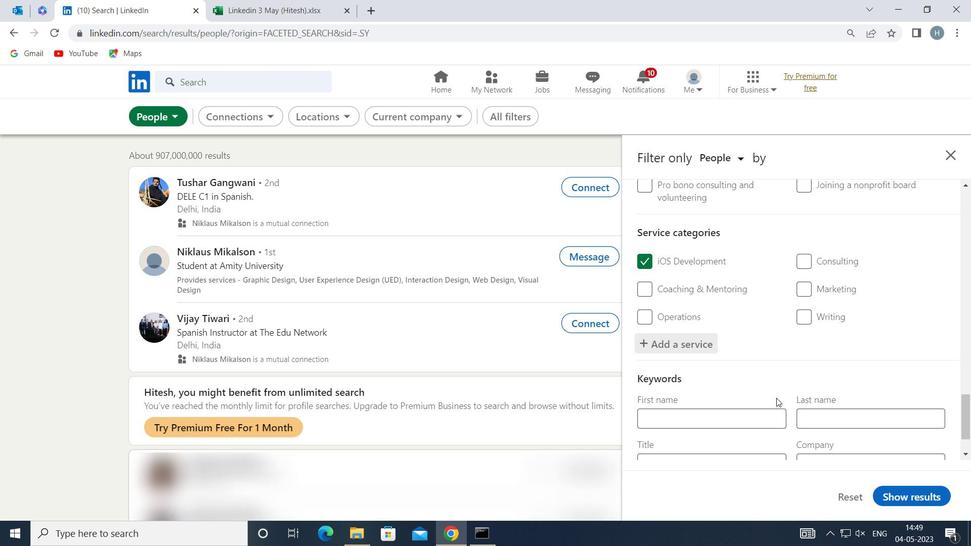 
Action: Mouse scrolled (776, 394) with delta (0, 0)
Screenshot: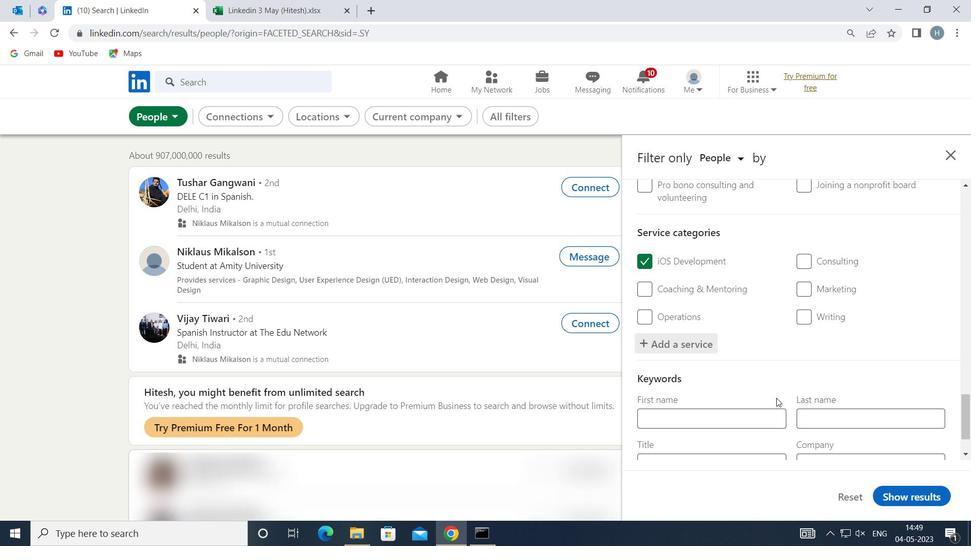 
Action: Mouse moved to (770, 397)
Screenshot: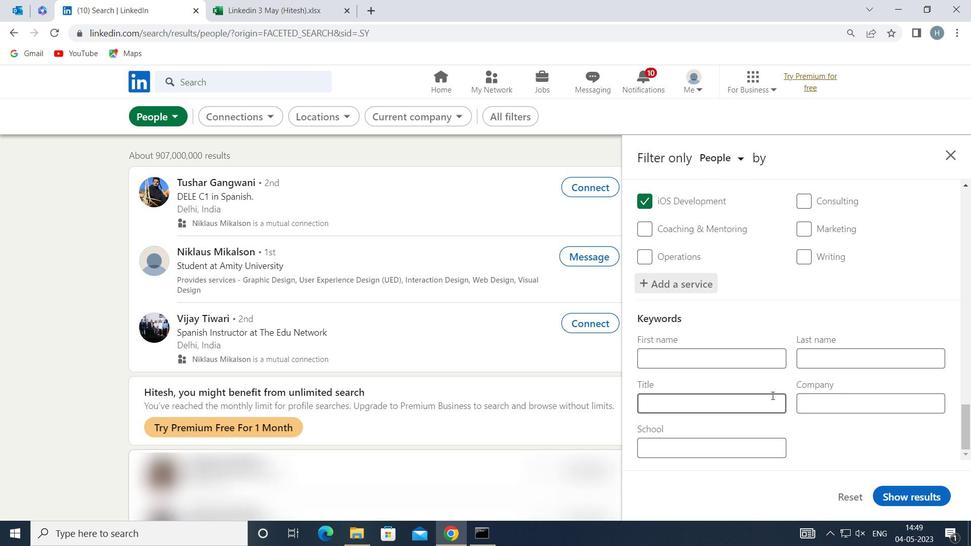
Action: Mouse pressed left at (770, 397)
Screenshot: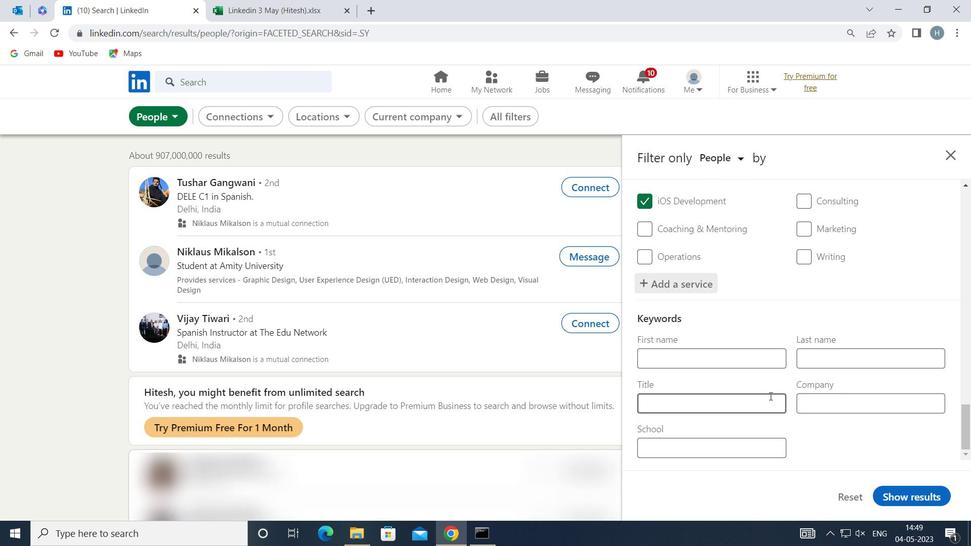 
Action: Key pressed <Key.shift>DIRECTOR<Key.space>OF<Key.space><Key.shift>ETHICAL<Key.space><Key.shift>HACKING
Screenshot: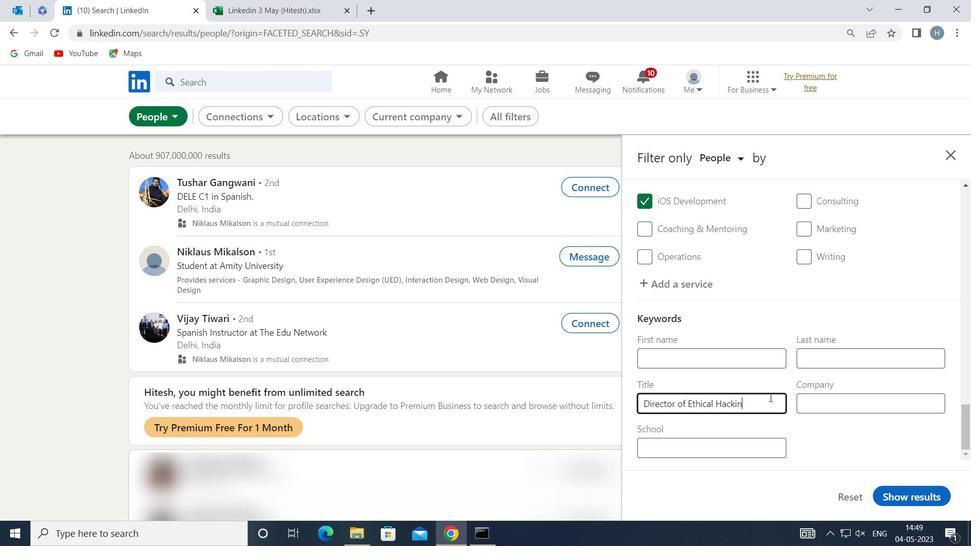 
Action: Mouse moved to (915, 496)
Screenshot: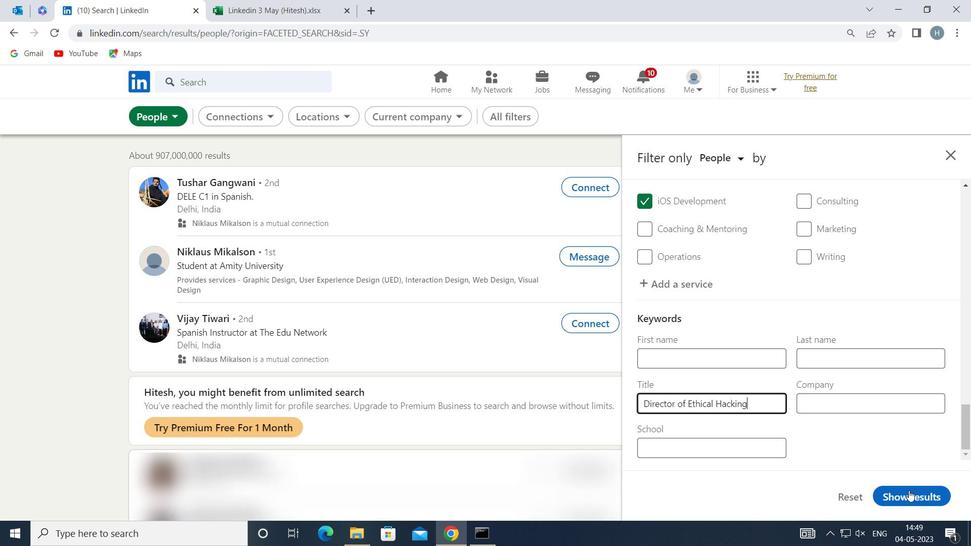 
Action: Mouse pressed left at (915, 496)
Screenshot: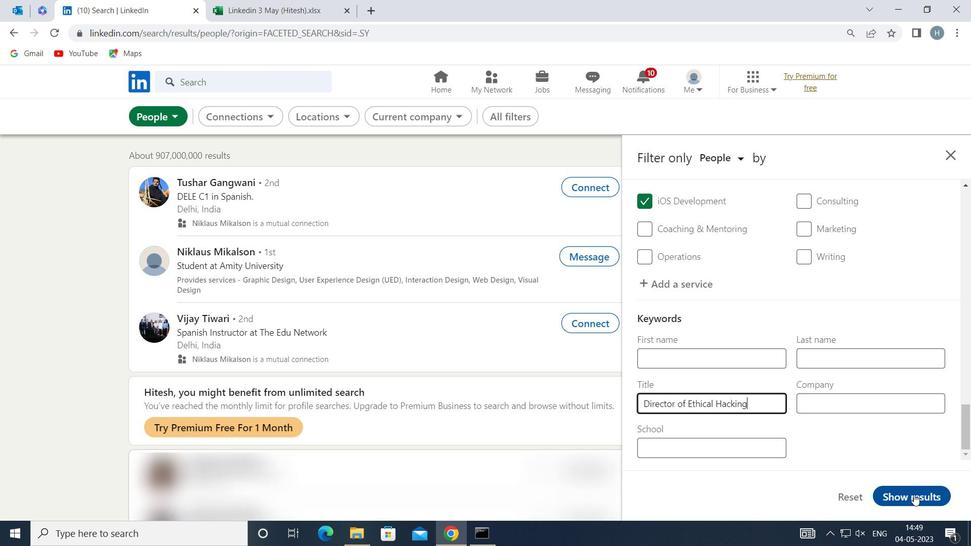 
Action: Mouse moved to (639, 334)
Screenshot: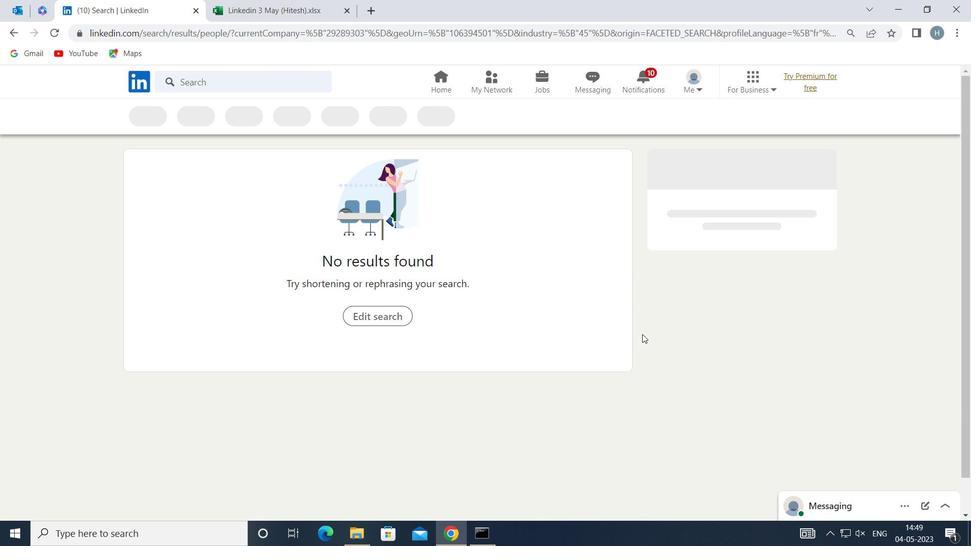 
